 Task: Look for space in Siavonga, Zambia from 10th July, 2023 to 15th July, 2023 for 7 adults in price range Rs.10000 to Rs.15000. Place can be entire place or shared room with 4 bedrooms having 7 beds and 4 bathrooms. Property type can be house, flat, guest house. Amenities needed are: wifi, TV, free parkinig on premises, gym, breakfast. Booking option can be shelf check-in. Required host language is English.
Action: Mouse moved to (442, 106)
Screenshot: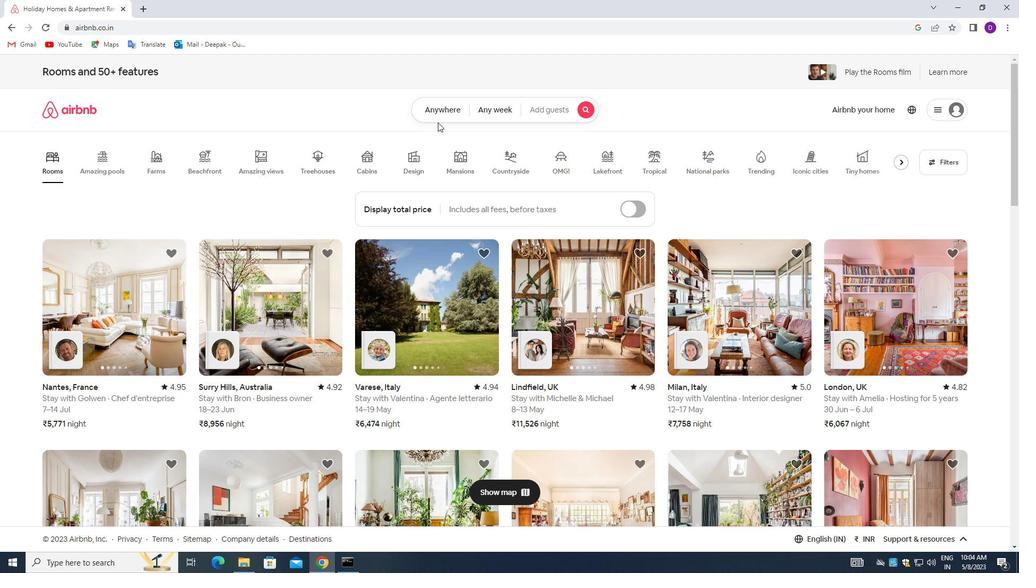 
Action: Mouse pressed left at (442, 106)
Screenshot: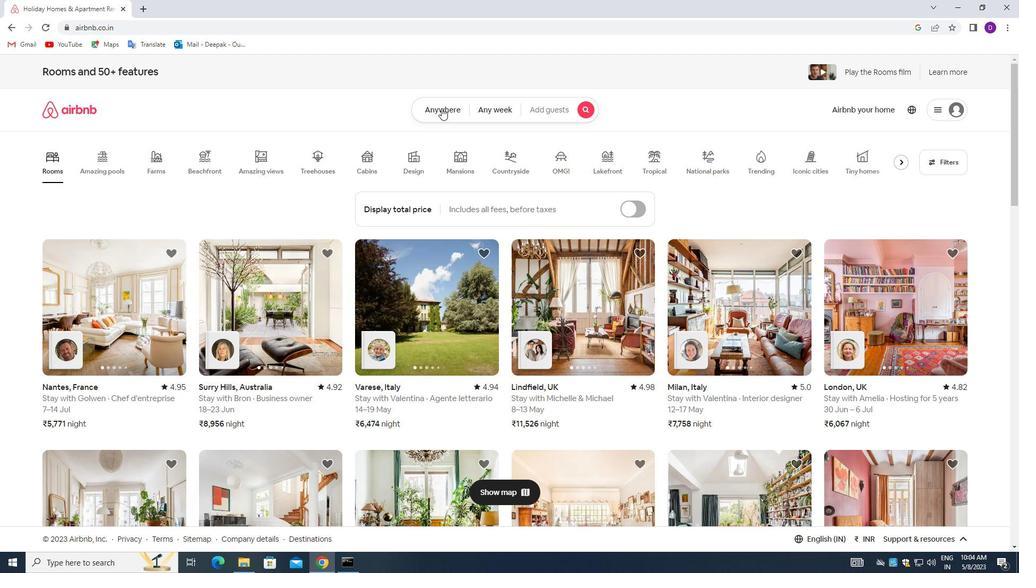 
Action: Mouse moved to (375, 154)
Screenshot: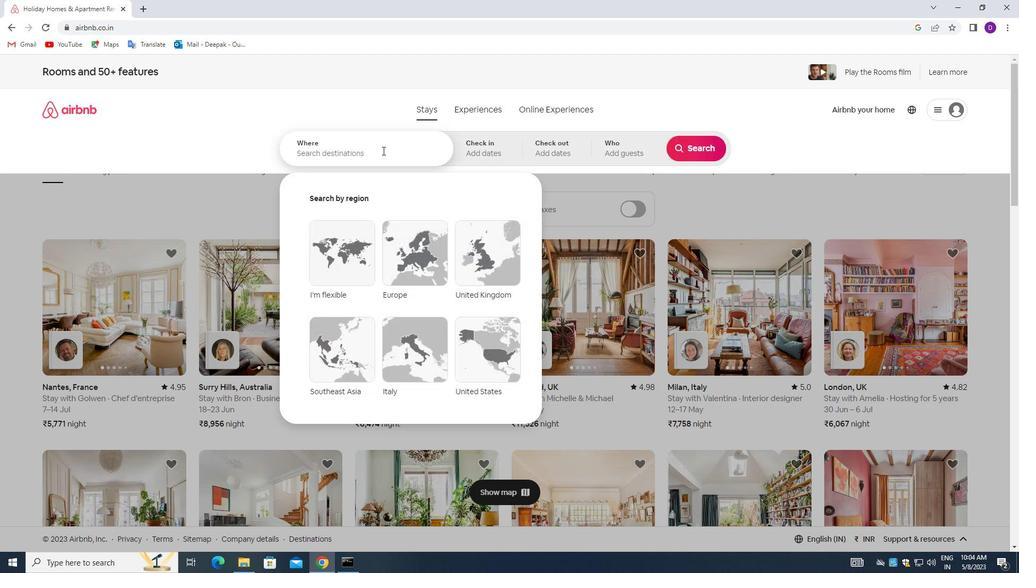 
Action: Mouse pressed left at (375, 154)
Screenshot: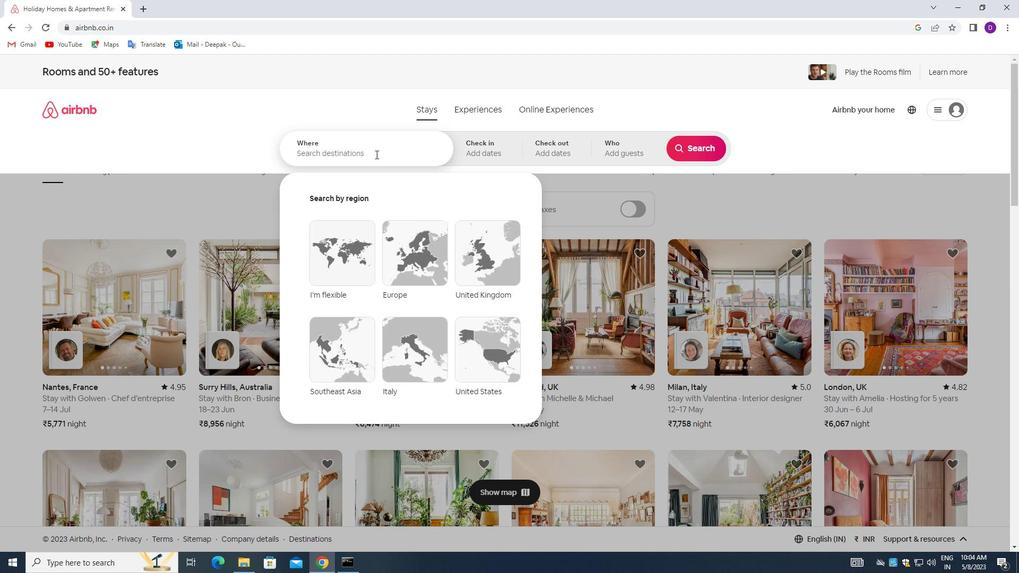 
Action: Mouse moved to (208, 188)
Screenshot: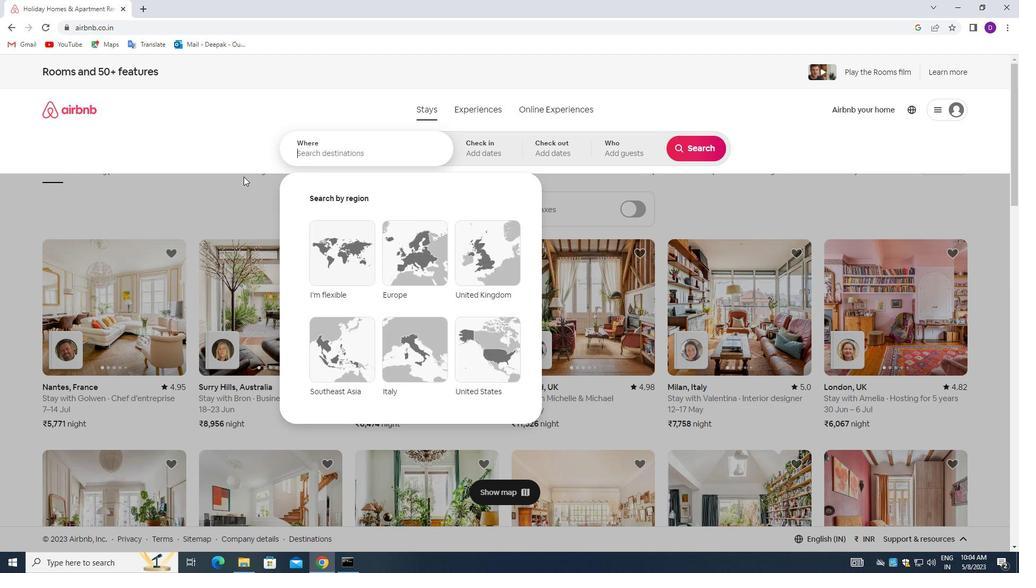
Action: Key pressed <Key.shift_r>Siavonga,<Key.space><Key.shift_r>Zambia<Key.enter>
Screenshot: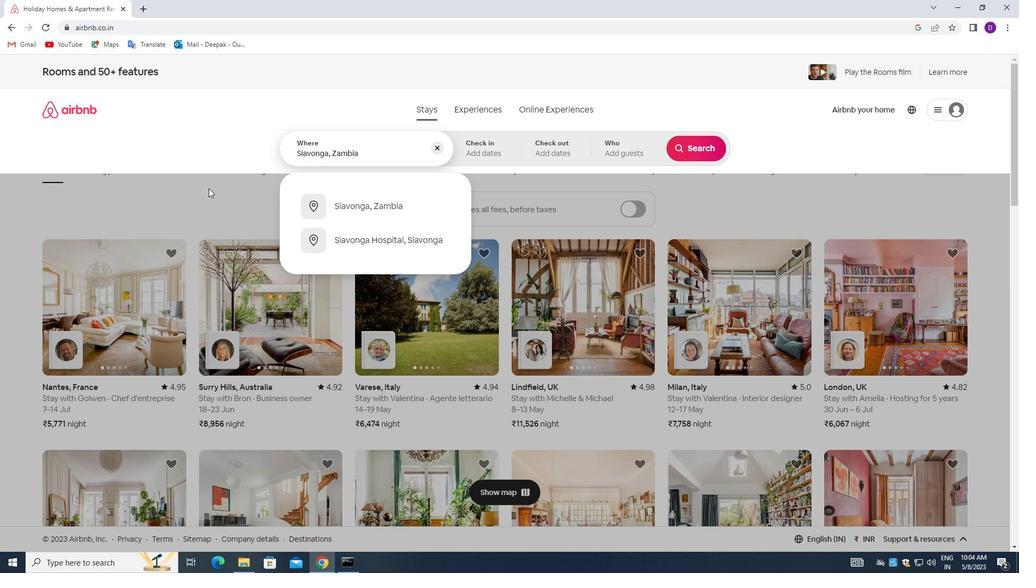 
Action: Mouse moved to (692, 234)
Screenshot: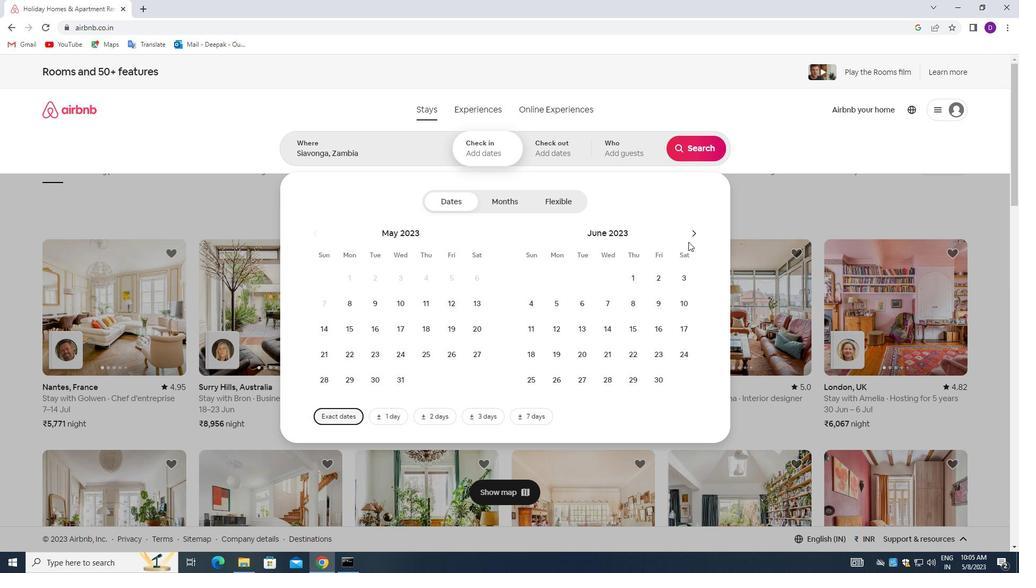 
Action: Mouse pressed left at (692, 234)
Screenshot: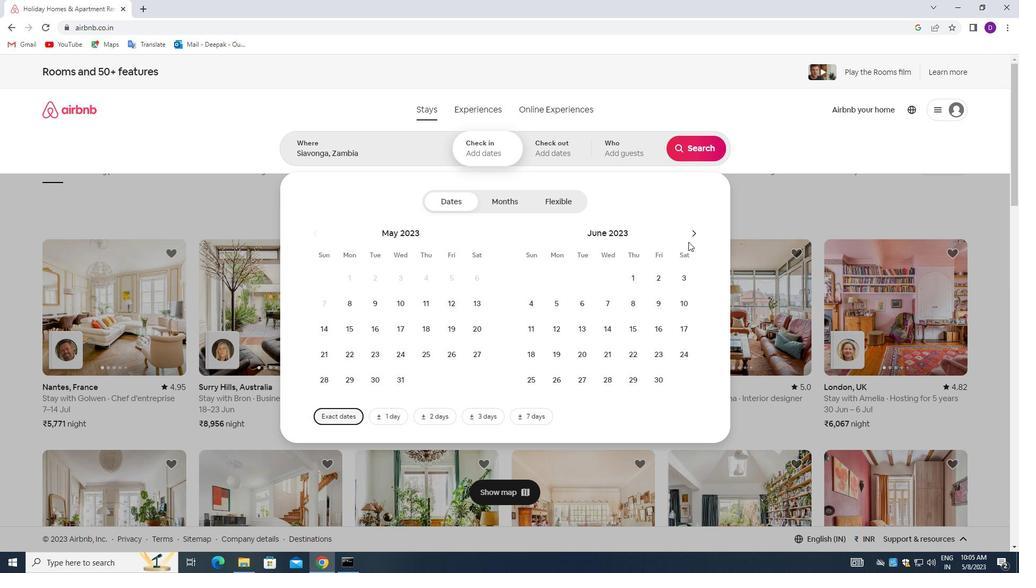
Action: Mouse moved to (559, 324)
Screenshot: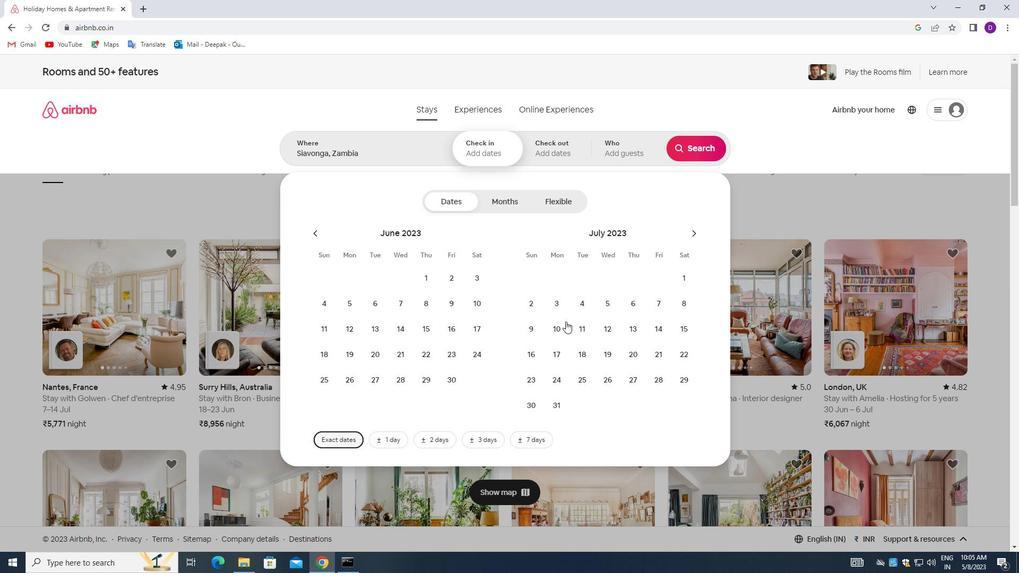 
Action: Mouse pressed left at (559, 324)
Screenshot: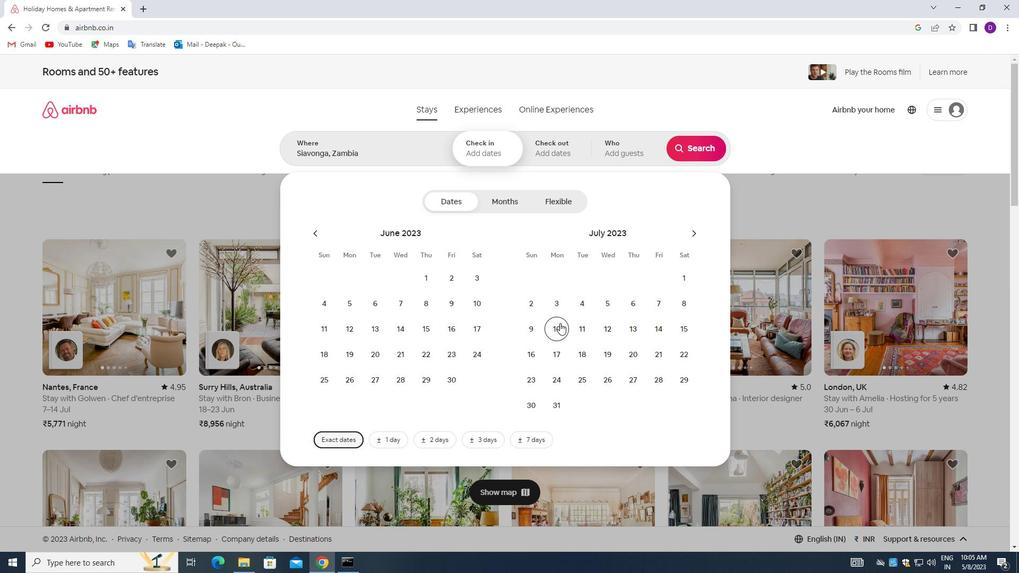 
Action: Mouse moved to (679, 324)
Screenshot: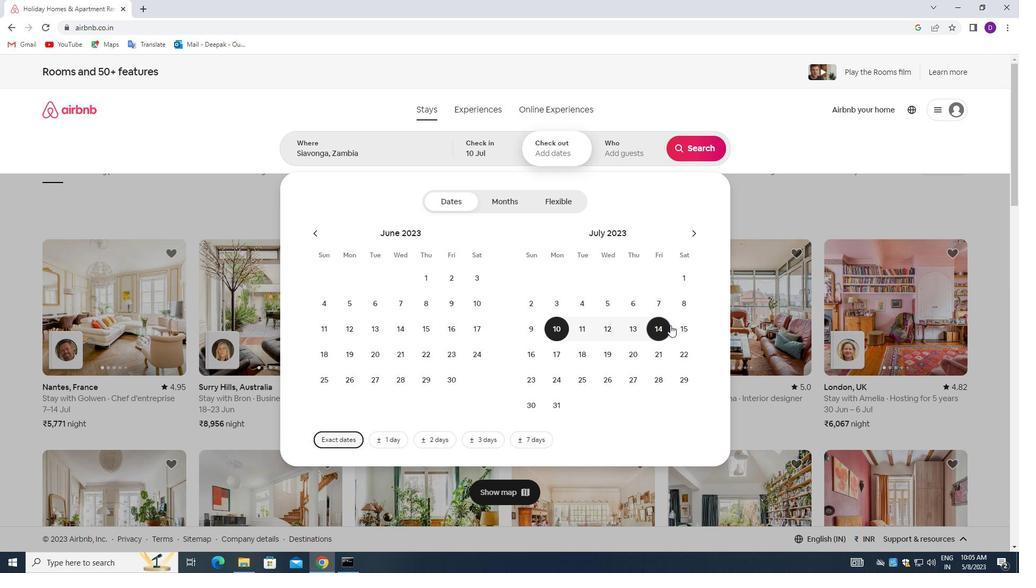 
Action: Mouse pressed left at (679, 324)
Screenshot: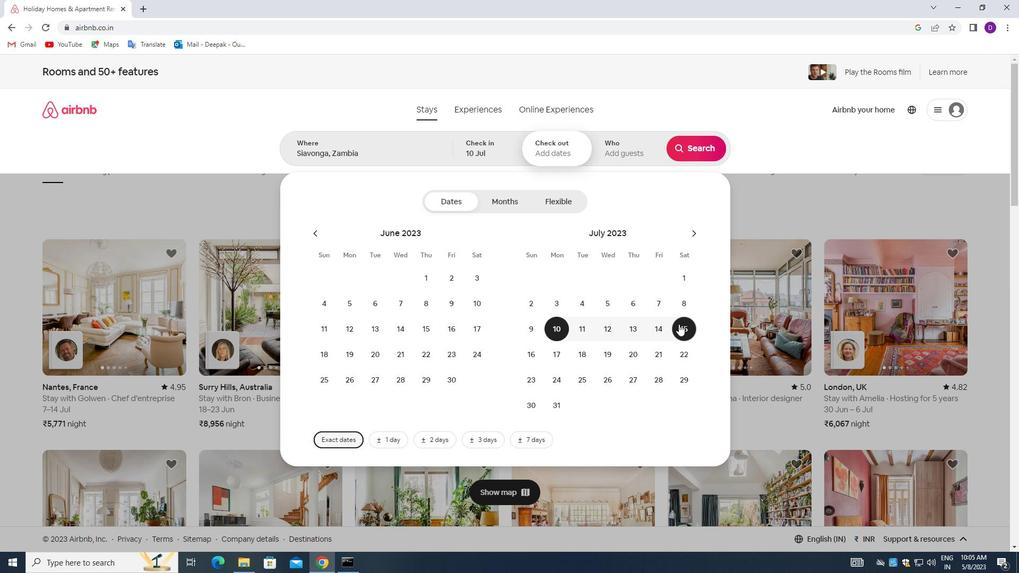 
Action: Mouse moved to (624, 153)
Screenshot: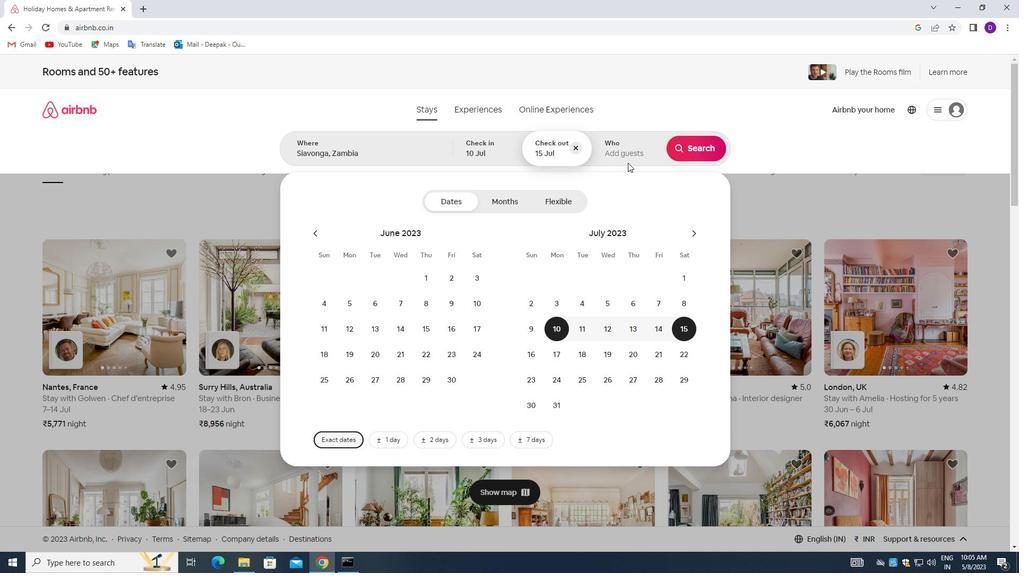 
Action: Mouse pressed left at (624, 153)
Screenshot: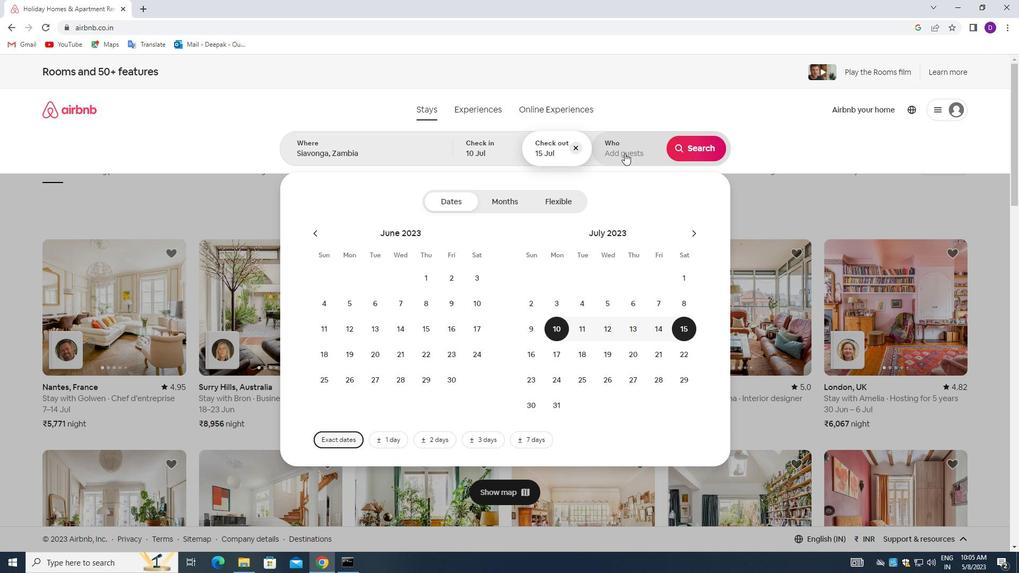 
Action: Mouse moved to (694, 208)
Screenshot: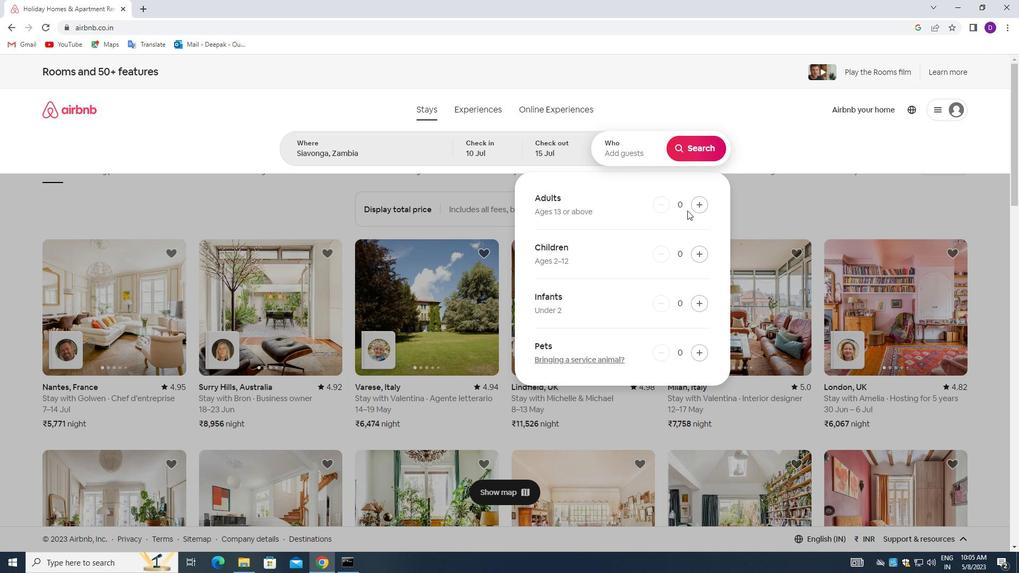 
Action: Mouse pressed left at (694, 208)
Screenshot: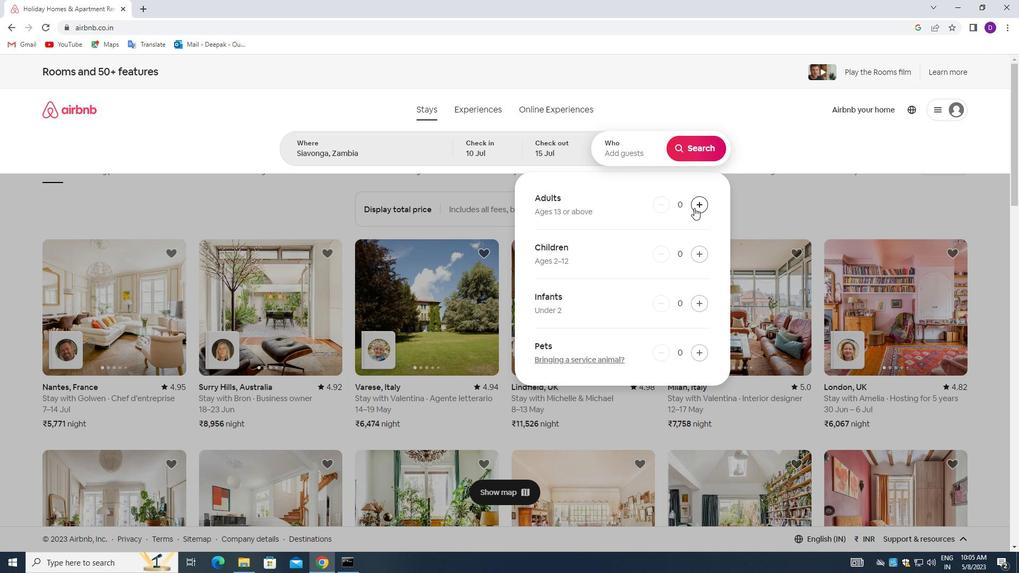 
Action: Mouse pressed left at (694, 208)
Screenshot: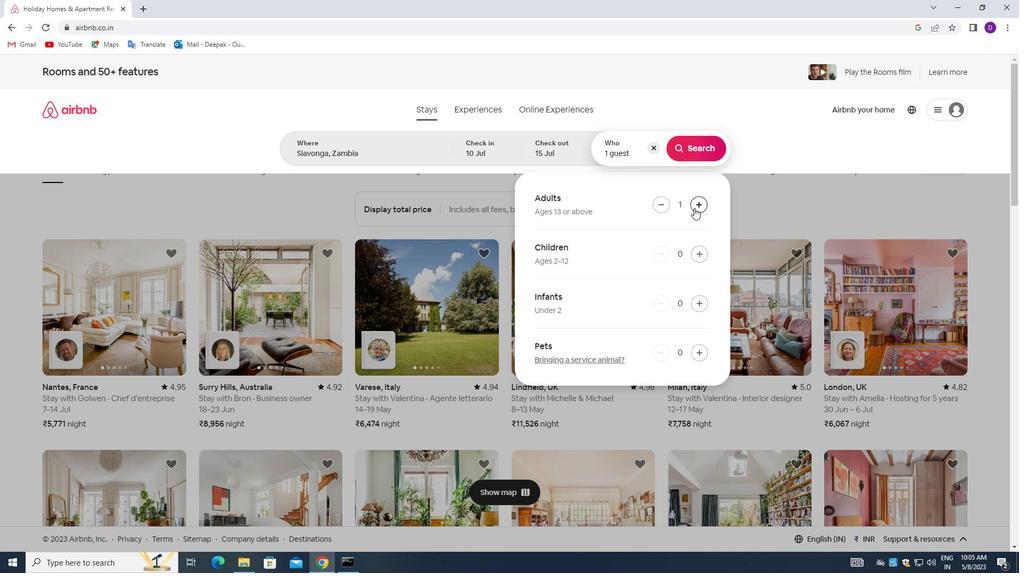 
Action: Mouse pressed left at (694, 208)
Screenshot: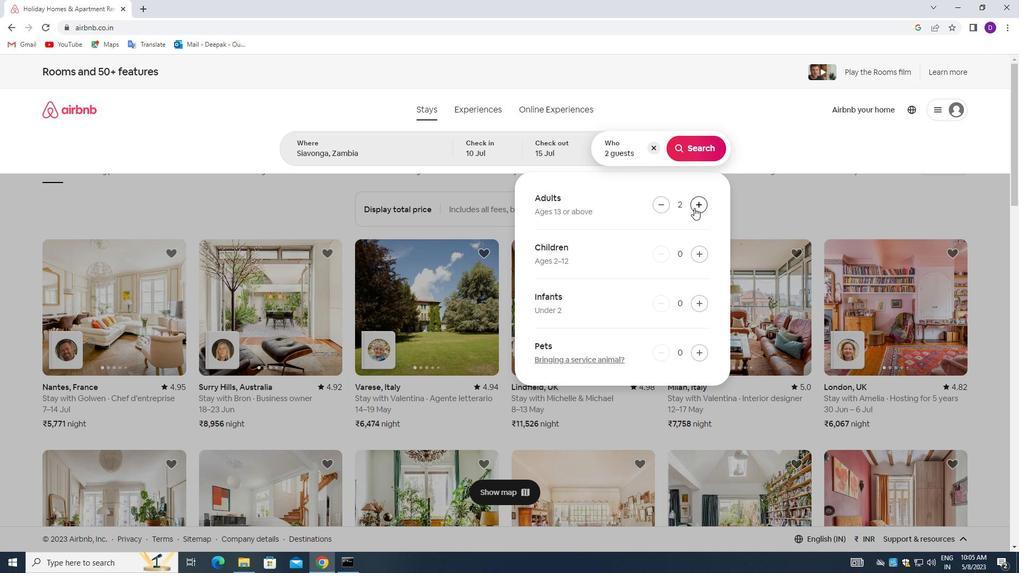 
Action: Mouse pressed left at (694, 208)
Screenshot: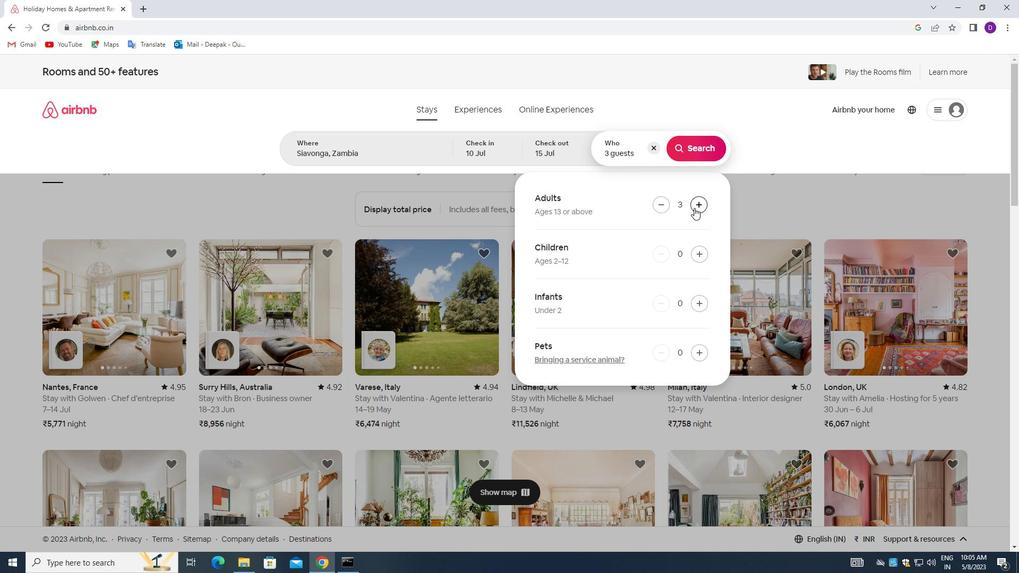 
Action: Mouse pressed left at (694, 208)
Screenshot: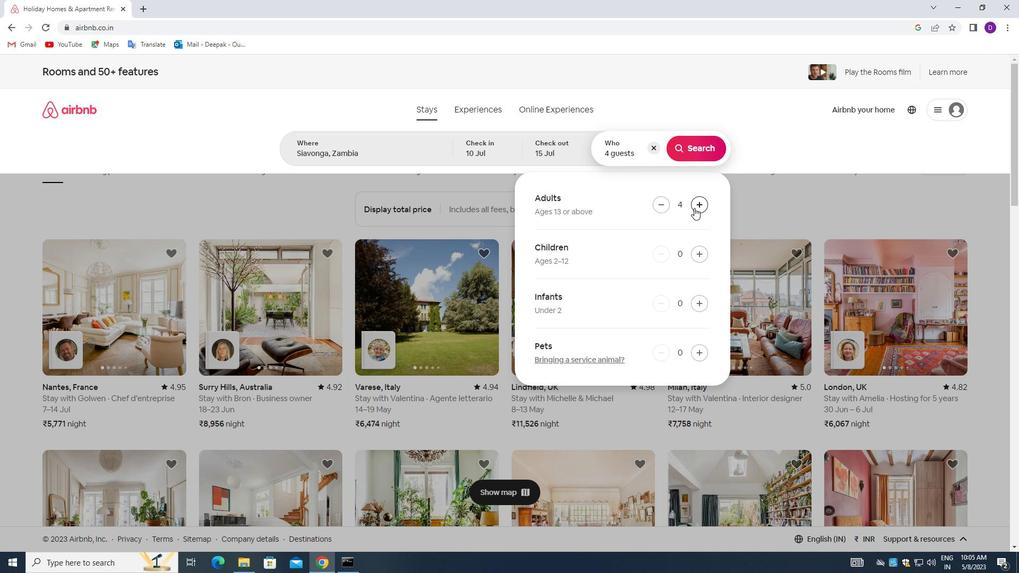 
Action: Mouse pressed left at (694, 208)
Screenshot: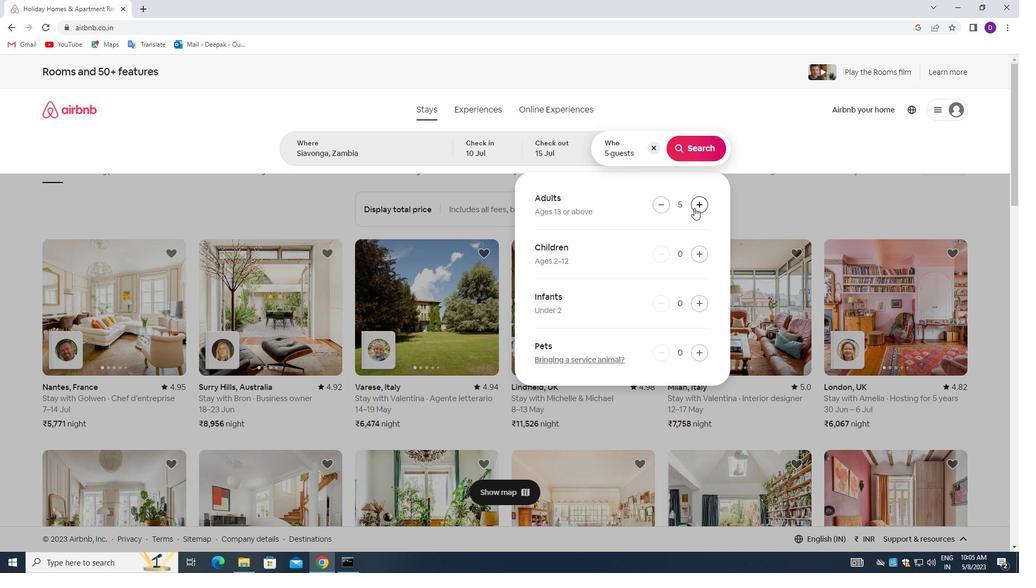 
Action: Mouse pressed left at (694, 208)
Screenshot: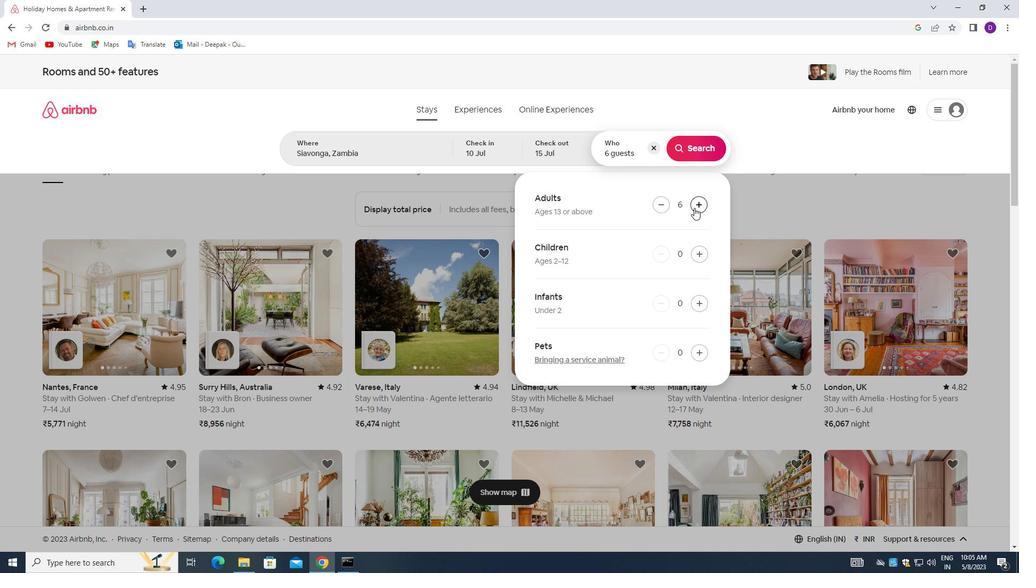 
Action: Mouse moved to (693, 148)
Screenshot: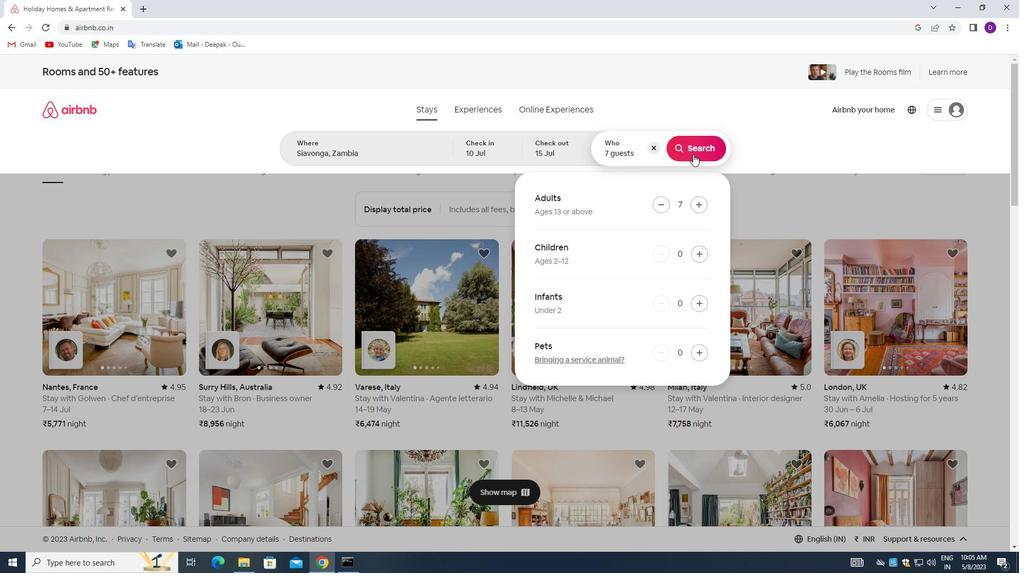 
Action: Mouse pressed left at (693, 148)
Screenshot: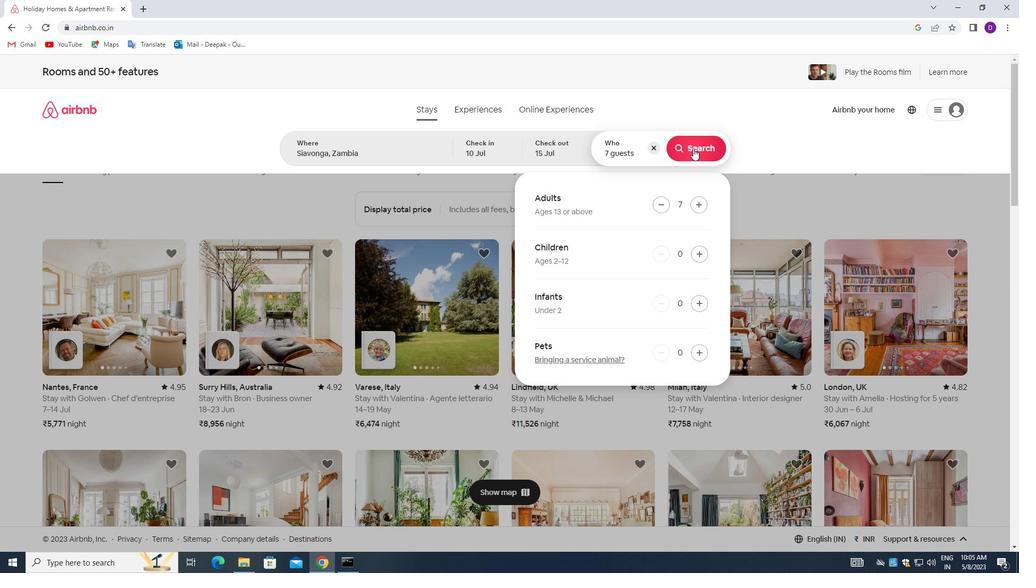 
Action: Mouse moved to (960, 117)
Screenshot: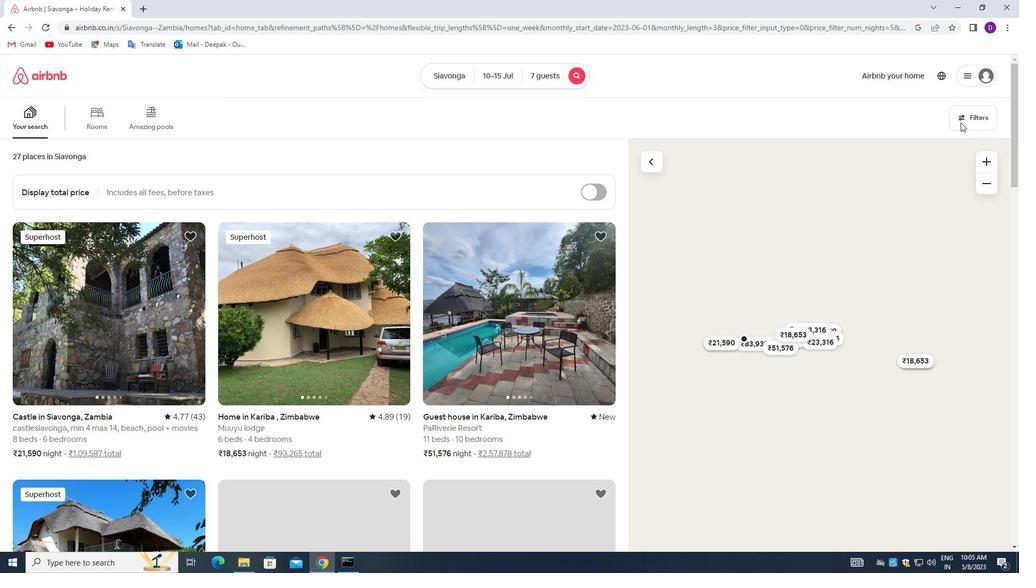 
Action: Mouse pressed left at (960, 117)
Screenshot: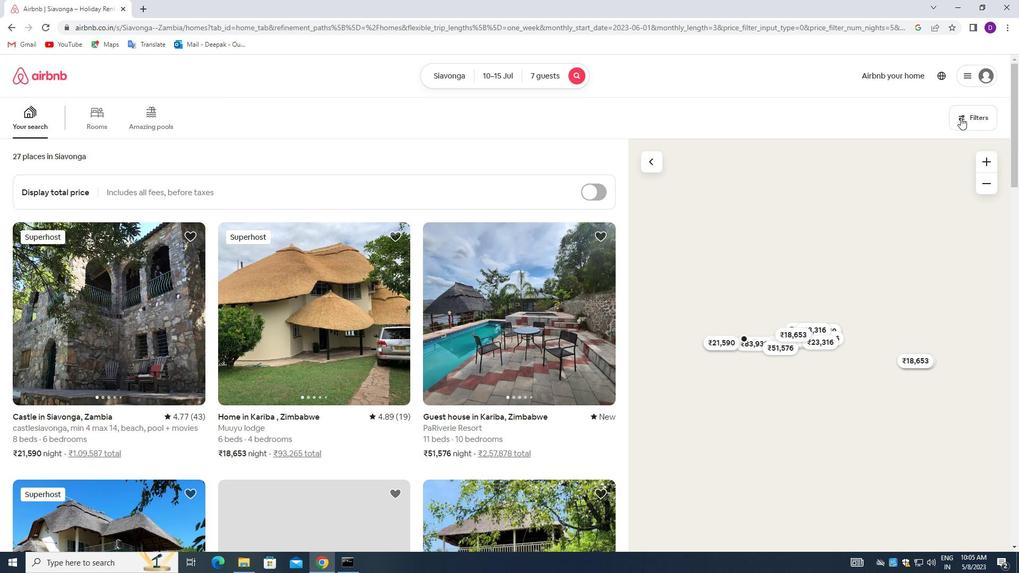 
Action: Mouse moved to (368, 379)
Screenshot: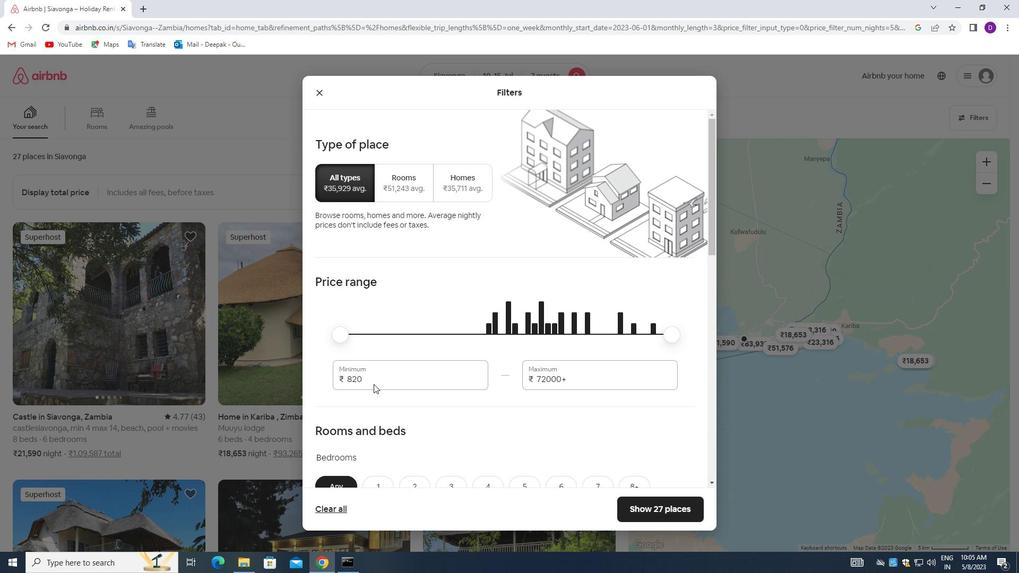 
Action: Mouse pressed left at (368, 379)
Screenshot: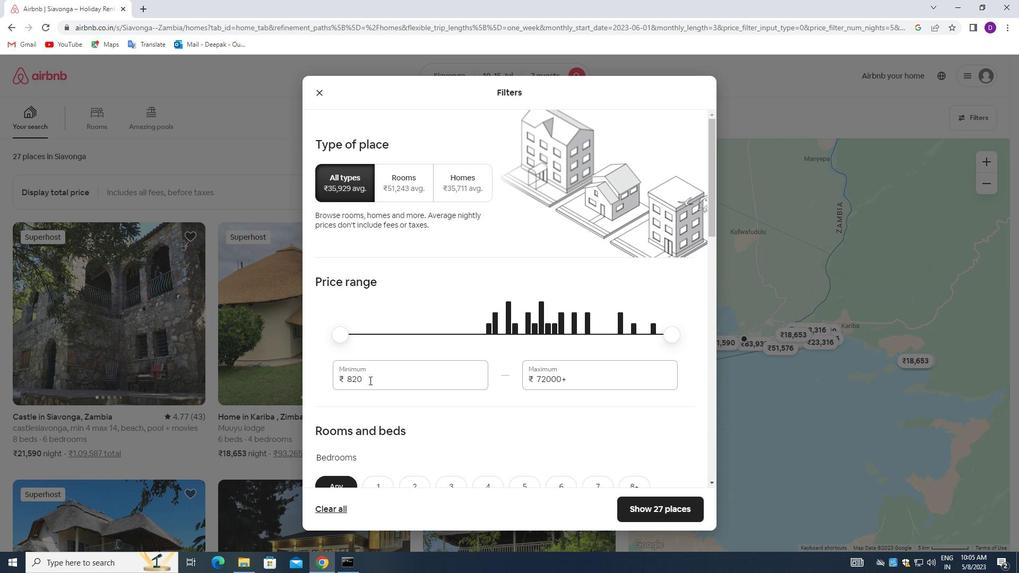 
Action: Mouse pressed left at (368, 379)
Screenshot: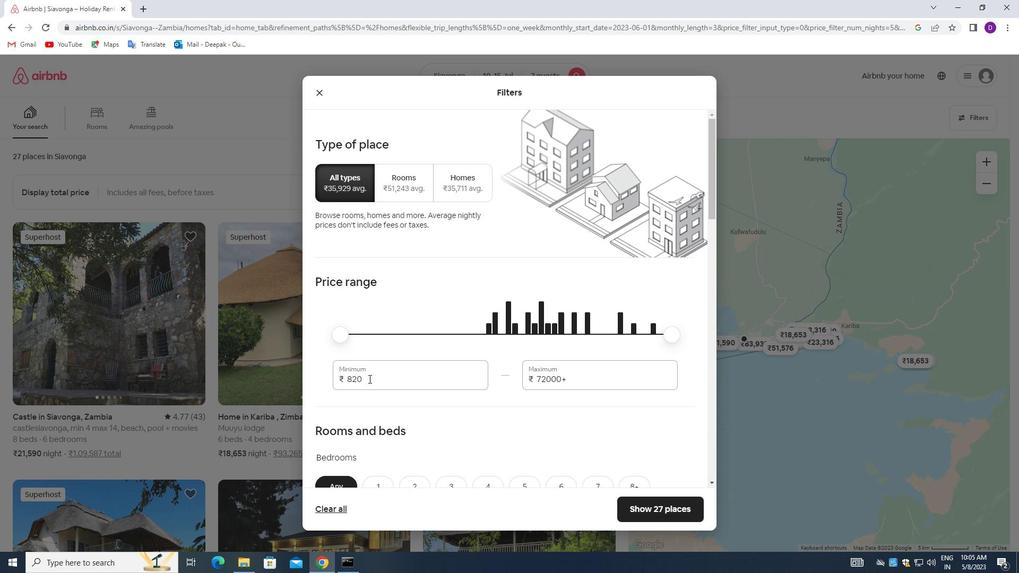 
Action: Key pressed 10000<Key.tab>15000
Screenshot: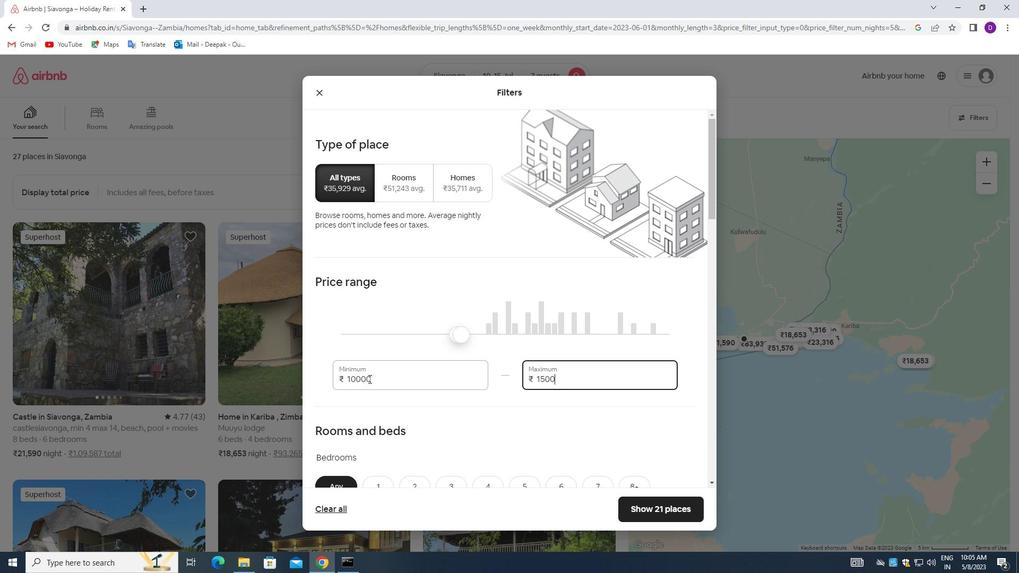 
Action: Mouse moved to (516, 399)
Screenshot: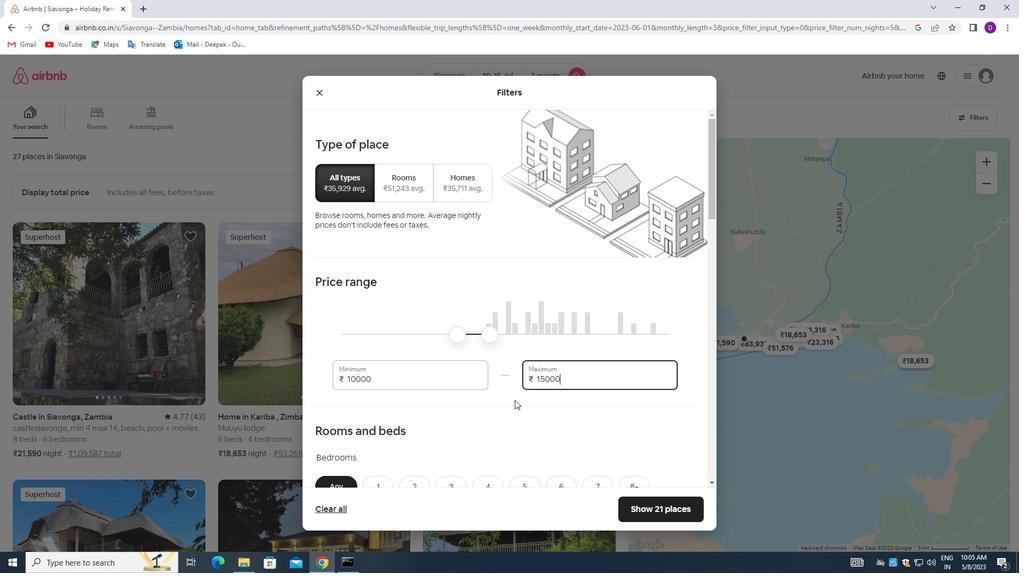 
Action: Mouse scrolled (516, 399) with delta (0, 0)
Screenshot: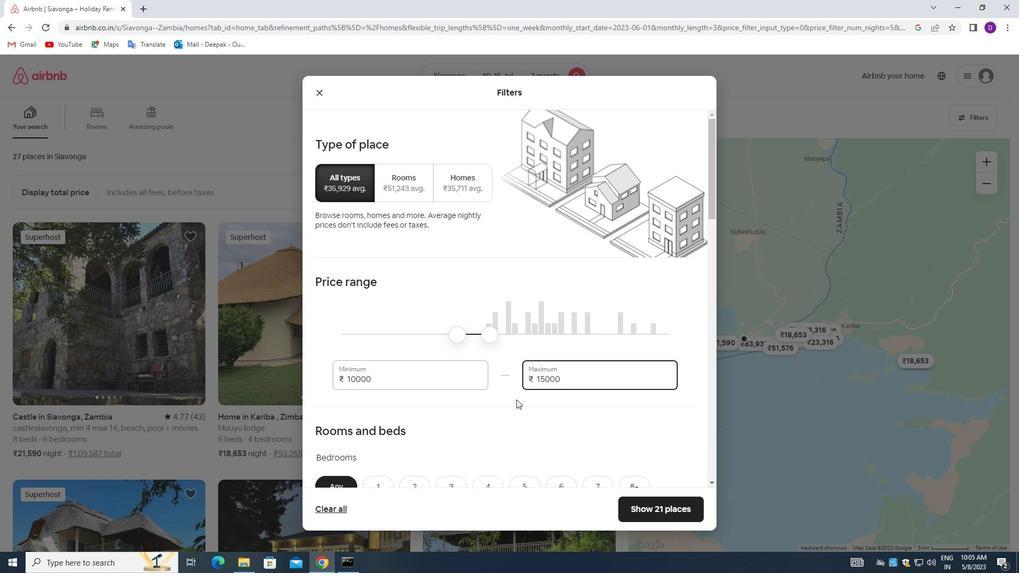 
Action: Mouse moved to (516, 399)
Screenshot: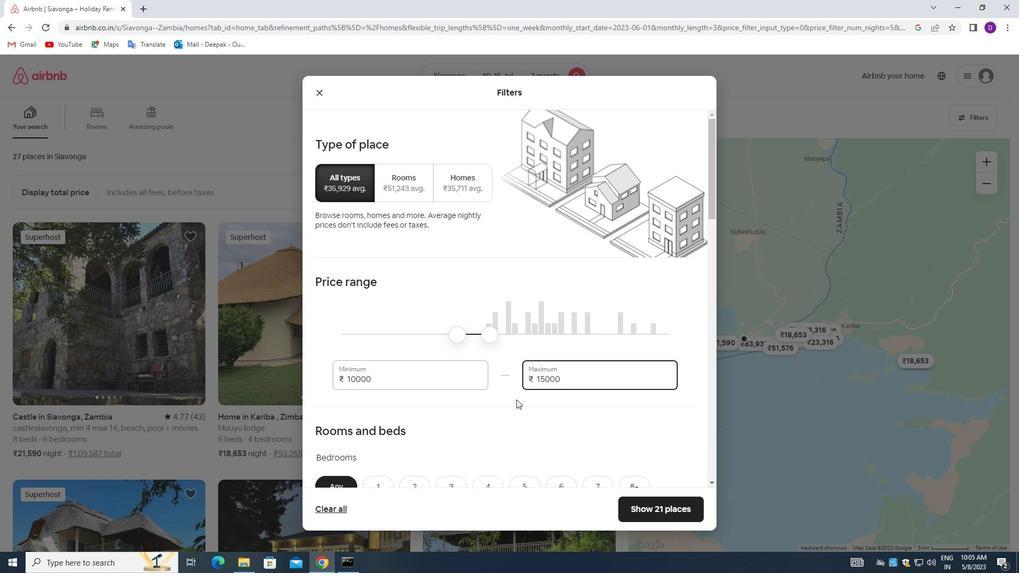 
Action: Mouse scrolled (516, 399) with delta (0, 0)
Screenshot: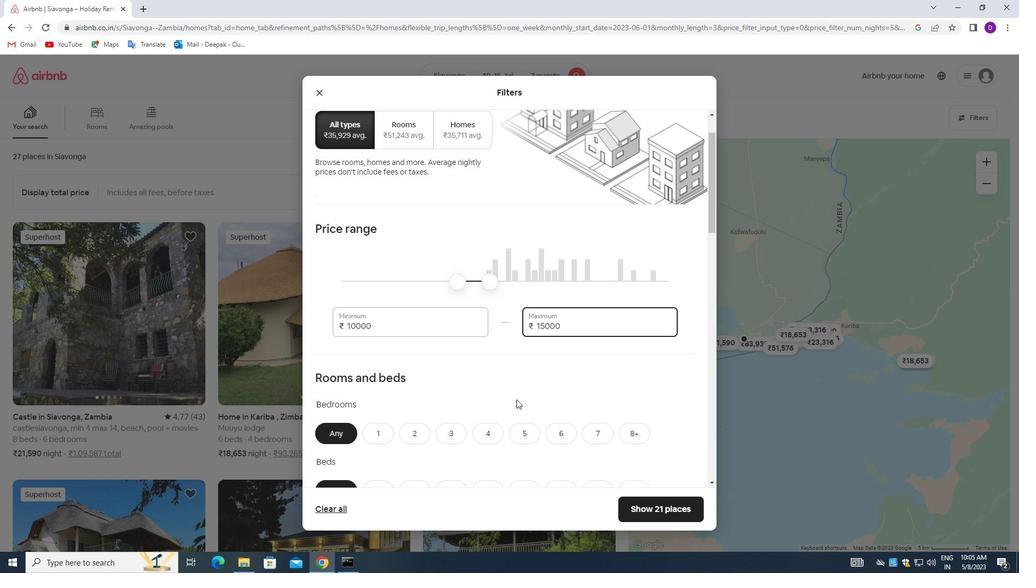 
Action: Mouse moved to (484, 348)
Screenshot: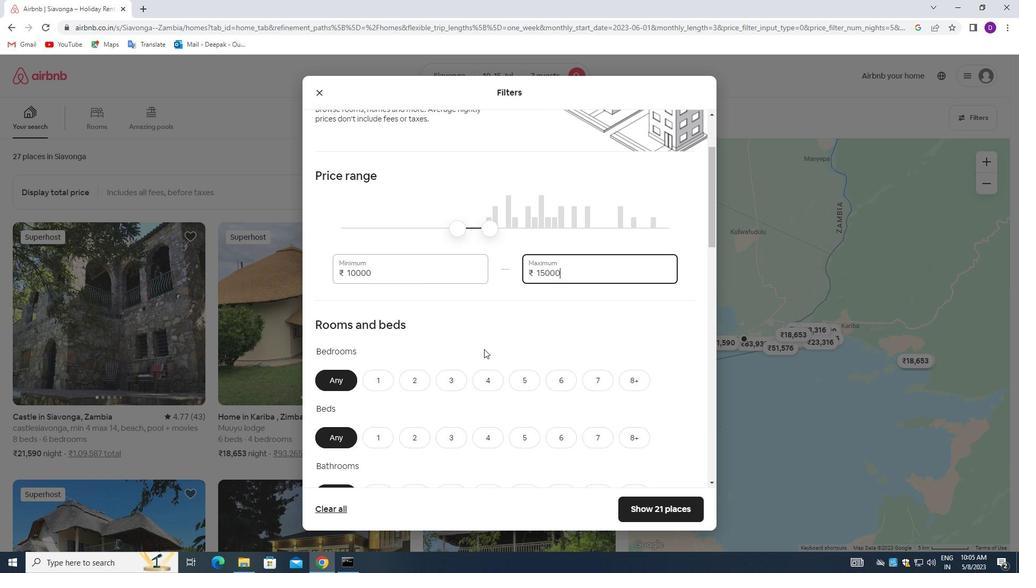 
Action: Mouse scrolled (484, 348) with delta (0, 0)
Screenshot: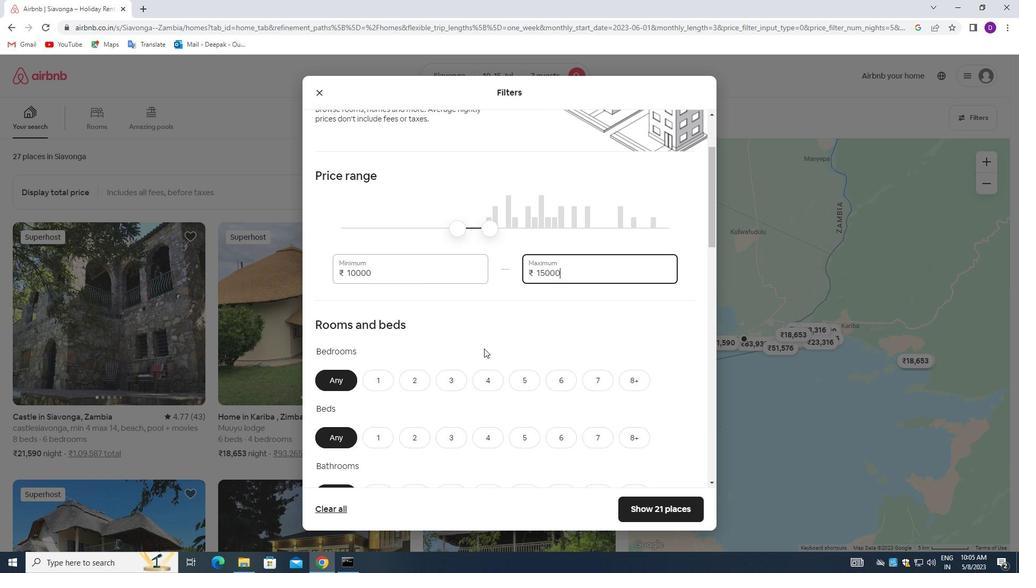 
Action: Mouse scrolled (484, 348) with delta (0, 0)
Screenshot: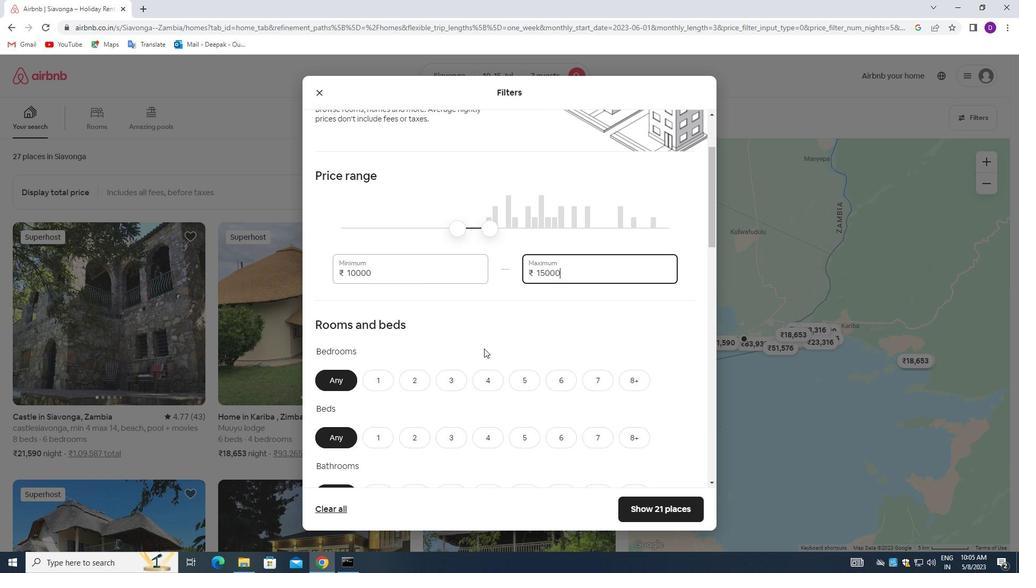
Action: Mouse moved to (480, 279)
Screenshot: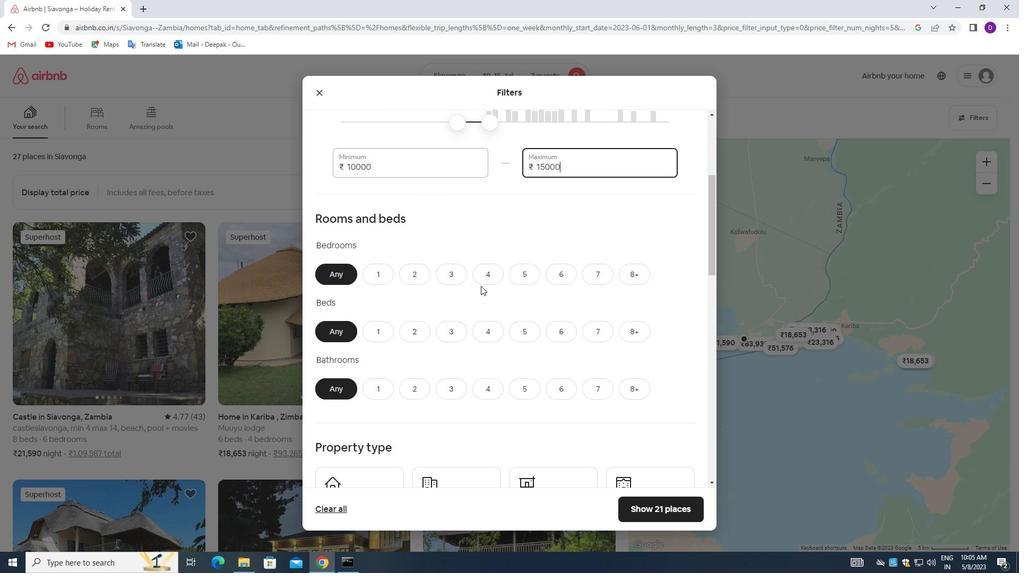 
Action: Mouse pressed left at (480, 279)
Screenshot: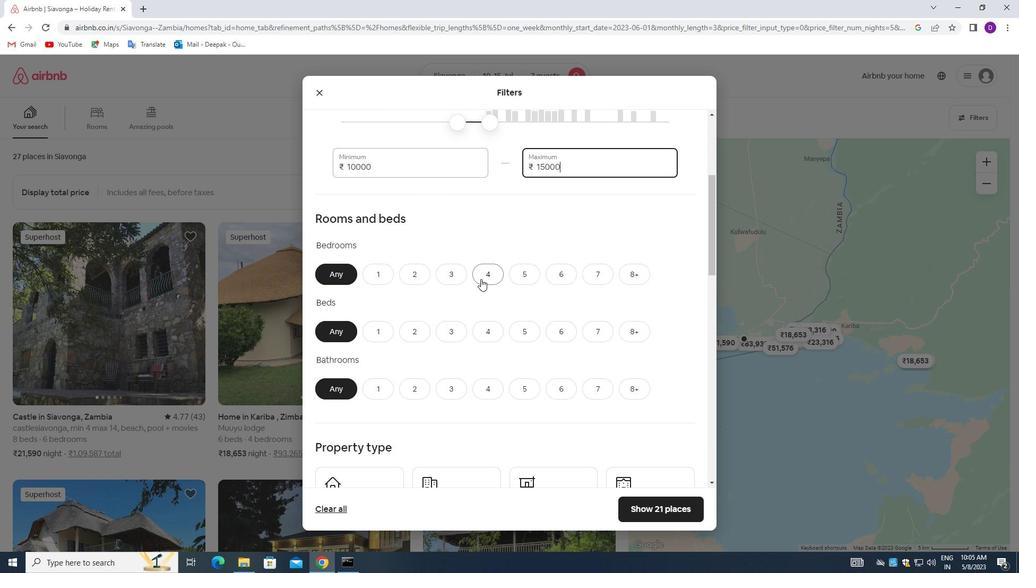 
Action: Mouse moved to (595, 331)
Screenshot: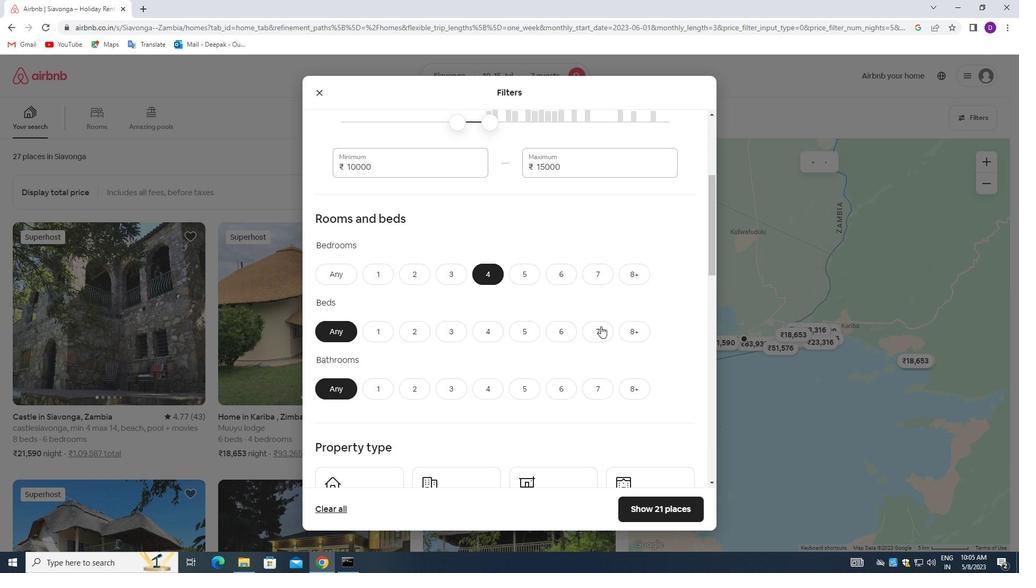 
Action: Mouse pressed left at (595, 331)
Screenshot: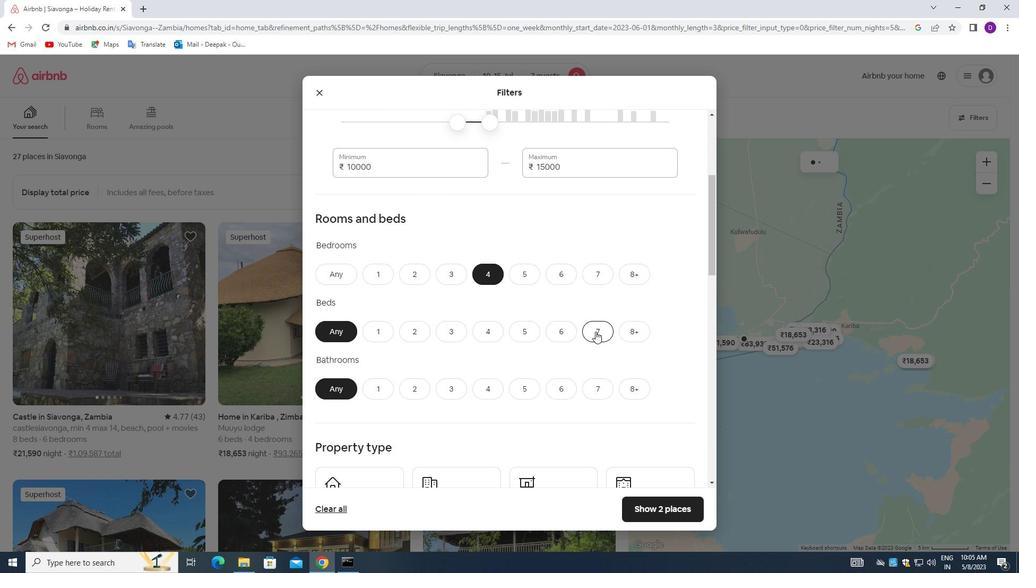 
Action: Mouse moved to (479, 385)
Screenshot: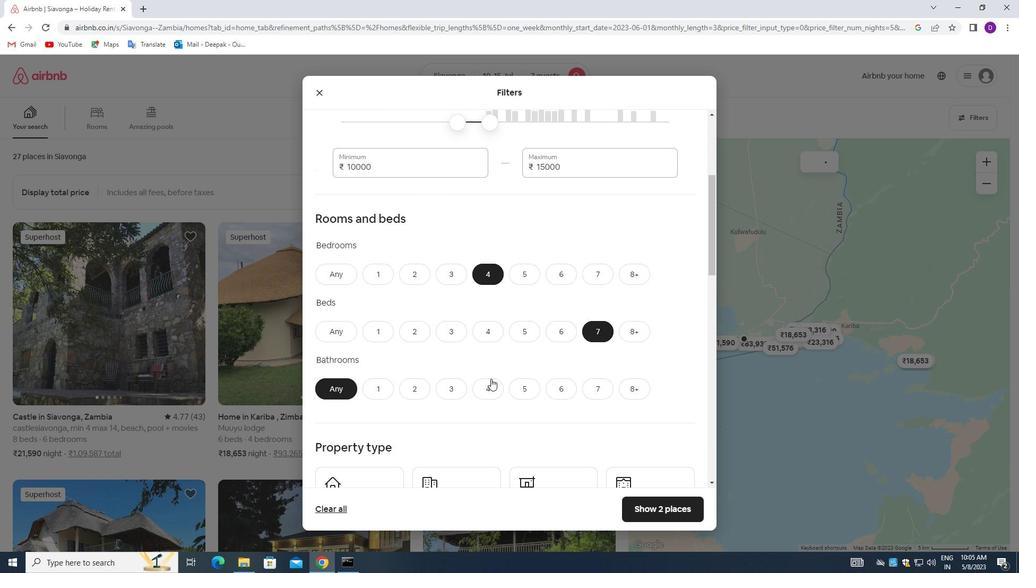 
Action: Mouse pressed left at (479, 385)
Screenshot: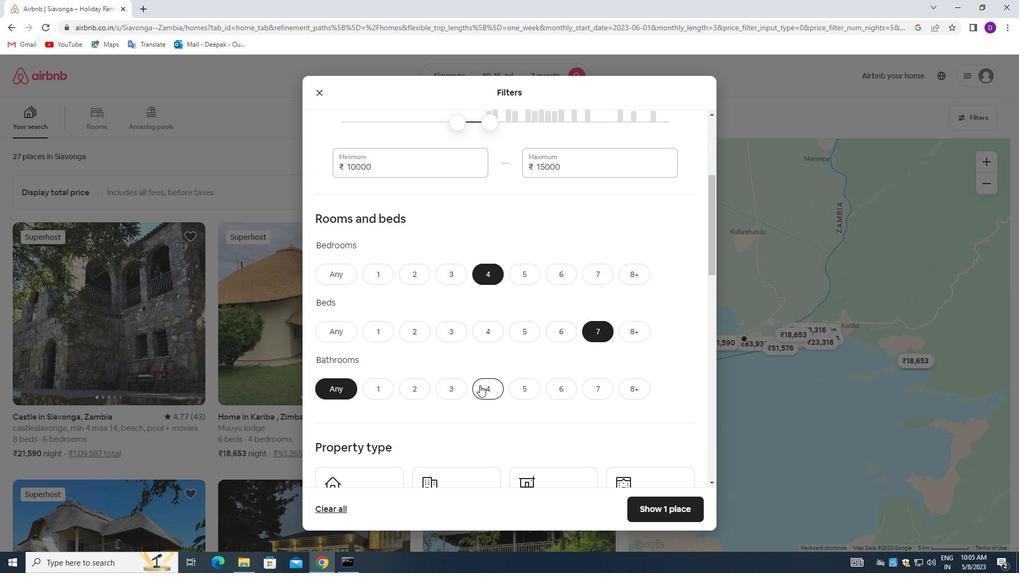 
Action: Mouse moved to (474, 353)
Screenshot: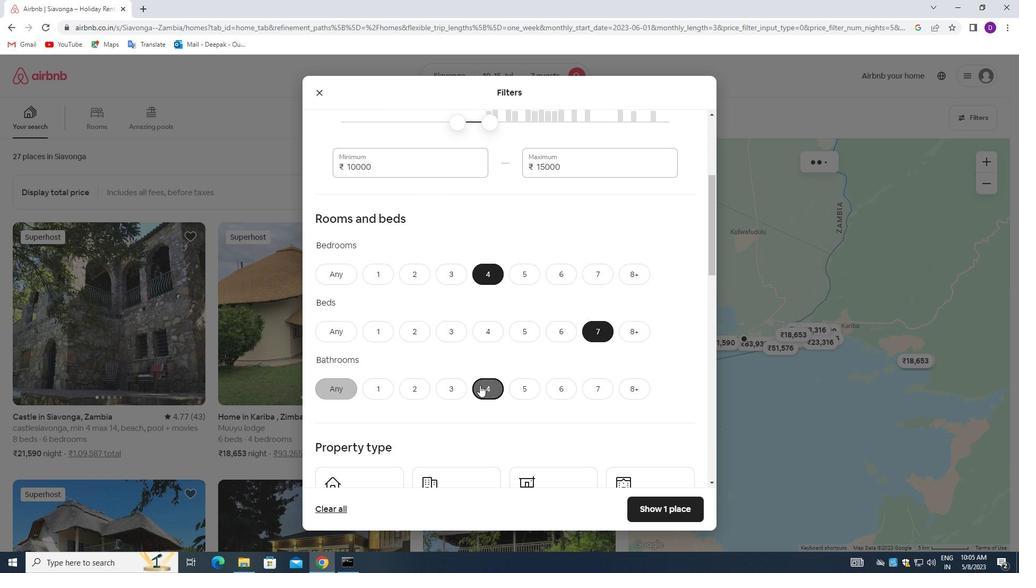 
Action: Mouse scrolled (474, 352) with delta (0, 0)
Screenshot: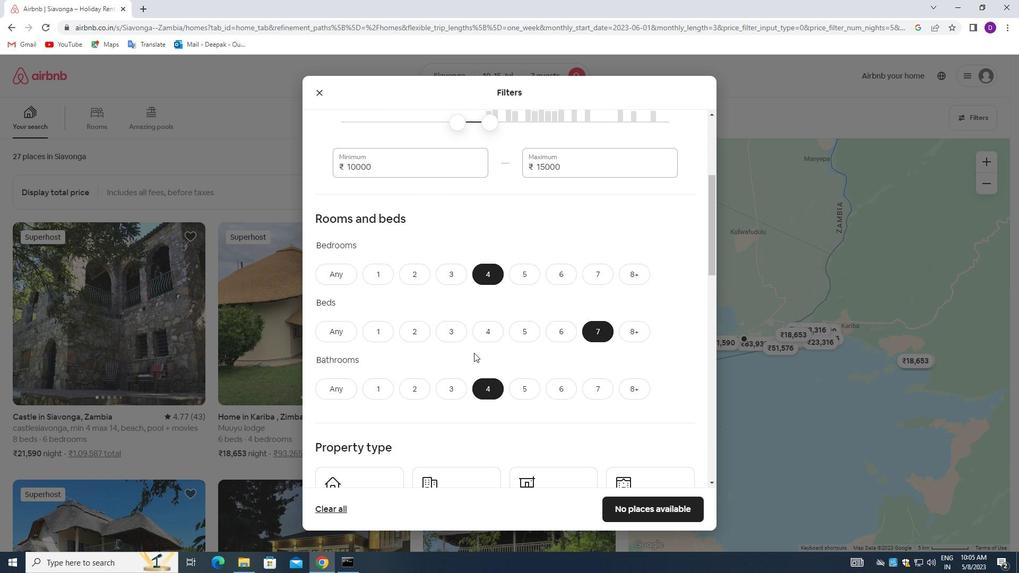 
Action: Mouse scrolled (474, 352) with delta (0, 0)
Screenshot: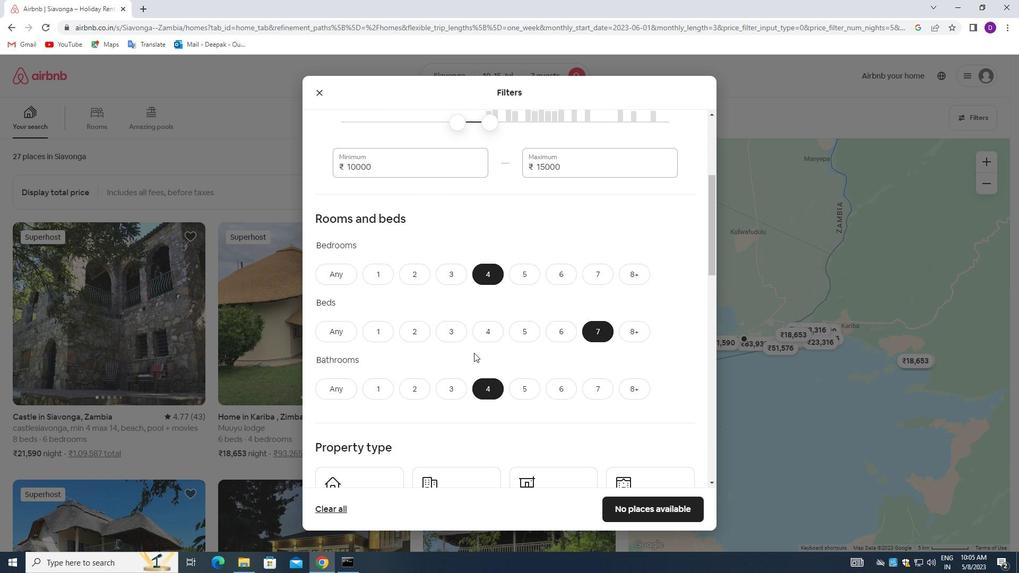 
Action: Mouse moved to (477, 342)
Screenshot: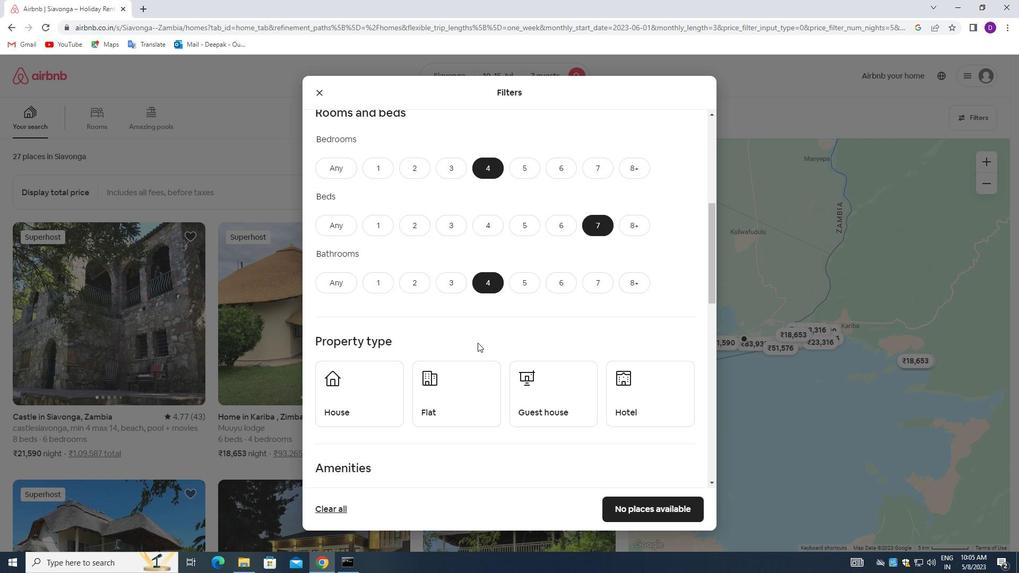 
Action: Mouse scrolled (477, 342) with delta (0, 0)
Screenshot: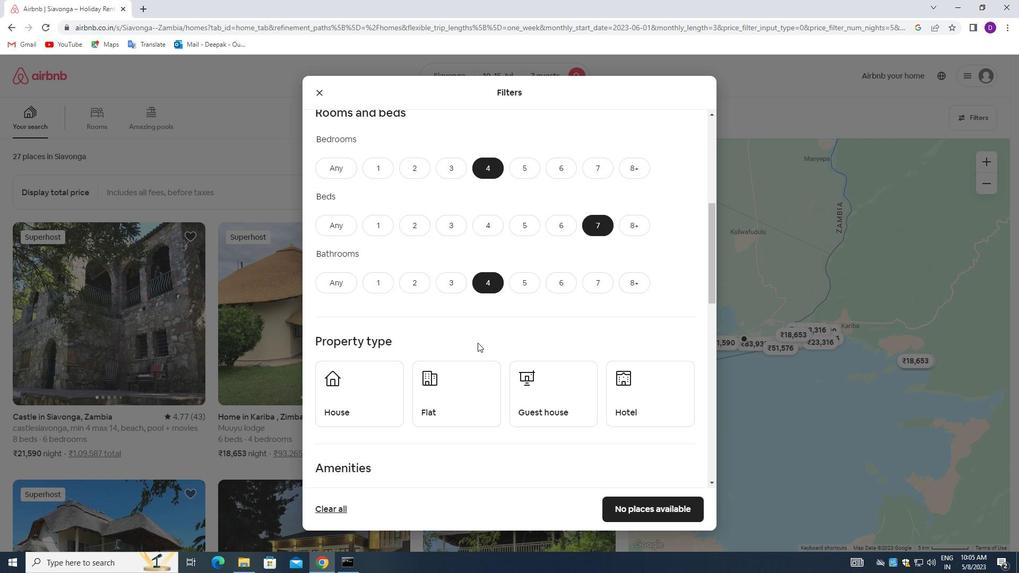 
Action: Mouse scrolled (477, 342) with delta (0, 0)
Screenshot: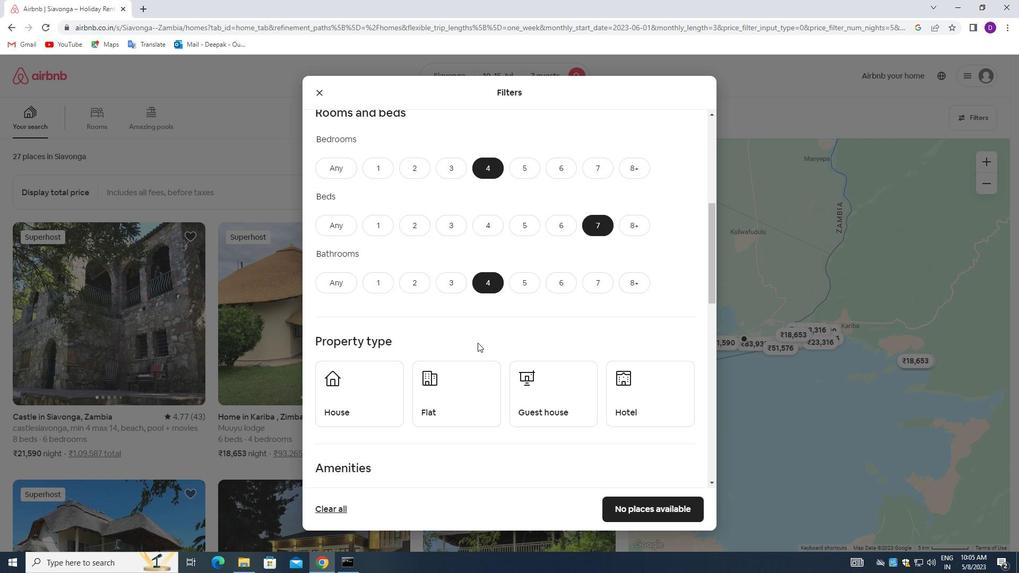 
Action: Mouse moved to (370, 298)
Screenshot: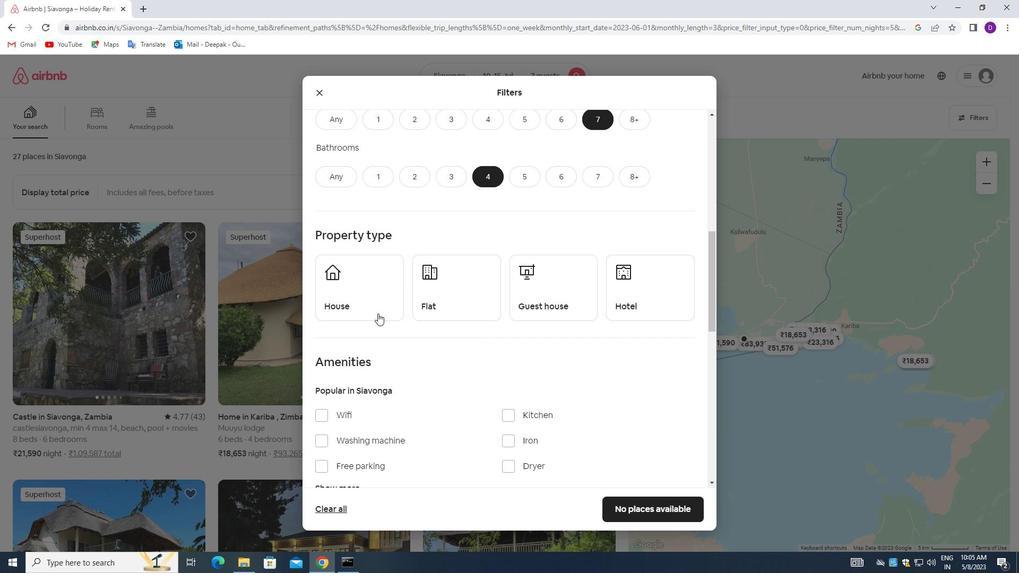
Action: Mouse pressed left at (370, 298)
Screenshot: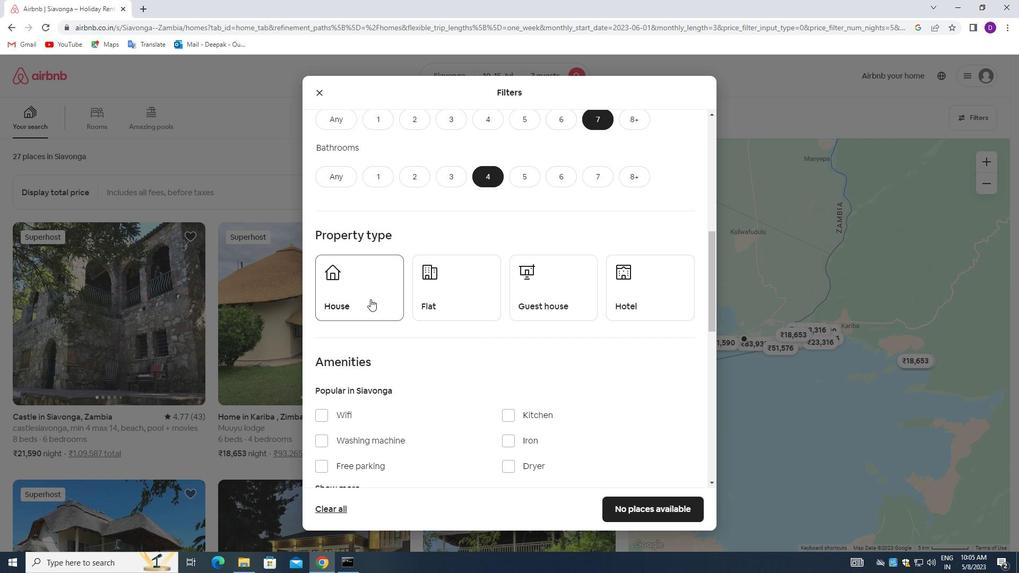 
Action: Mouse moved to (464, 302)
Screenshot: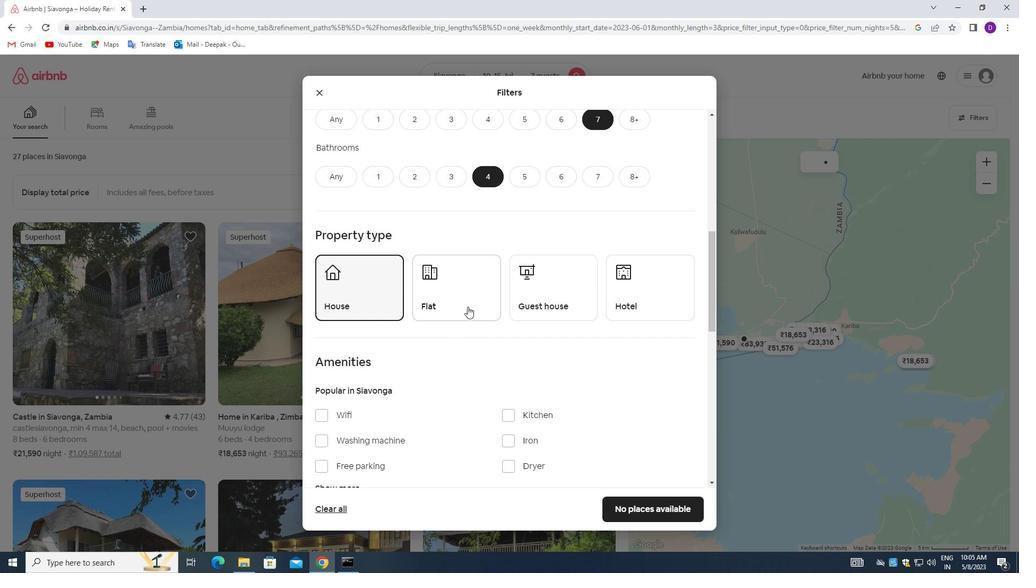 
Action: Mouse pressed left at (464, 302)
Screenshot: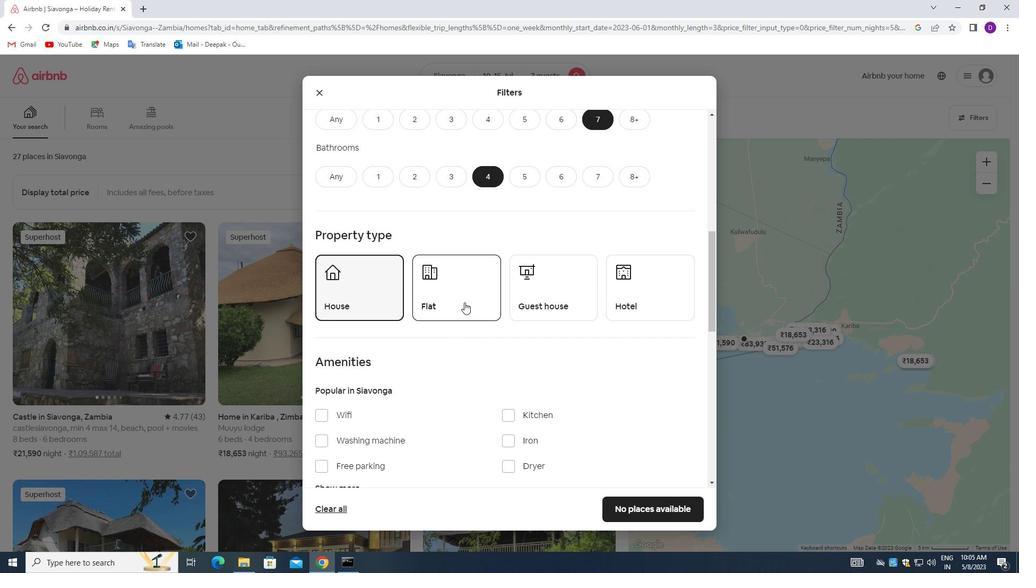 
Action: Mouse moved to (564, 289)
Screenshot: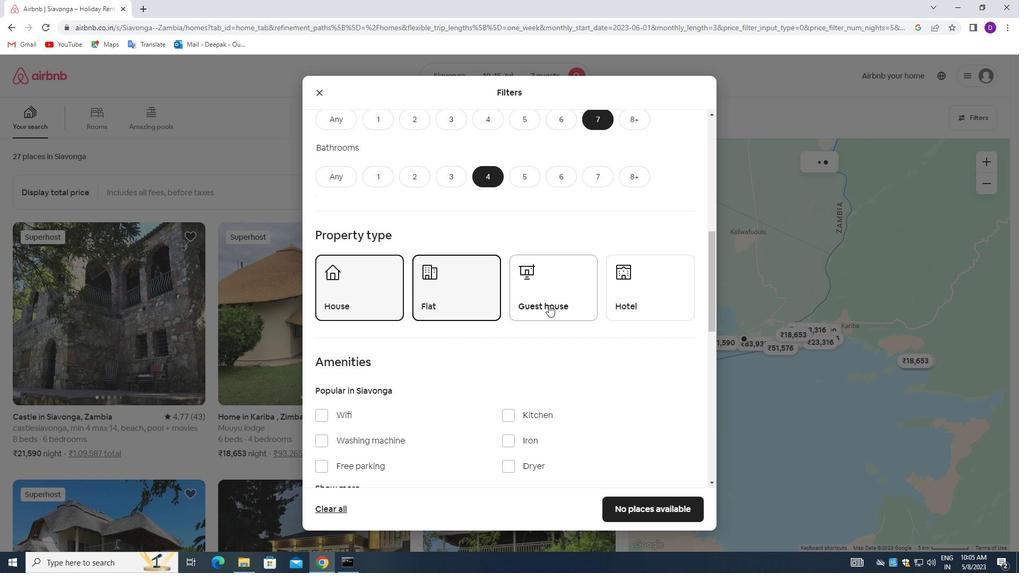 
Action: Mouse pressed left at (564, 289)
Screenshot: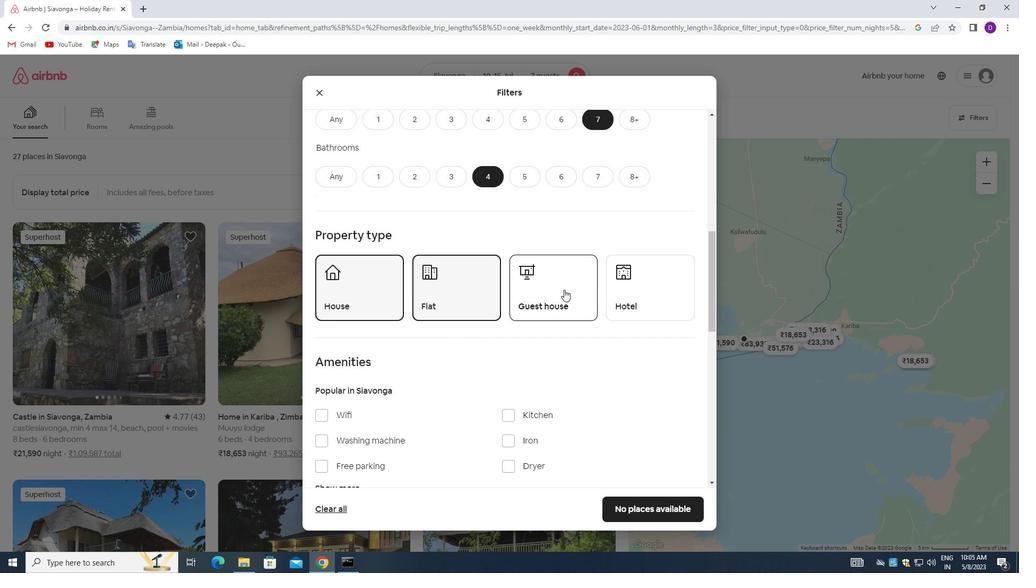 
Action: Mouse moved to (531, 294)
Screenshot: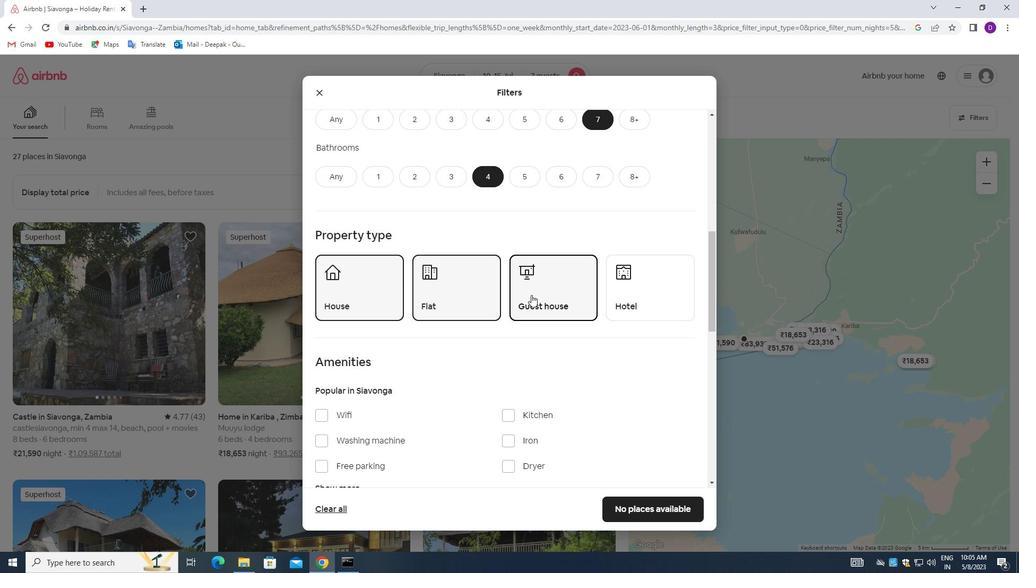 
Action: Mouse scrolled (531, 294) with delta (0, 0)
Screenshot: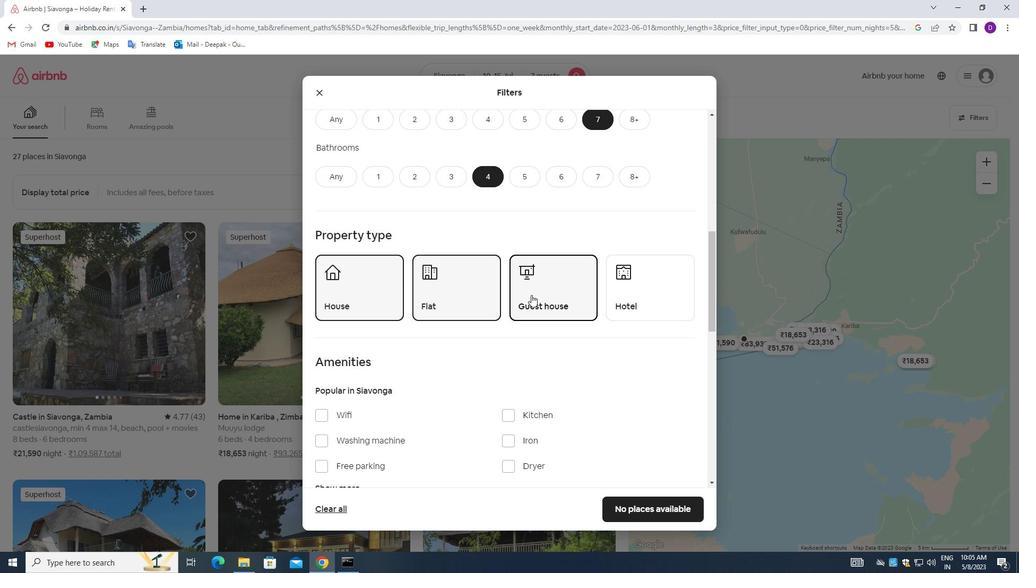 
Action: Mouse scrolled (531, 294) with delta (0, 0)
Screenshot: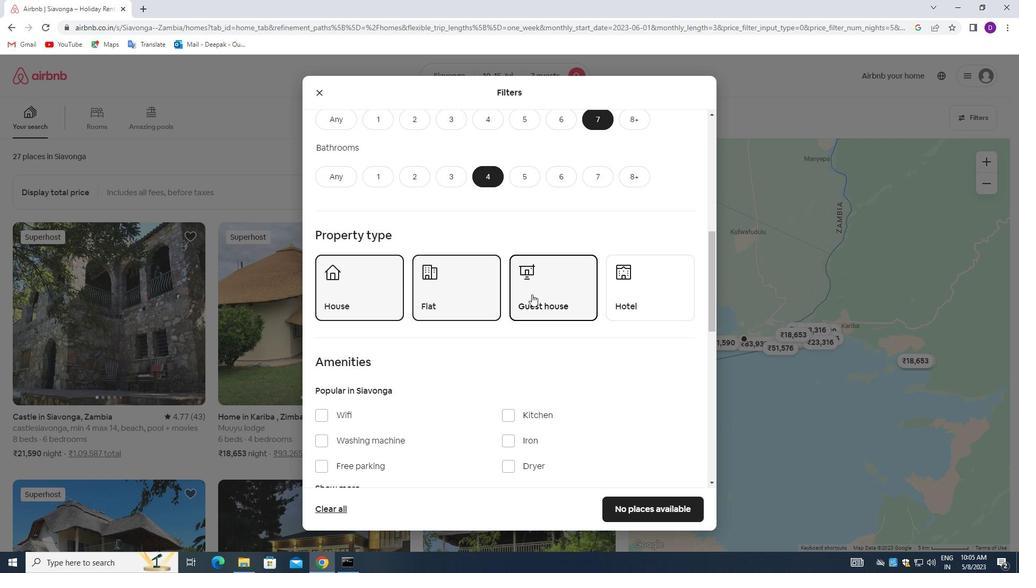 
Action: Mouse moved to (535, 296)
Screenshot: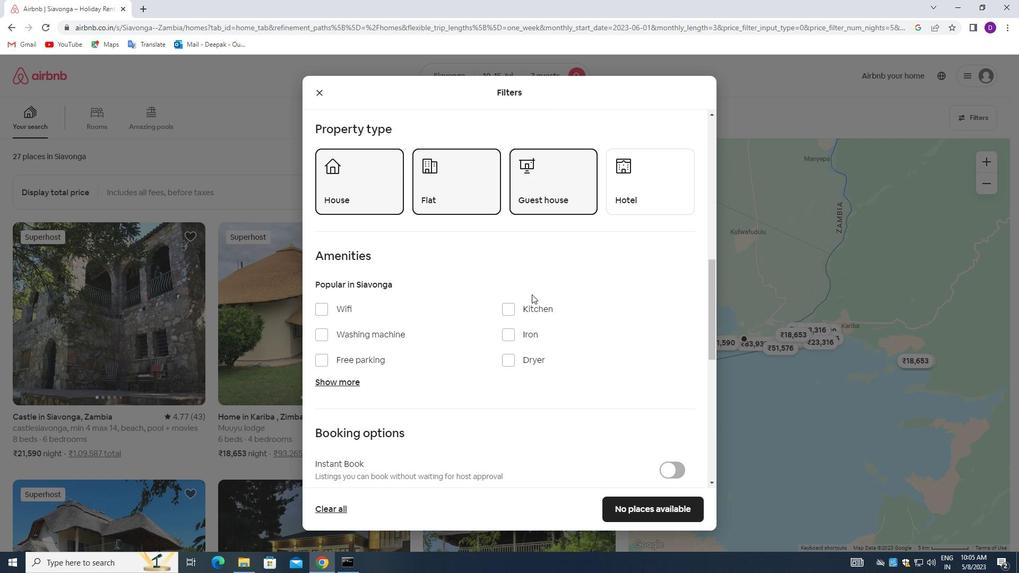 
Action: Mouse scrolled (535, 296) with delta (0, 0)
Screenshot: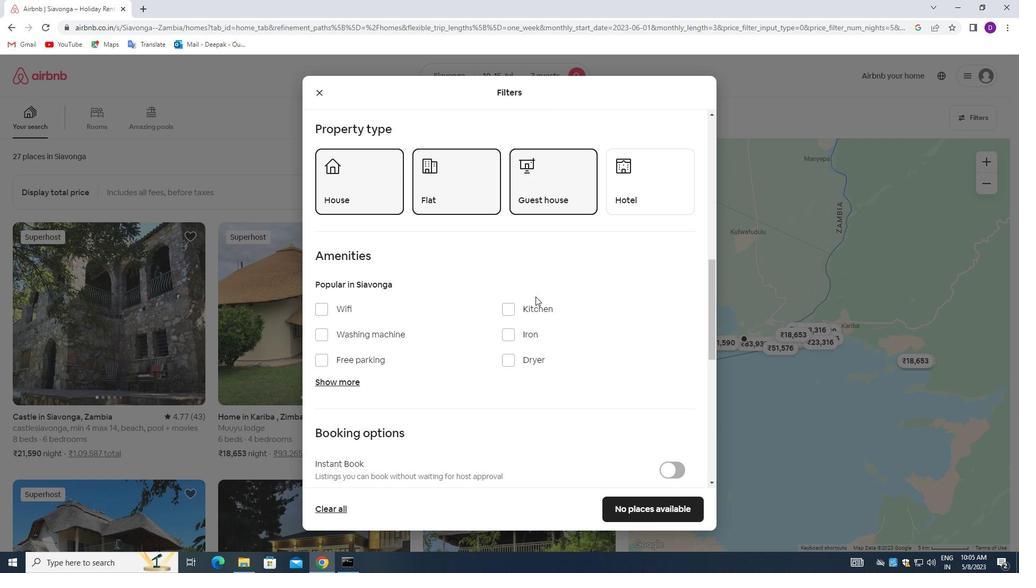
Action: Mouse scrolled (535, 296) with delta (0, 0)
Screenshot: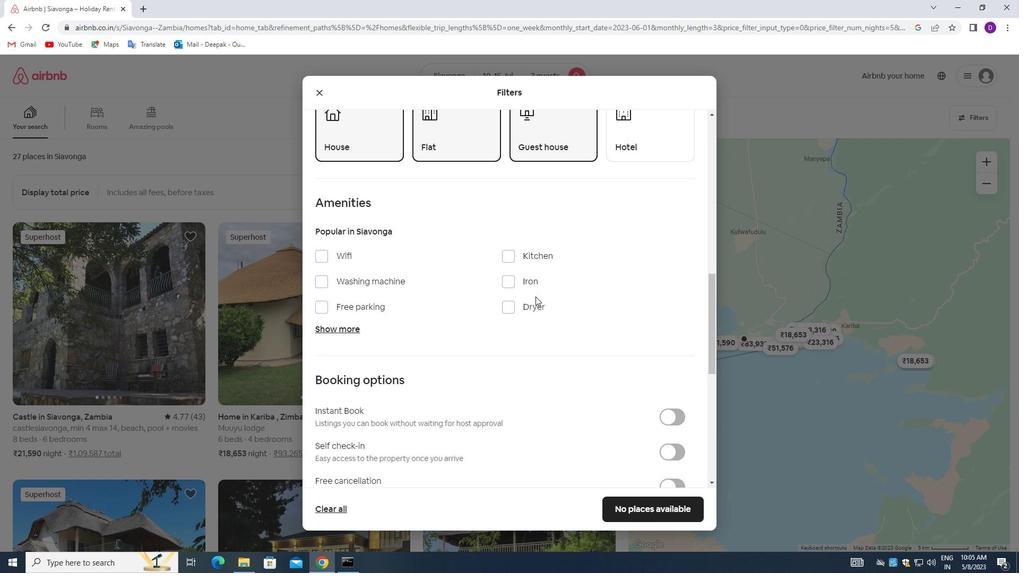 
Action: Mouse scrolled (535, 296) with delta (0, 0)
Screenshot: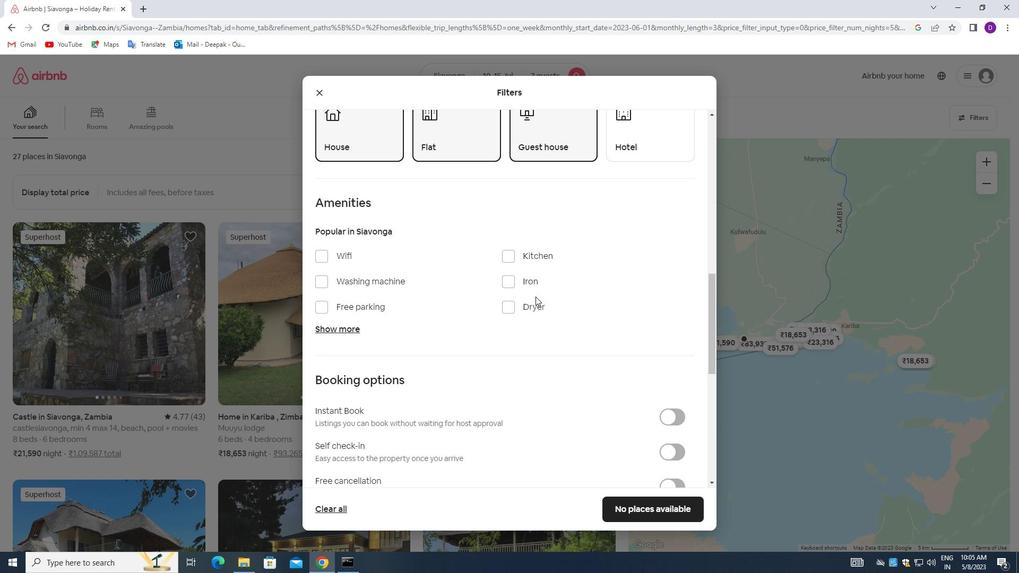 
Action: Mouse moved to (393, 289)
Screenshot: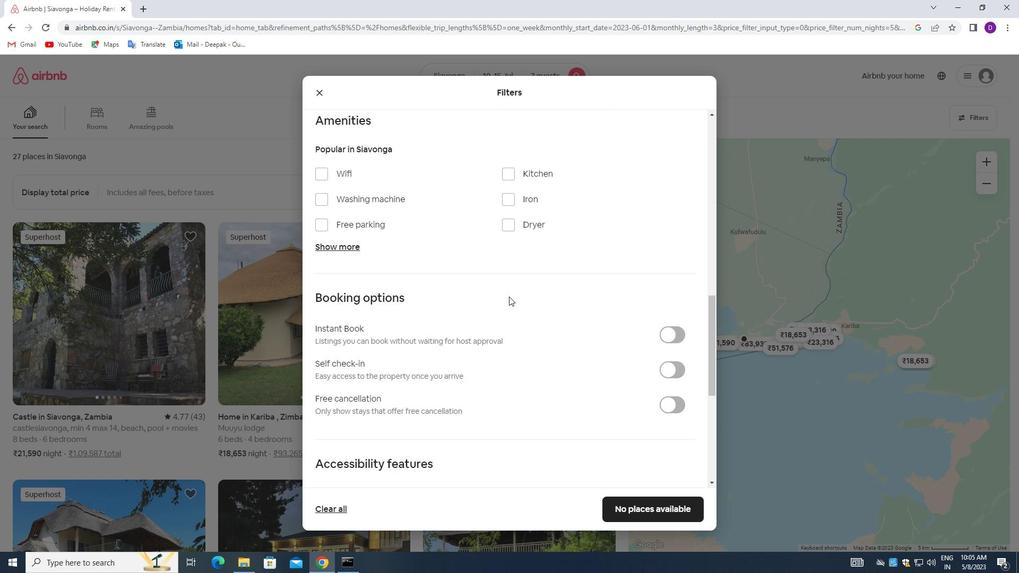 
Action: Mouse scrolled (393, 290) with delta (0, 0)
Screenshot: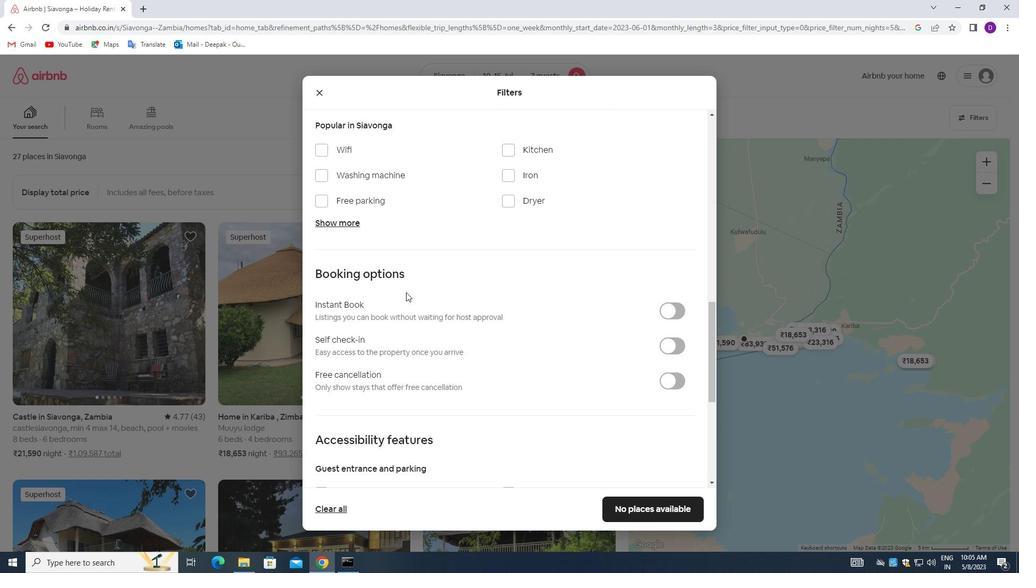 
Action: Mouse moved to (322, 205)
Screenshot: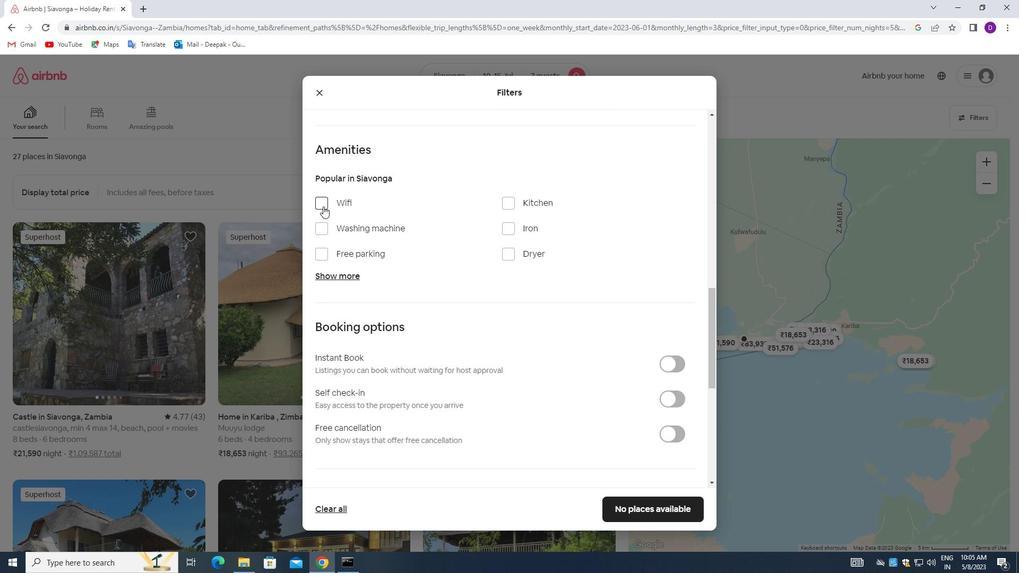 
Action: Mouse pressed left at (322, 205)
Screenshot: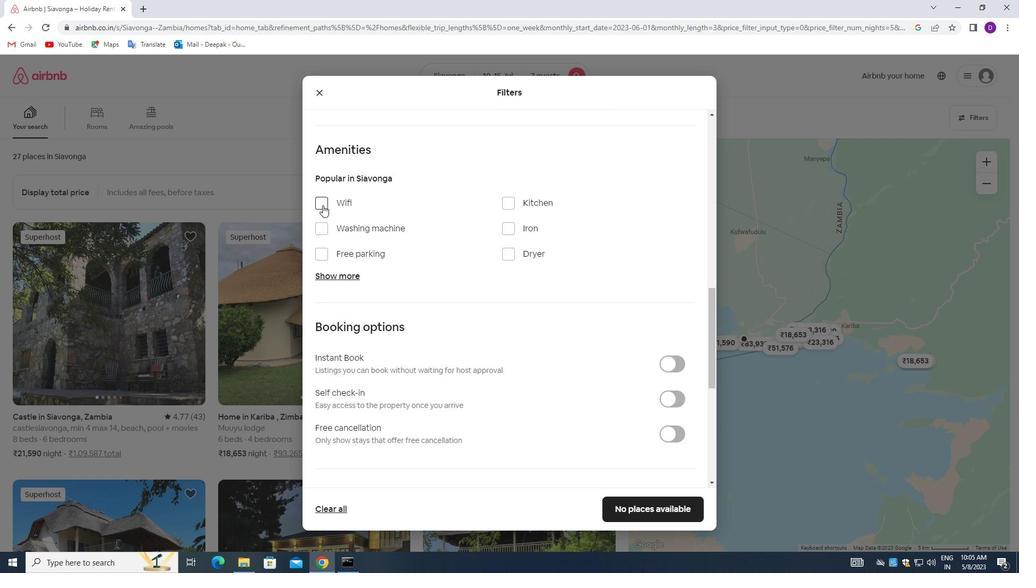 
Action: Mouse moved to (323, 255)
Screenshot: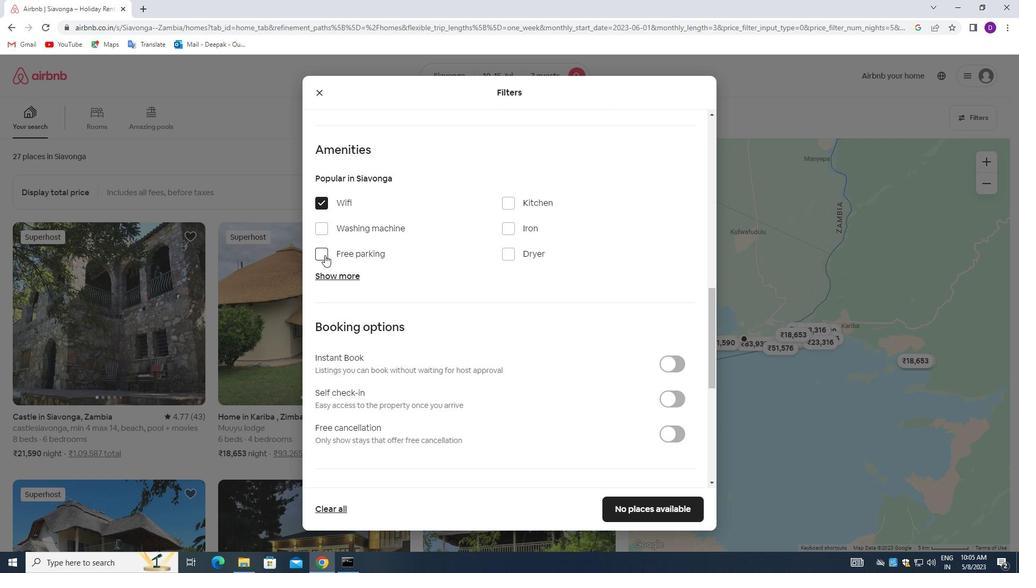 
Action: Mouse pressed left at (323, 255)
Screenshot: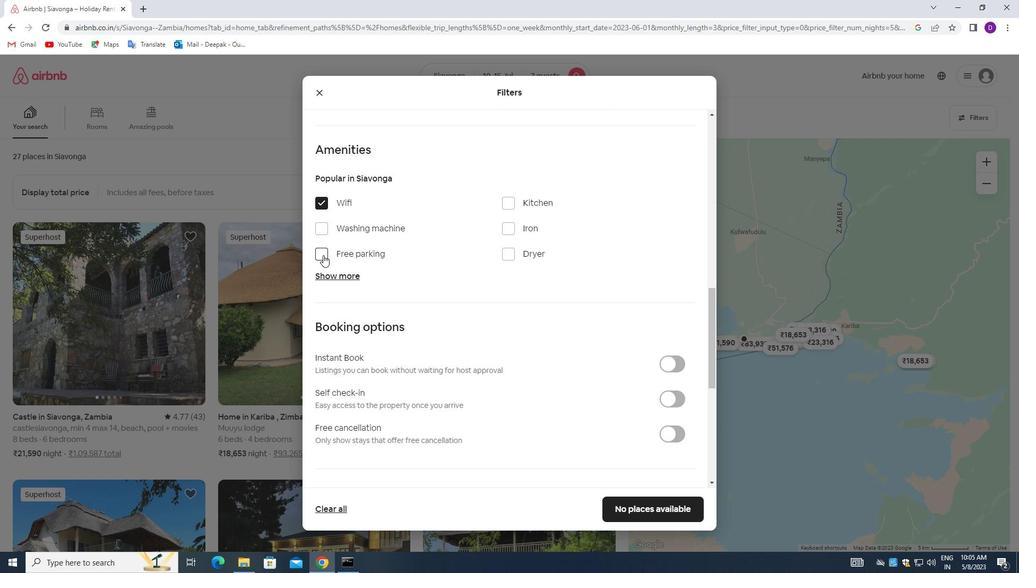 
Action: Mouse moved to (341, 278)
Screenshot: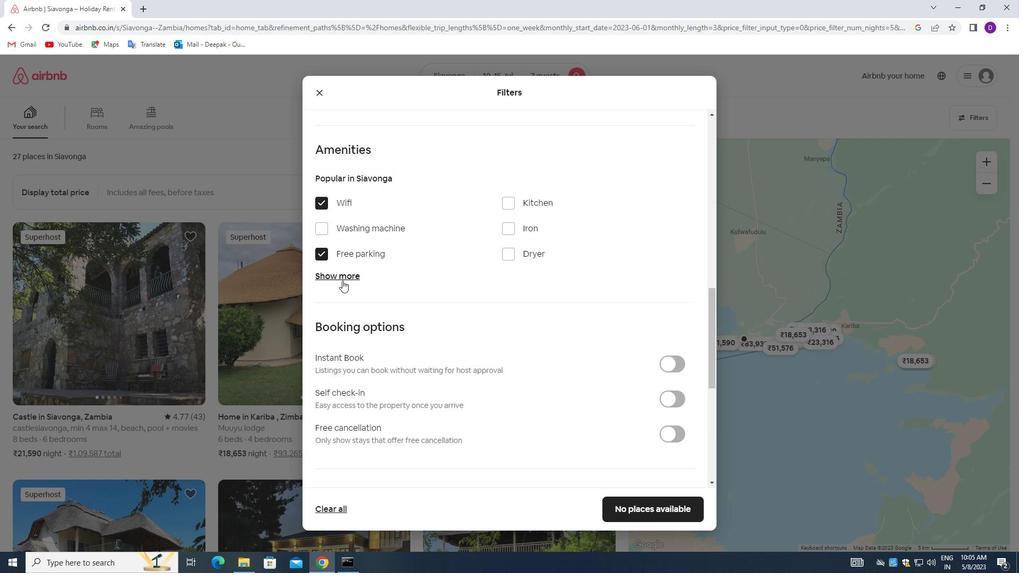 
Action: Mouse pressed left at (341, 278)
Screenshot: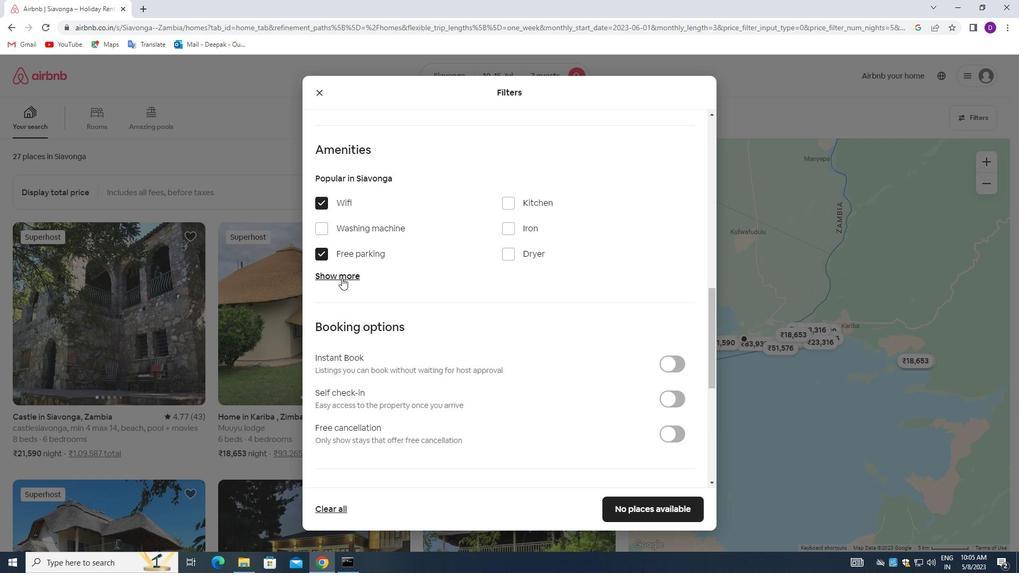 
Action: Mouse moved to (502, 342)
Screenshot: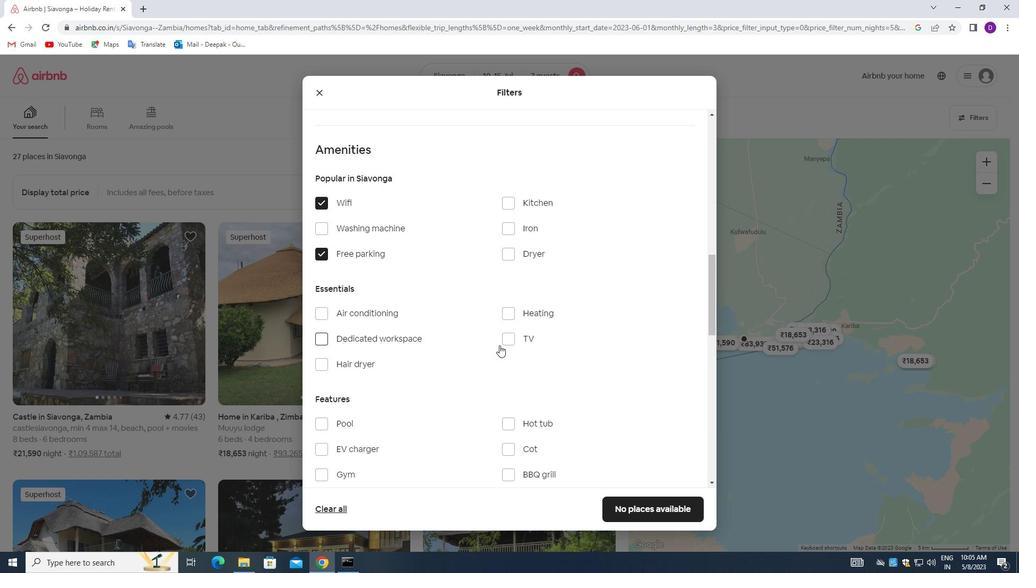 
Action: Mouse pressed left at (502, 342)
Screenshot: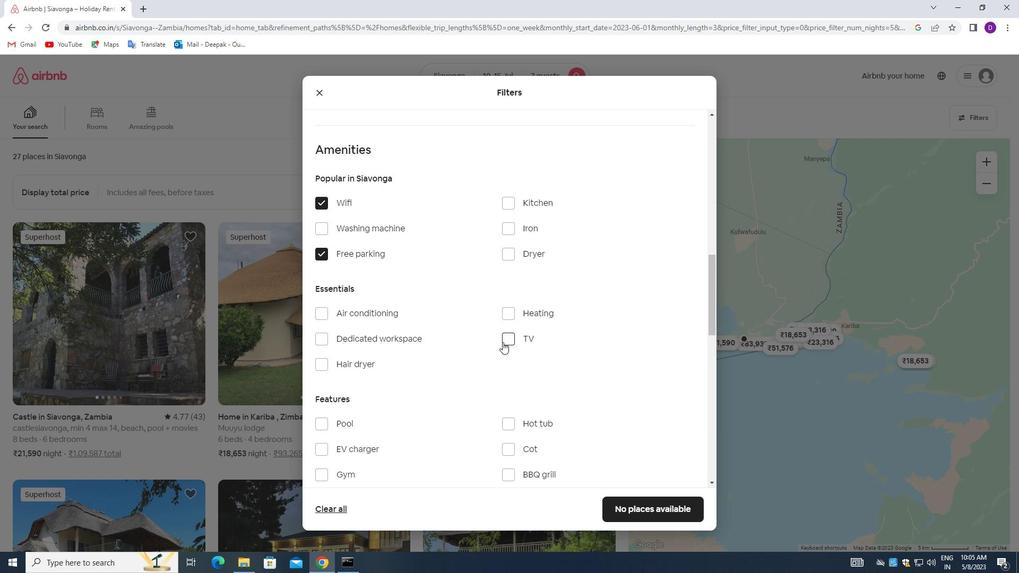 
Action: Mouse moved to (403, 385)
Screenshot: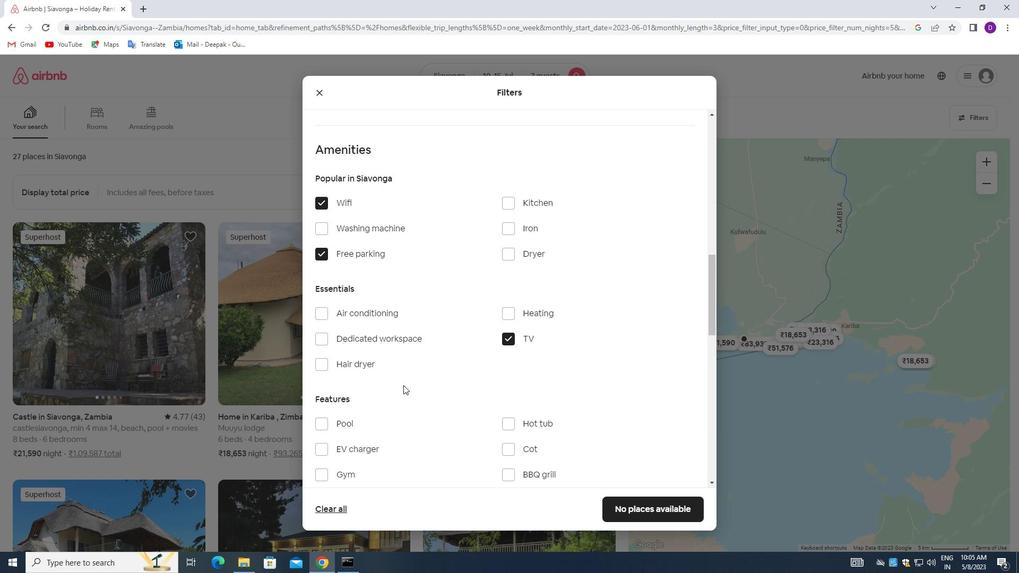 
Action: Mouse scrolled (403, 384) with delta (0, 0)
Screenshot: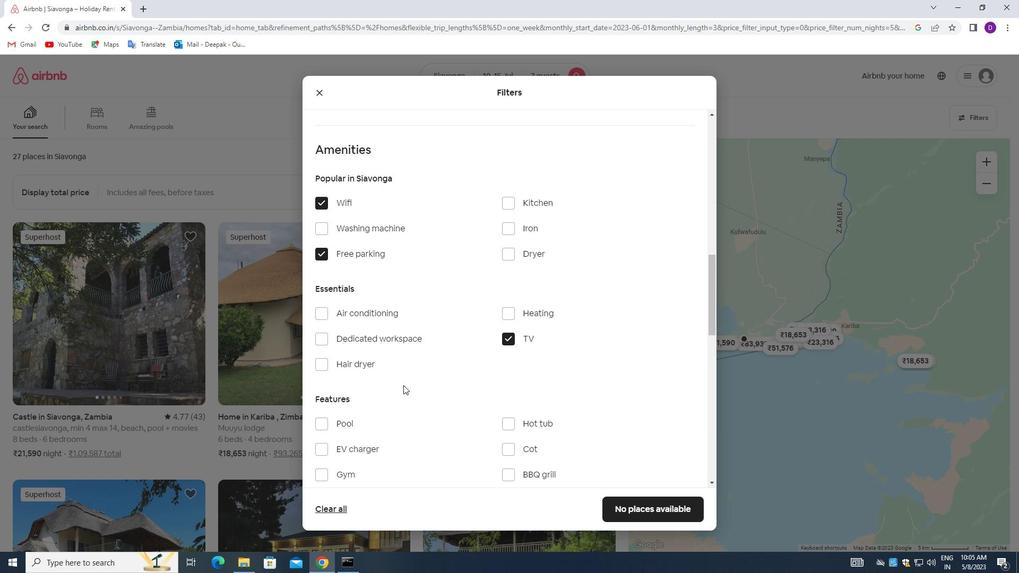 
Action: Mouse moved to (405, 386)
Screenshot: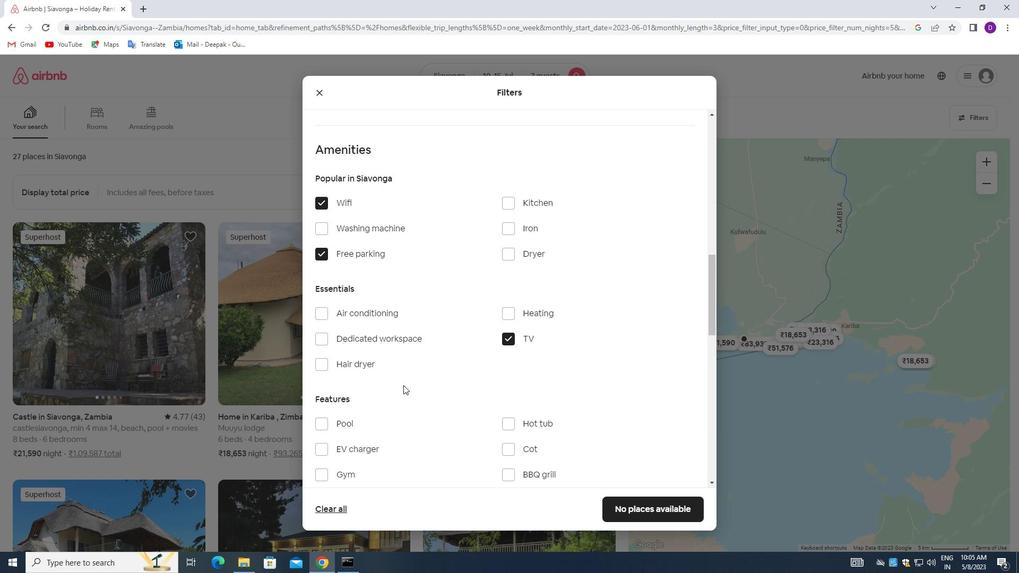 
Action: Mouse scrolled (405, 385) with delta (0, 0)
Screenshot: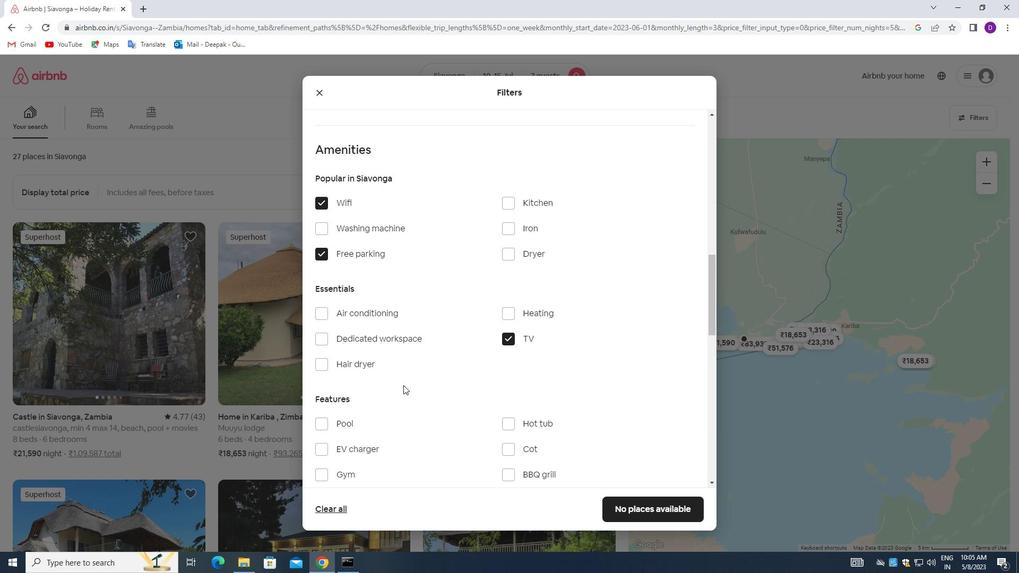 
Action: Mouse moved to (326, 370)
Screenshot: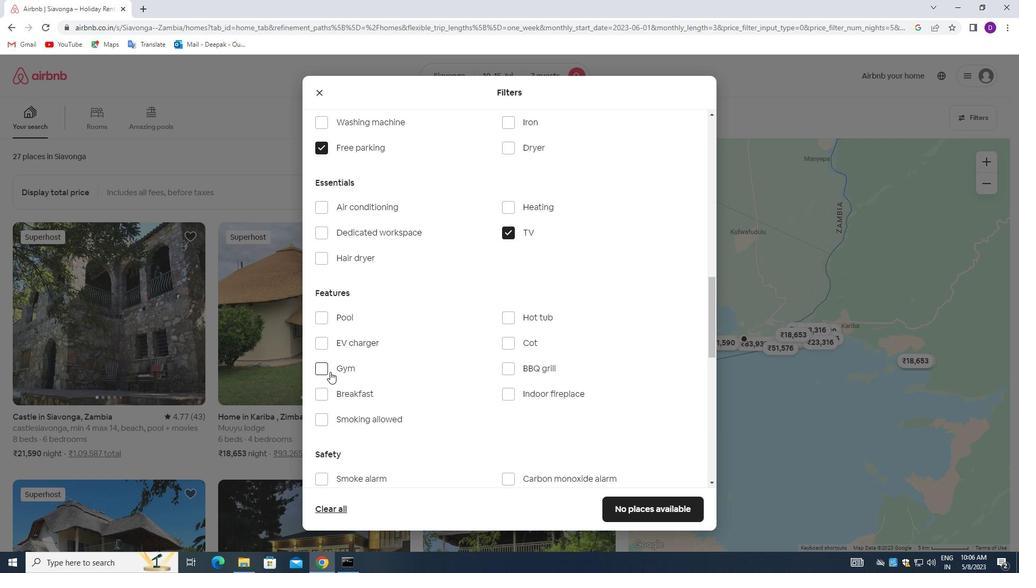 
Action: Mouse pressed left at (326, 370)
Screenshot: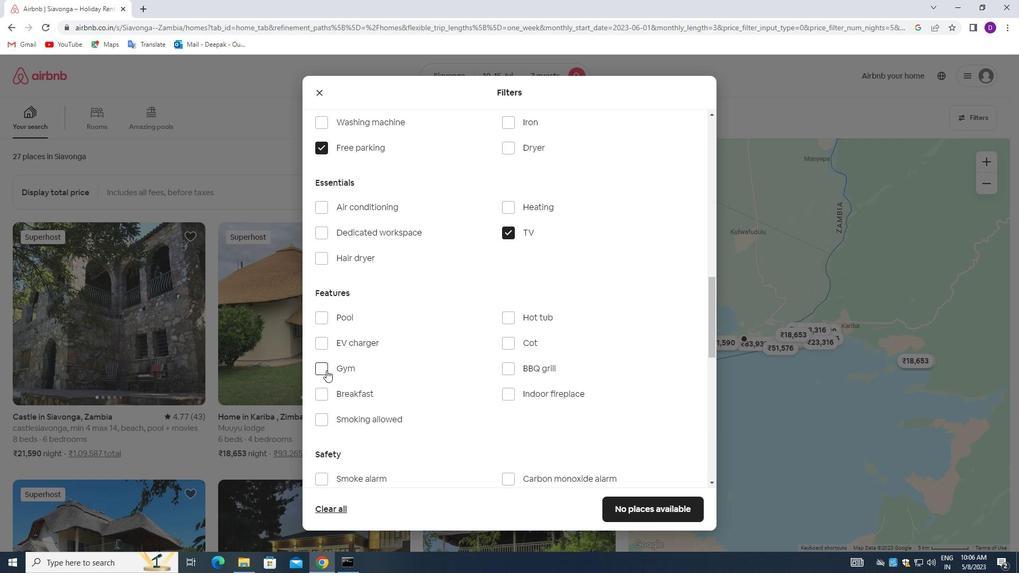 
Action: Mouse moved to (319, 397)
Screenshot: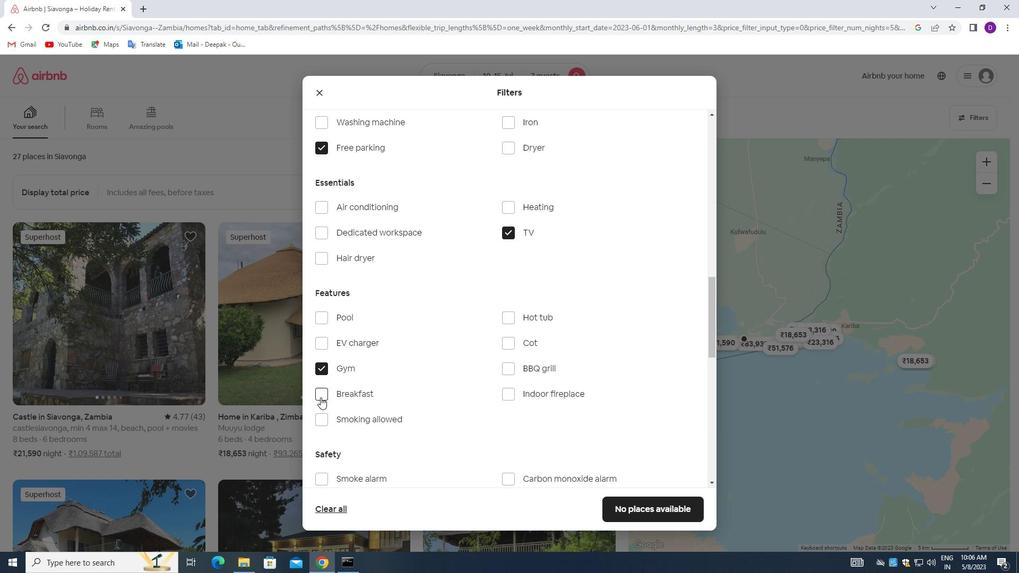 
Action: Mouse pressed left at (319, 397)
Screenshot: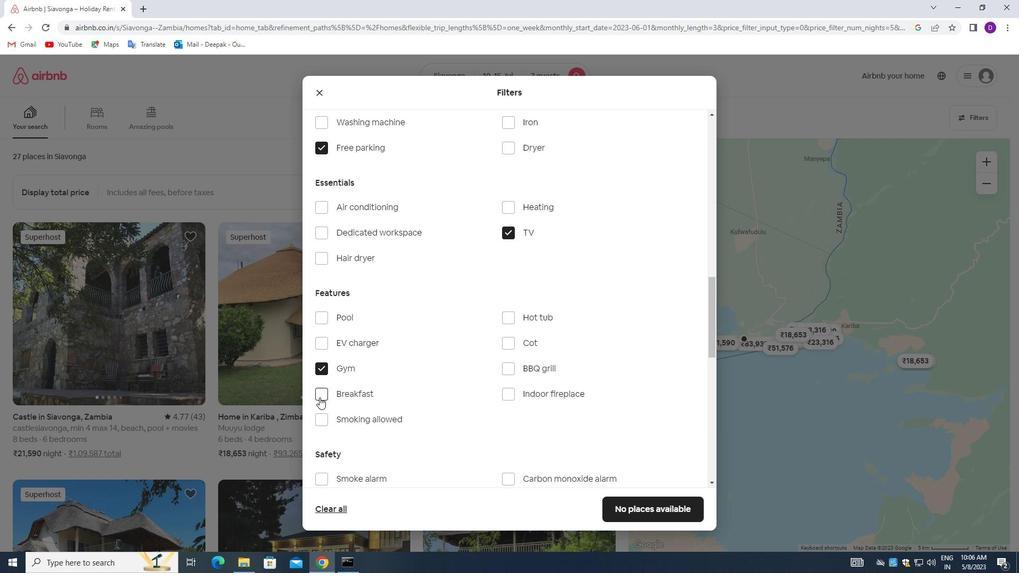 
Action: Mouse moved to (419, 367)
Screenshot: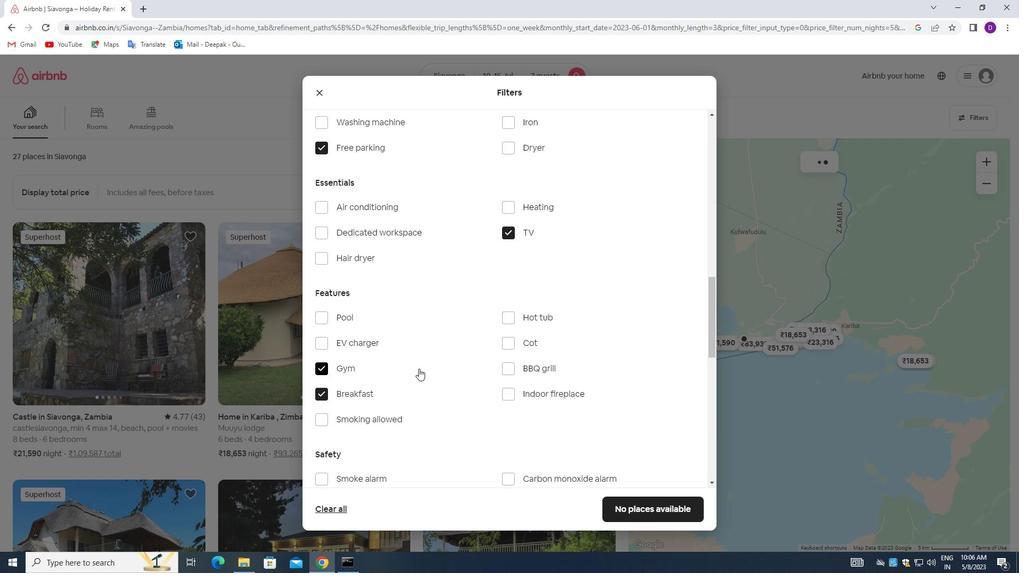 
Action: Mouse scrolled (419, 368) with delta (0, 0)
Screenshot: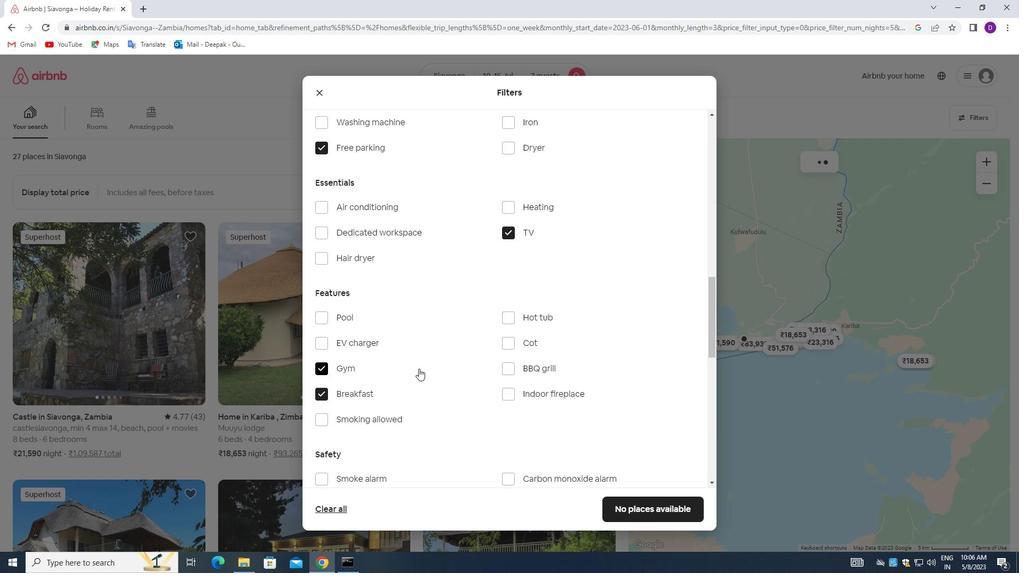 
Action: Mouse moved to (419, 368)
Screenshot: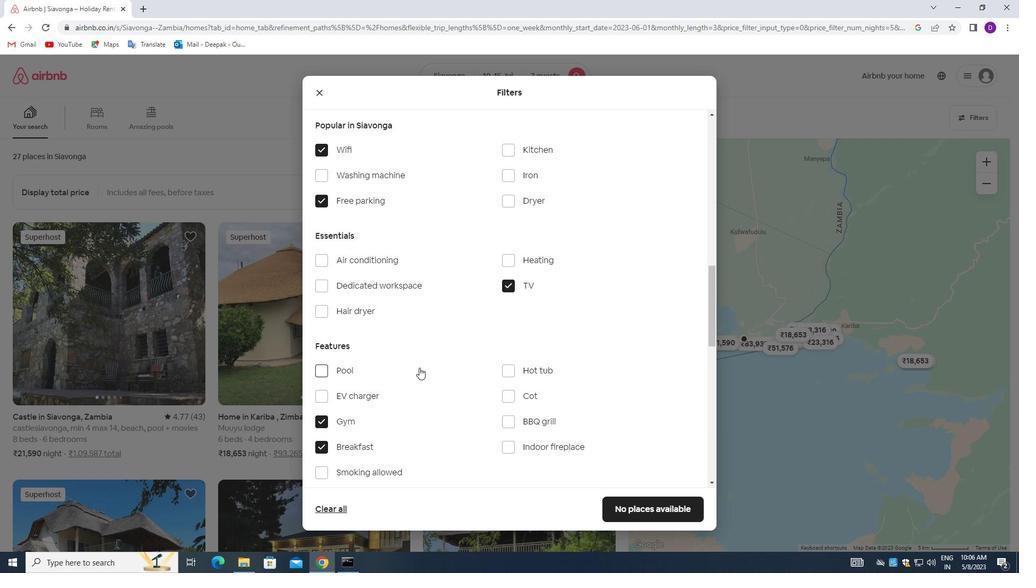 
Action: Mouse scrolled (419, 368) with delta (0, 0)
Screenshot: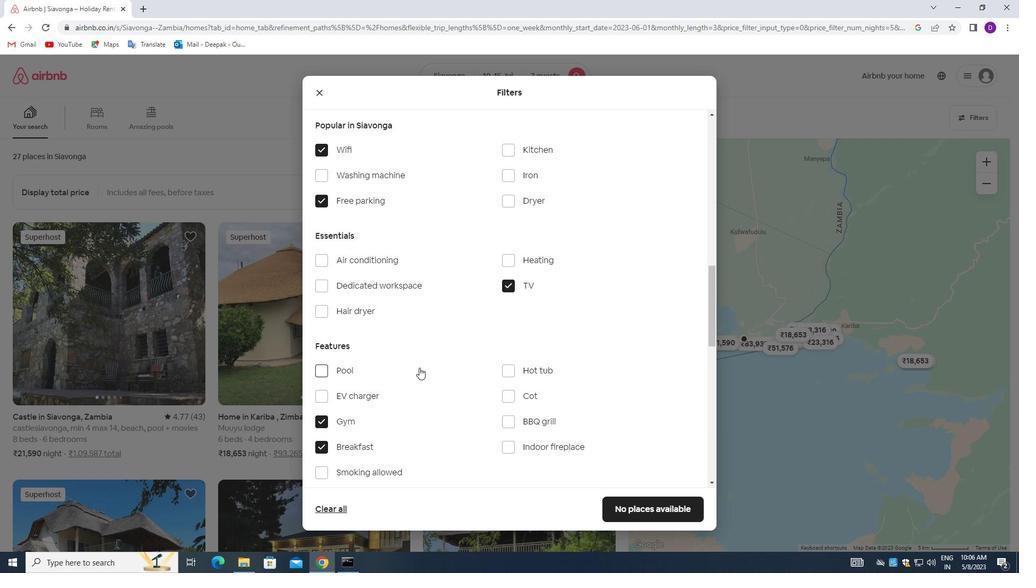 
Action: Mouse scrolled (419, 368) with delta (0, 0)
Screenshot: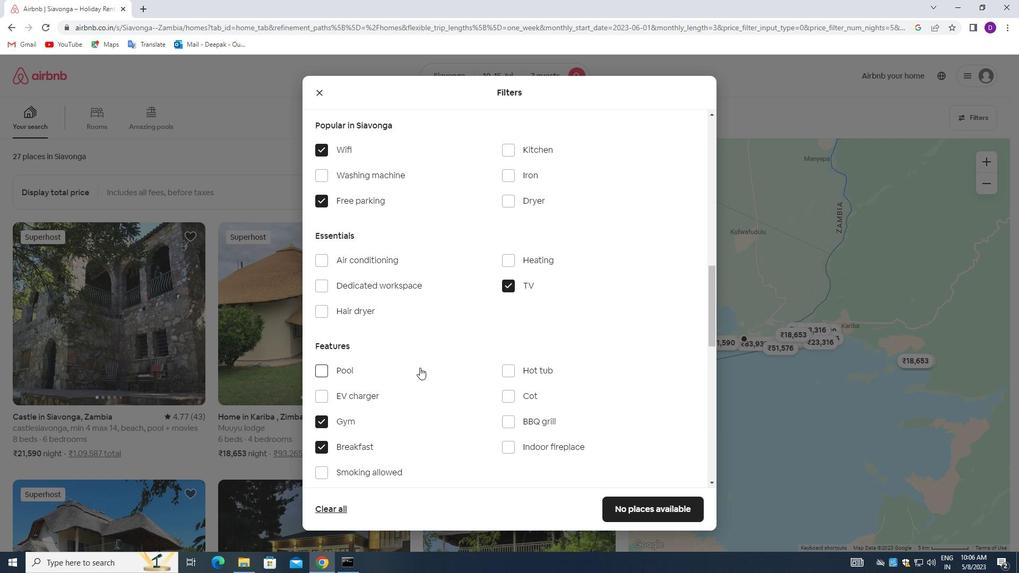 
Action: Mouse scrolled (419, 368) with delta (0, 0)
Screenshot: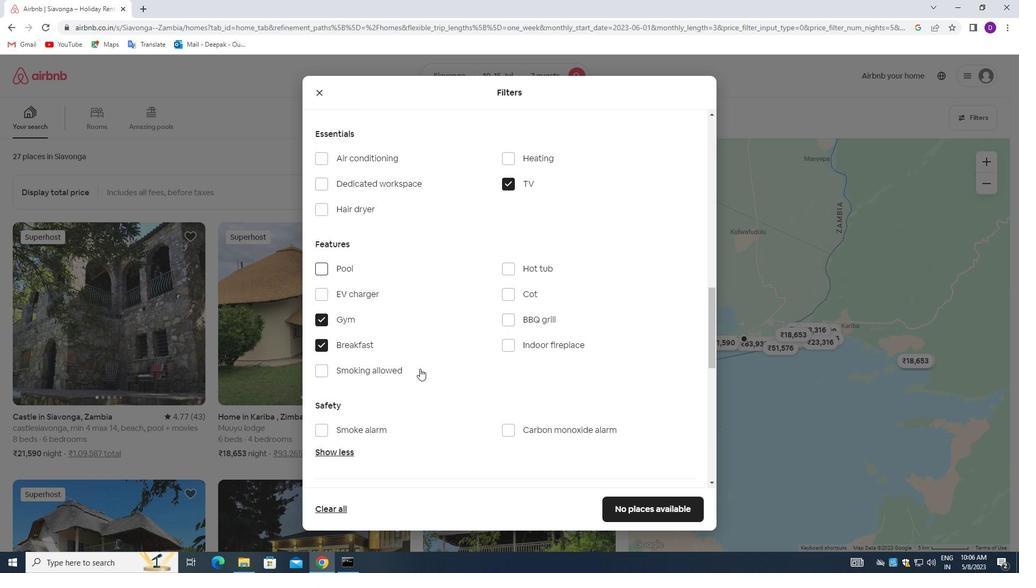 
Action: Mouse moved to (419, 368)
Screenshot: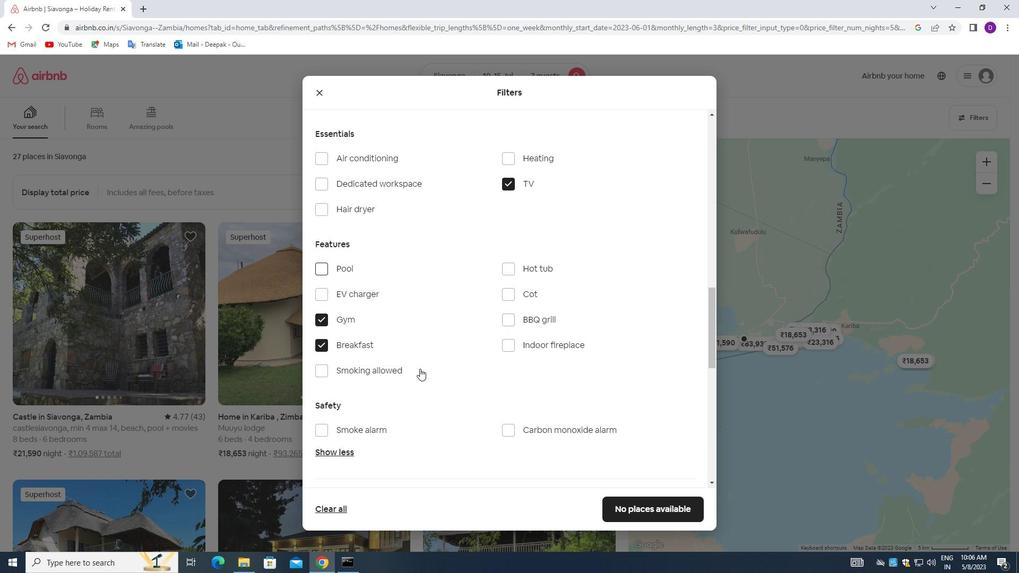 
Action: Mouse scrolled (419, 368) with delta (0, 0)
Screenshot: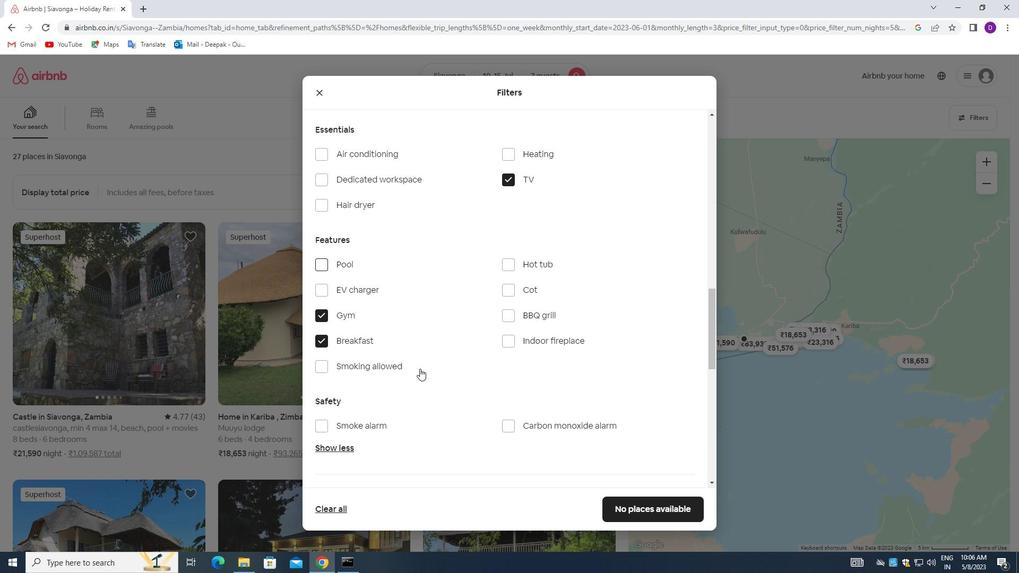 
Action: Mouse scrolled (419, 368) with delta (0, 0)
Screenshot: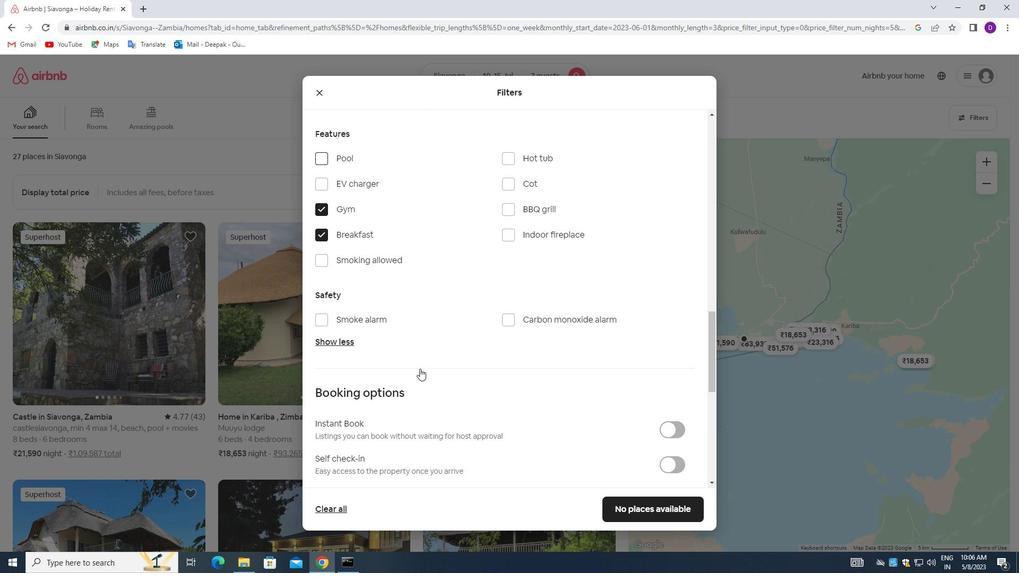 
Action: Mouse moved to (663, 413)
Screenshot: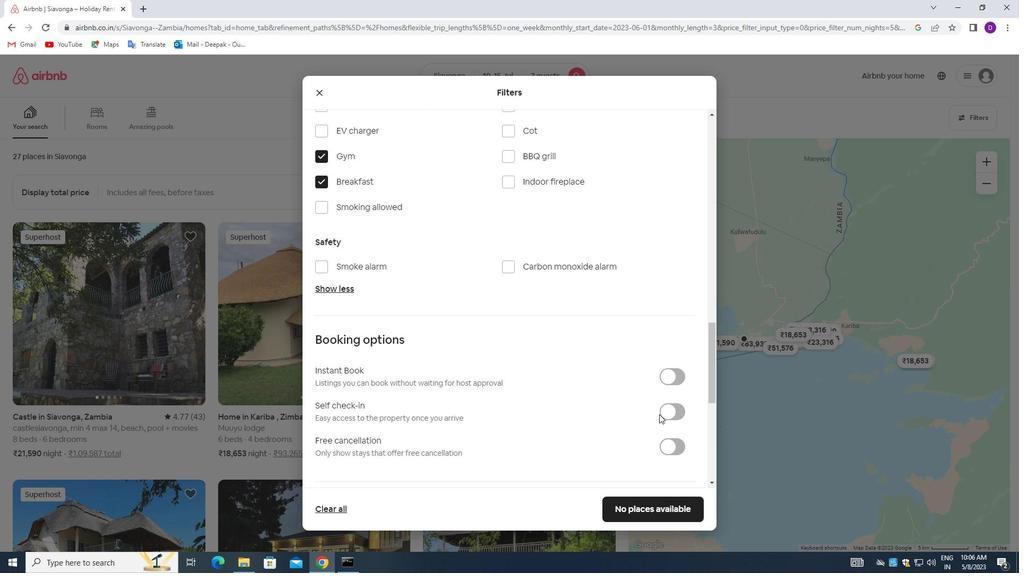 
Action: Mouse pressed left at (663, 413)
Screenshot: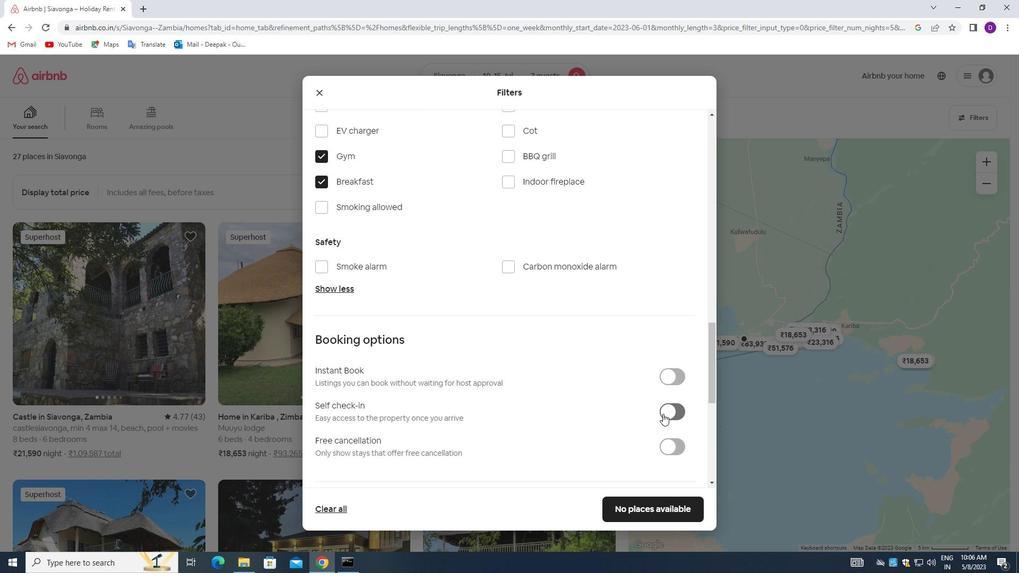 
Action: Mouse moved to (495, 409)
Screenshot: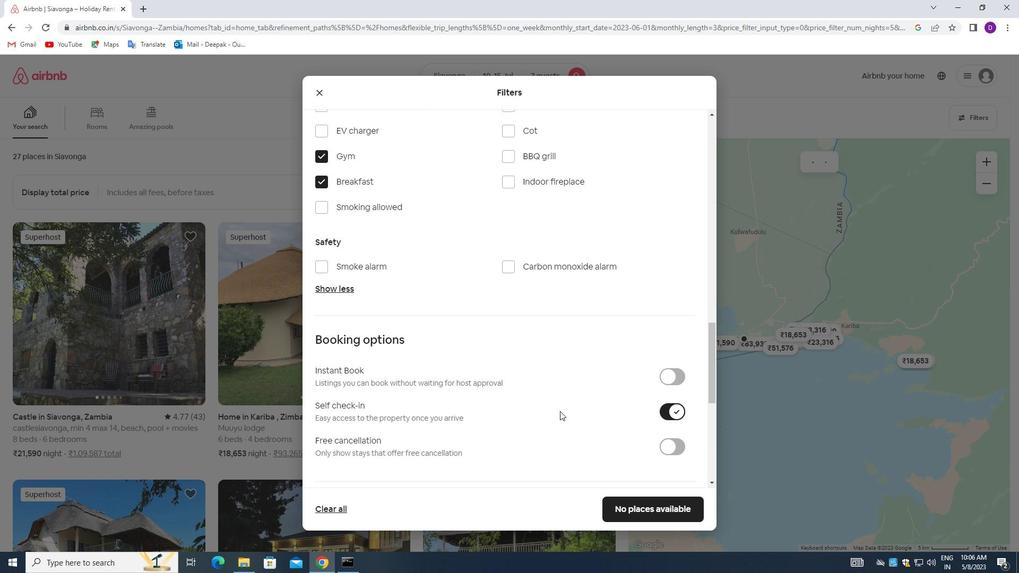 
Action: Mouse scrolled (495, 409) with delta (0, 0)
Screenshot: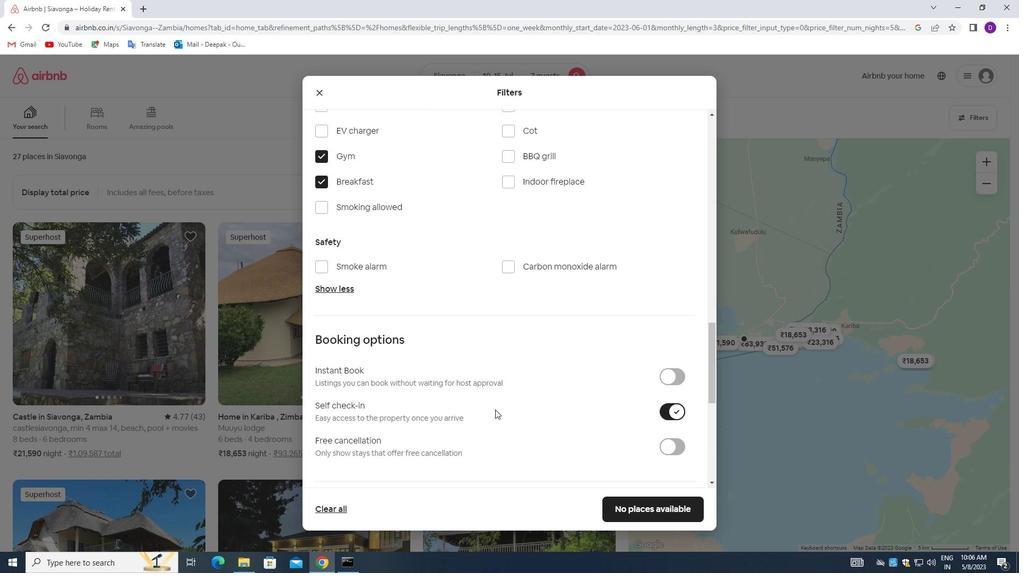 
Action: Mouse scrolled (495, 409) with delta (0, 0)
Screenshot: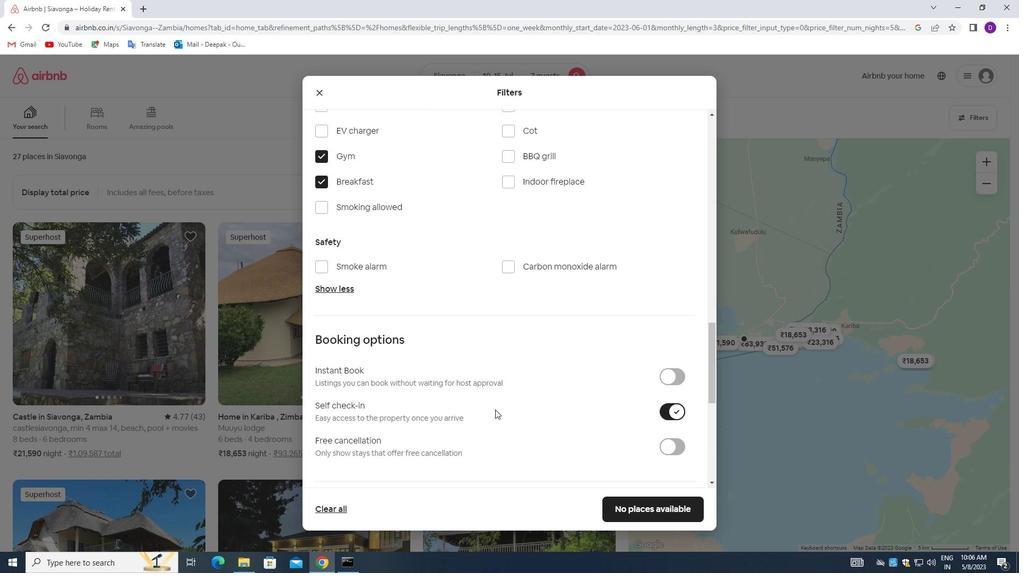 
Action: Mouse moved to (496, 408)
Screenshot: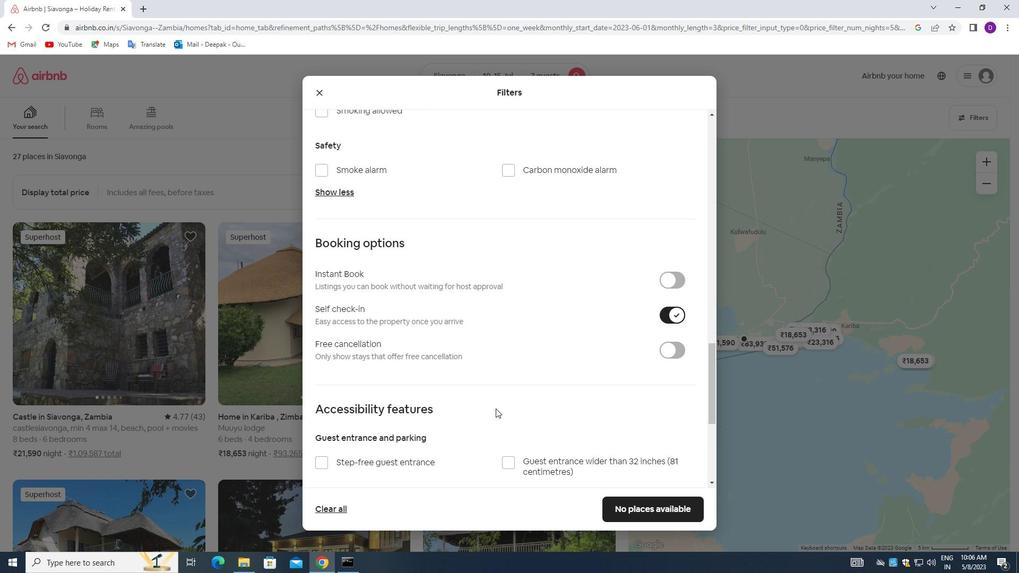 
Action: Mouse scrolled (496, 408) with delta (0, 0)
Screenshot: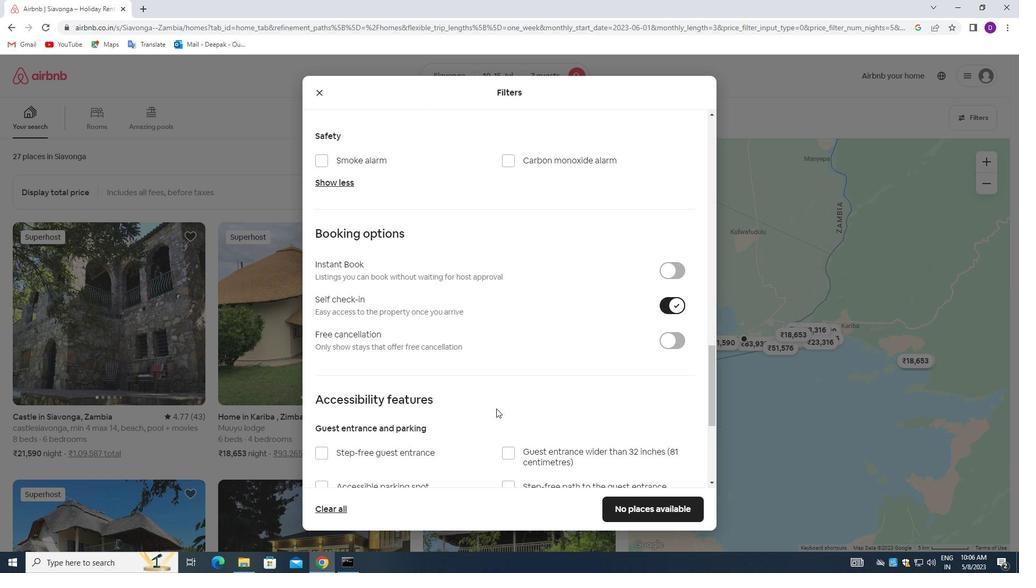 
Action: Mouse scrolled (496, 408) with delta (0, 0)
Screenshot: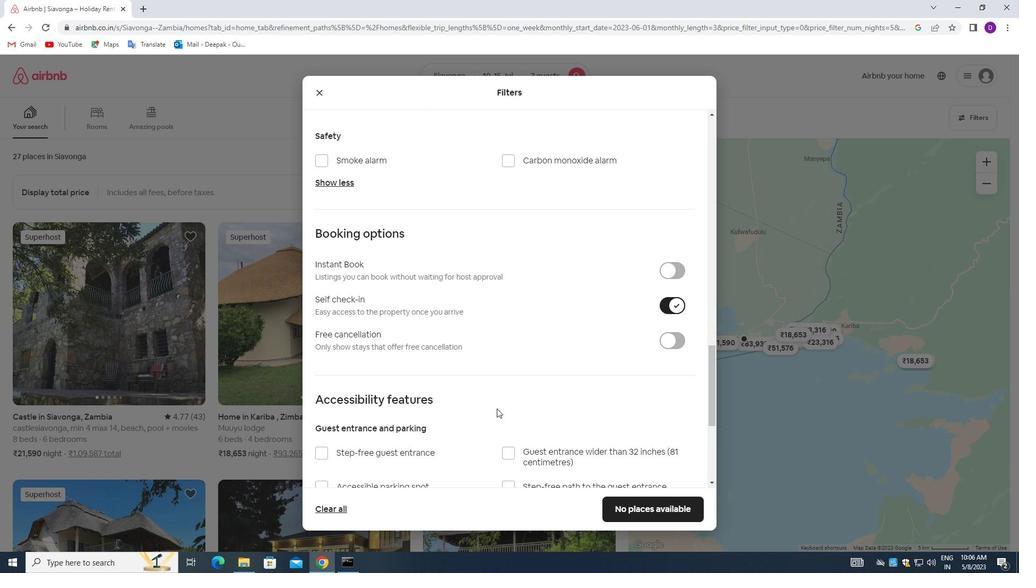 
Action: Mouse moved to (481, 411)
Screenshot: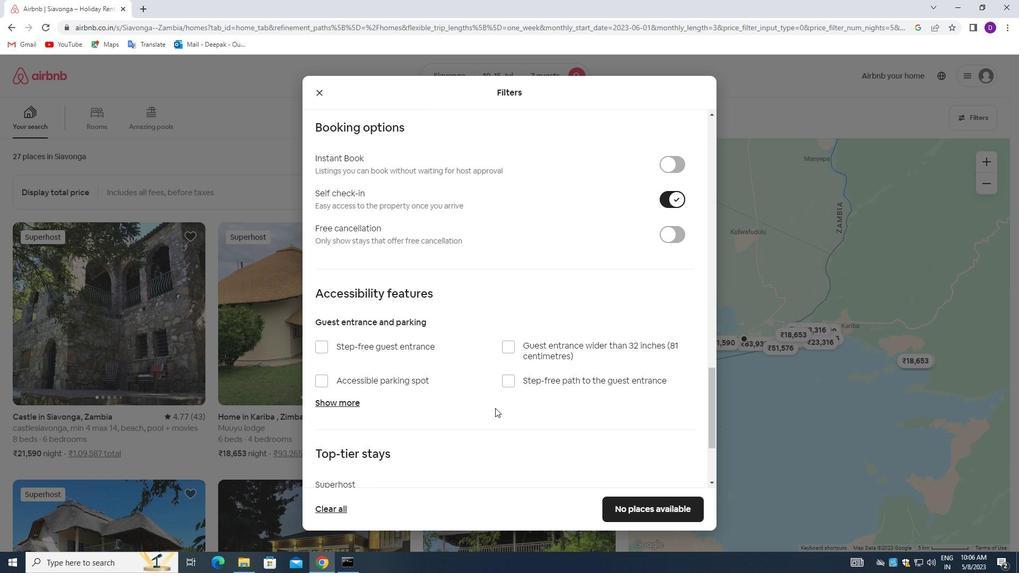
Action: Mouse scrolled (481, 410) with delta (0, 0)
Screenshot: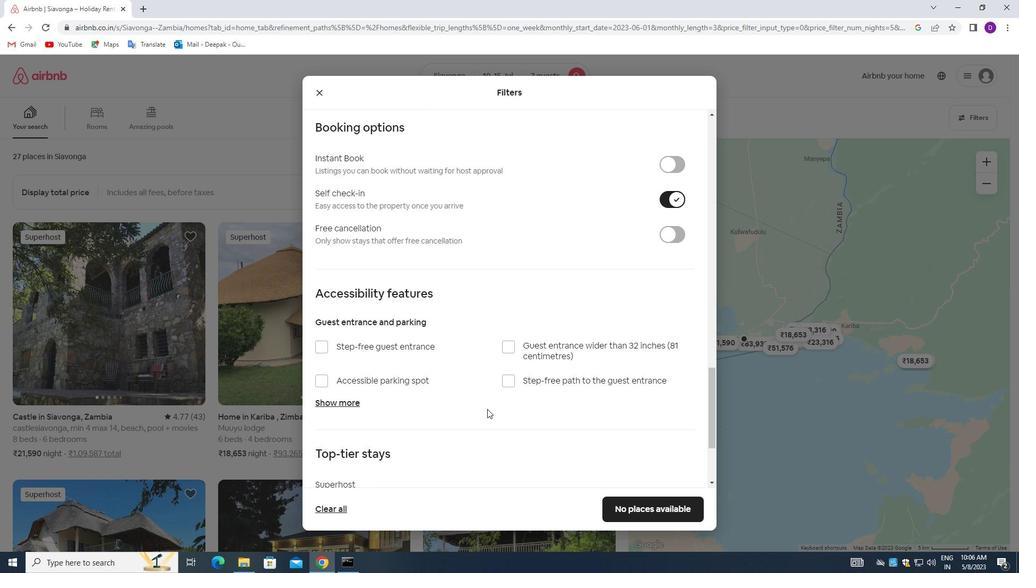 
Action: Mouse moved to (481, 412)
Screenshot: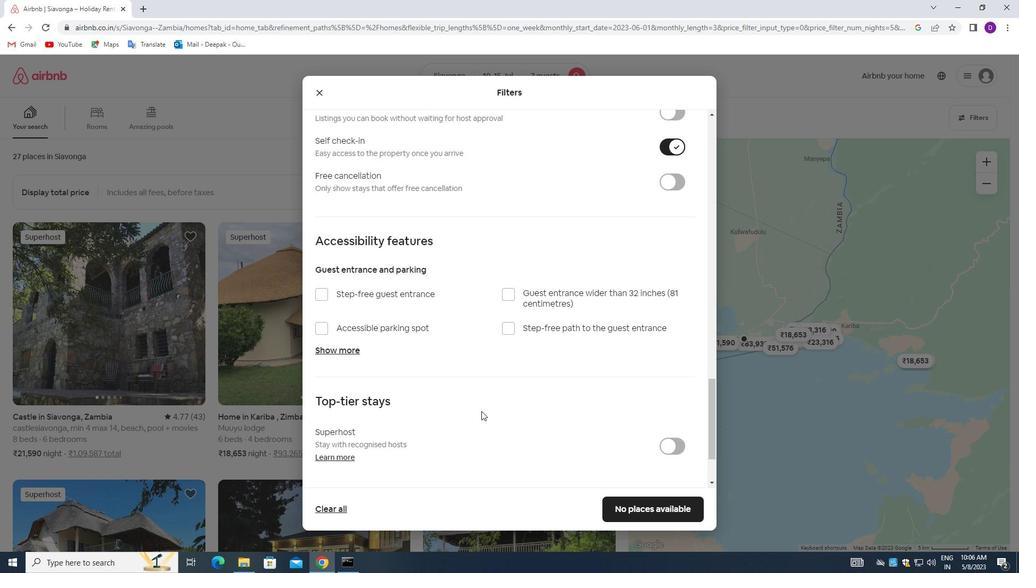 
Action: Mouse scrolled (481, 411) with delta (0, 0)
Screenshot: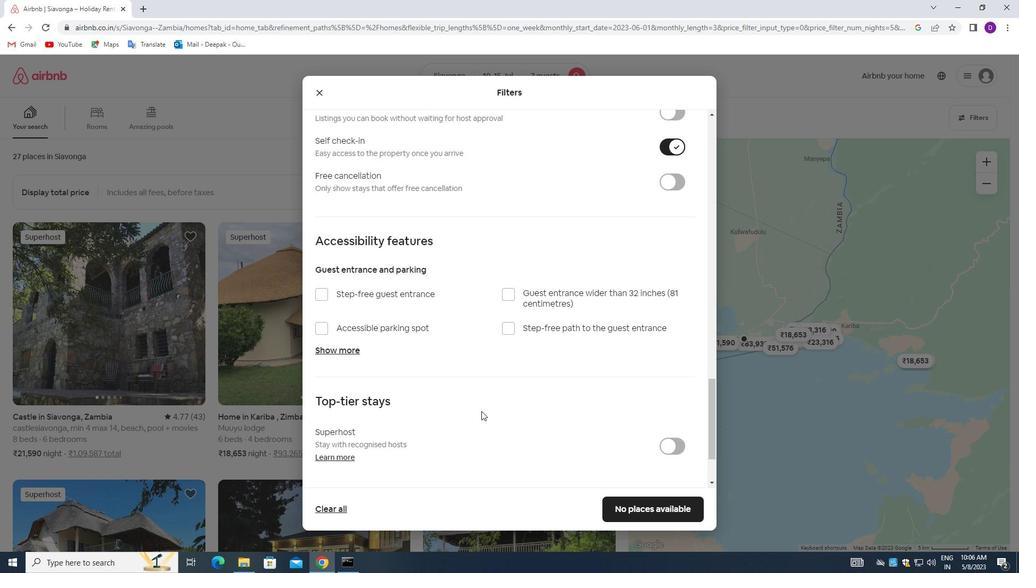 
Action: Mouse moved to (481, 414)
Screenshot: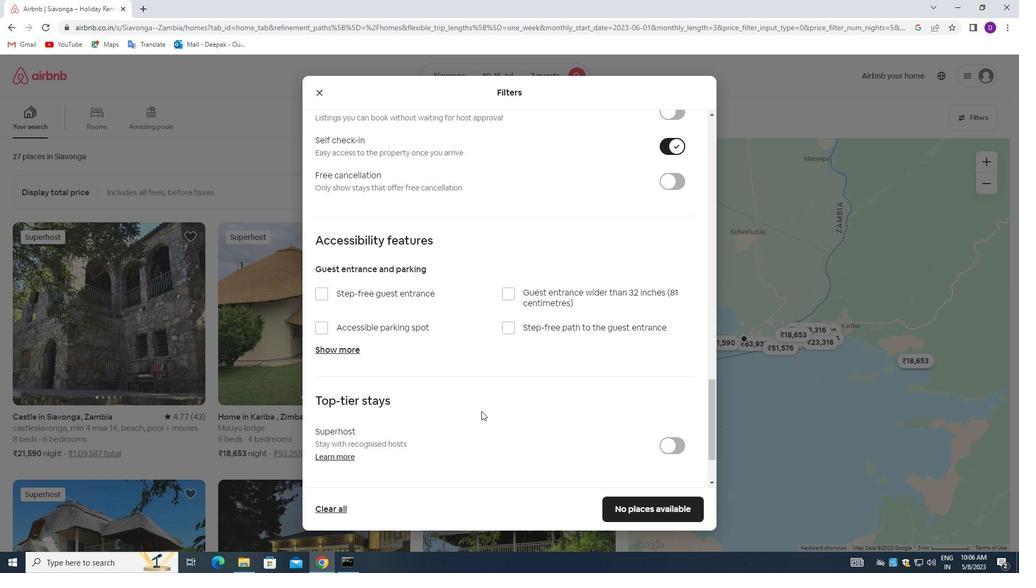 
Action: Mouse scrolled (481, 413) with delta (0, 0)
Screenshot: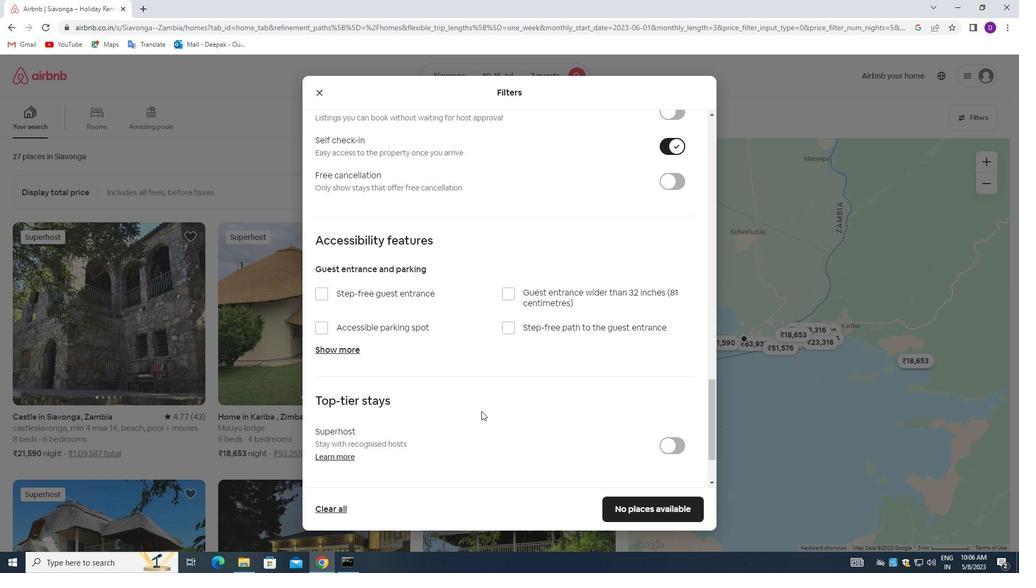 
Action: Mouse moved to (481, 414)
Screenshot: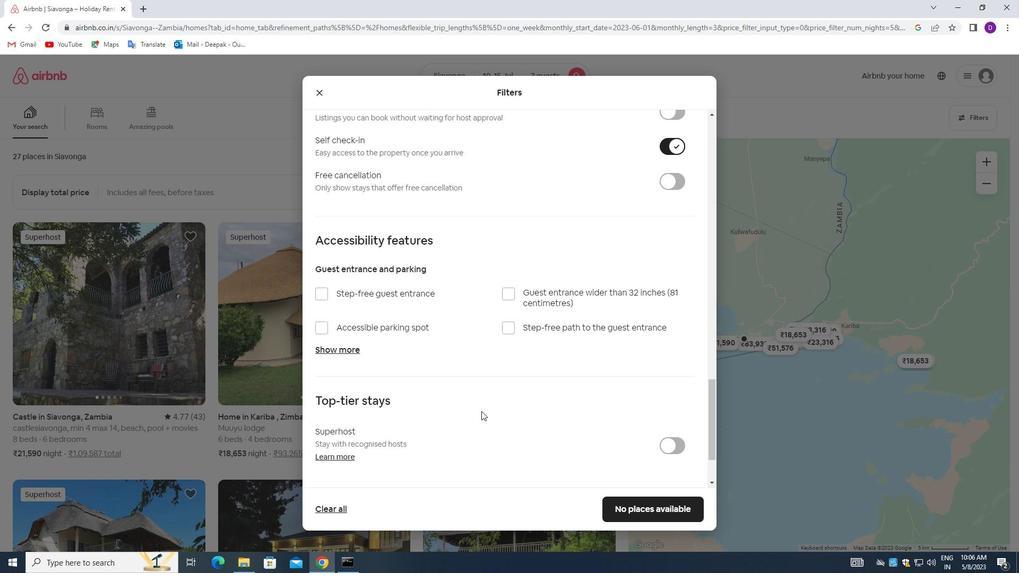 
Action: Mouse scrolled (481, 414) with delta (0, 0)
Screenshot: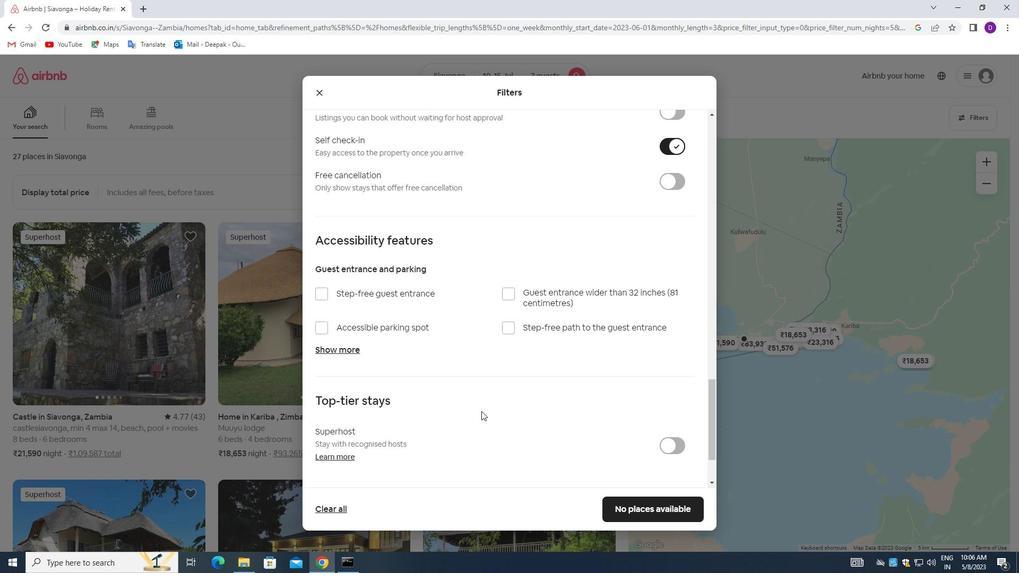 
Action: Mouse moved to (432, 443)
Screenshot: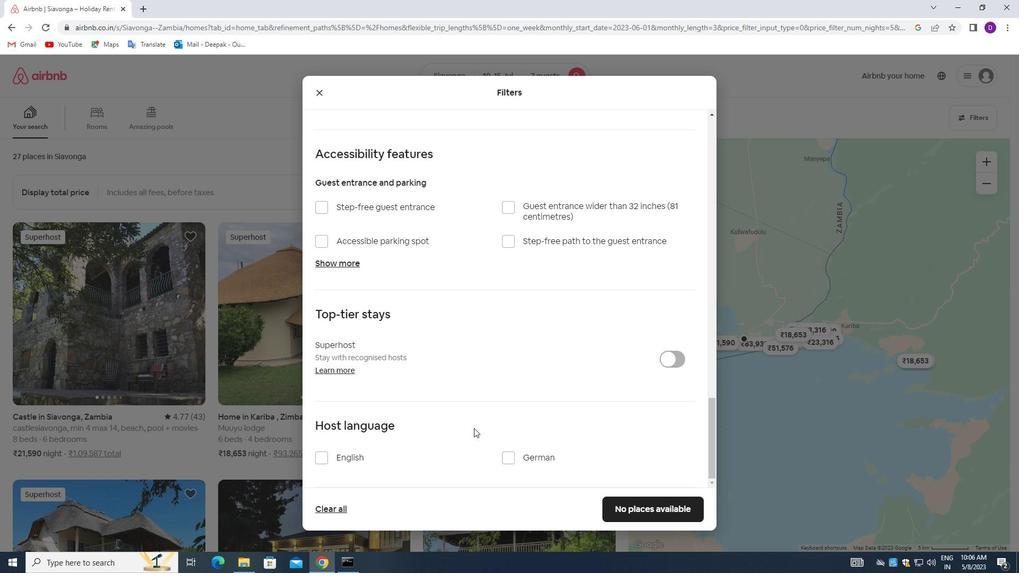 
Action: Mouse scrolled (432, 443) with delta (0, 0)
Screenshot: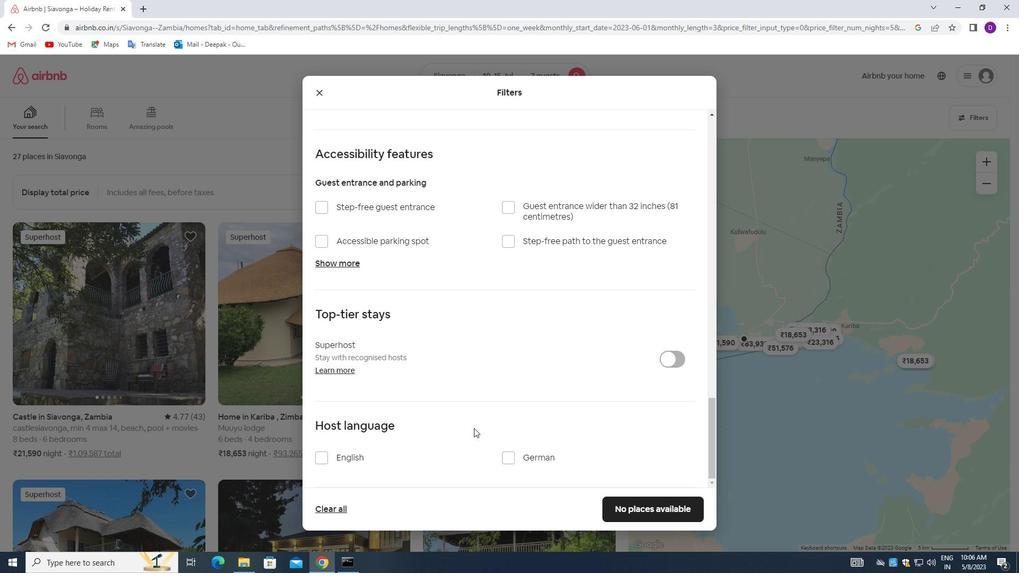 
Action: Mouse moved to (428, 445)
Screenshot: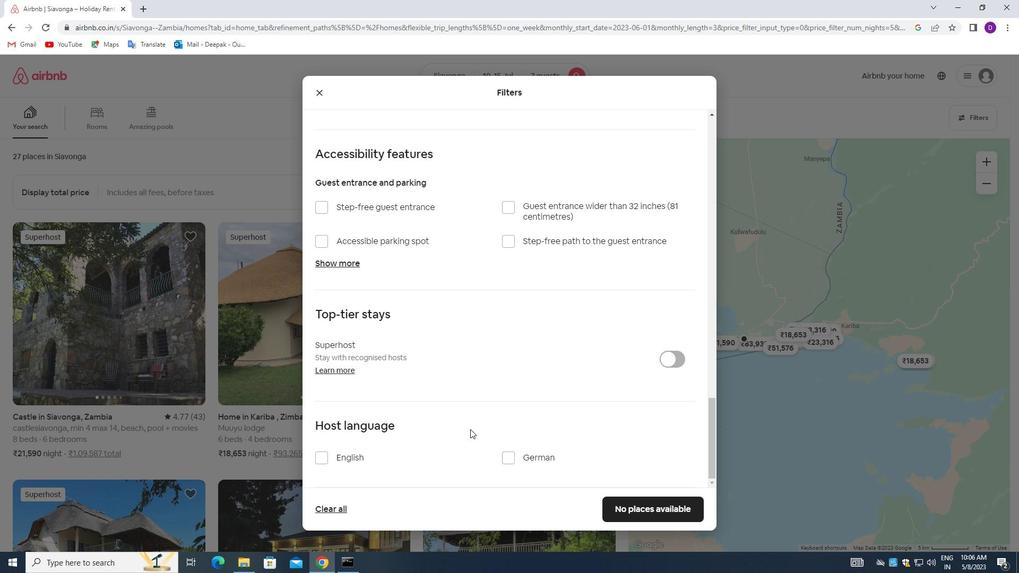 
Action: Mouse scrolled (428, 445) with delta (0, 0)
Screenshot: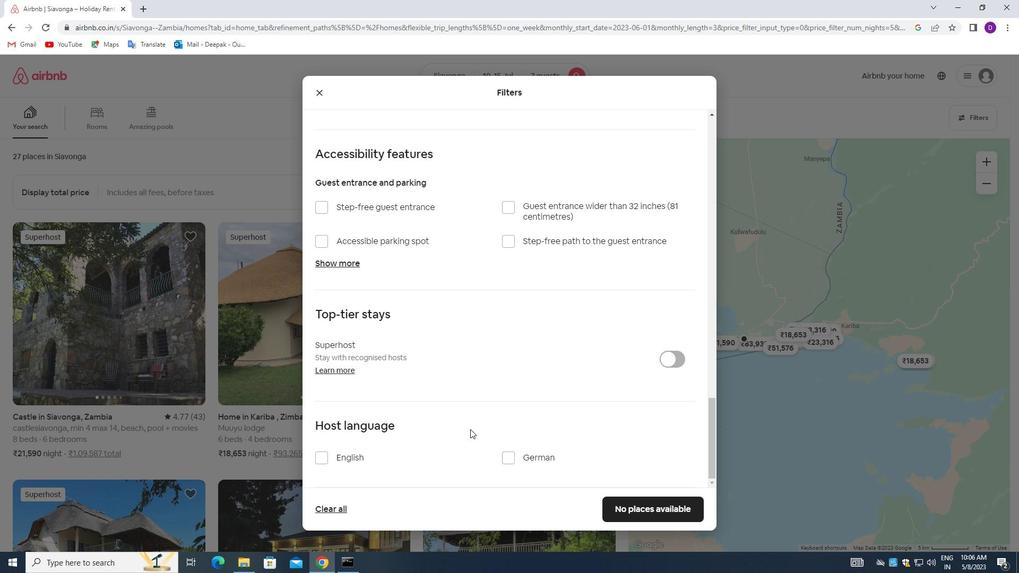 
Action: Mouse moved to (415, 450)
Screenshot: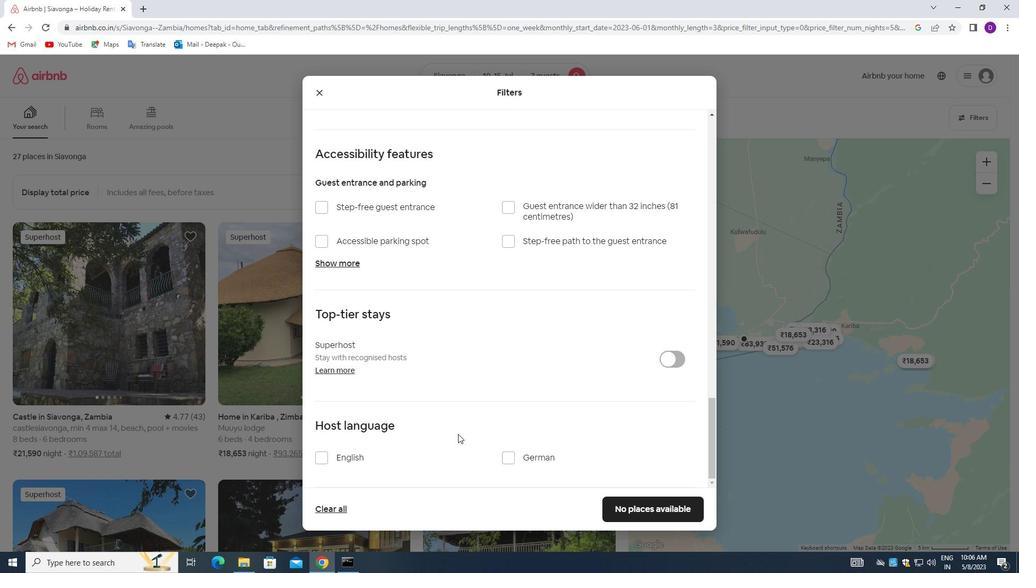 
Action: Mouse scrolled (415, 450) with delta (0, 0)
Screenshot: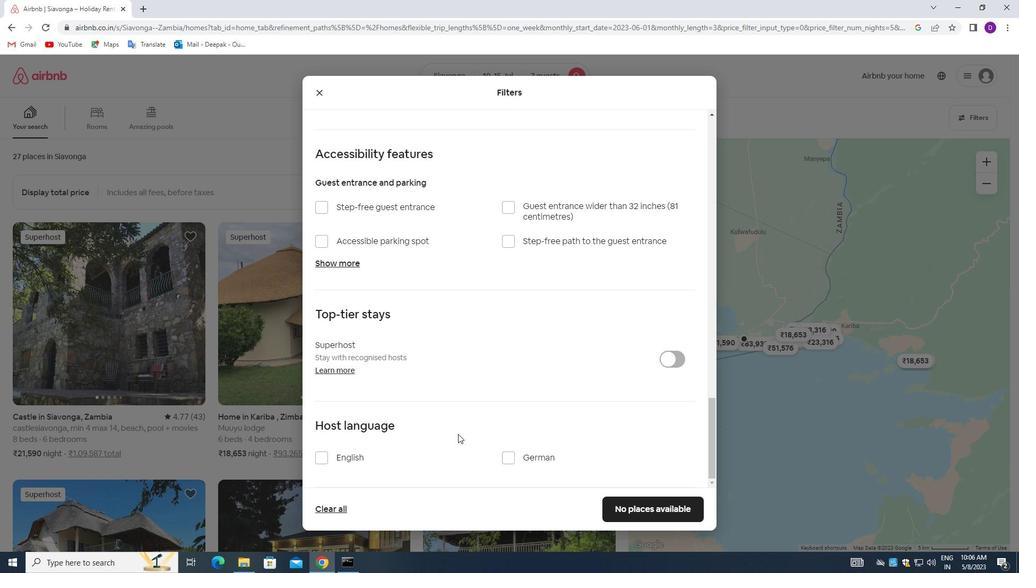 
Action: Mouse moved to (323, 459)
Screenshot: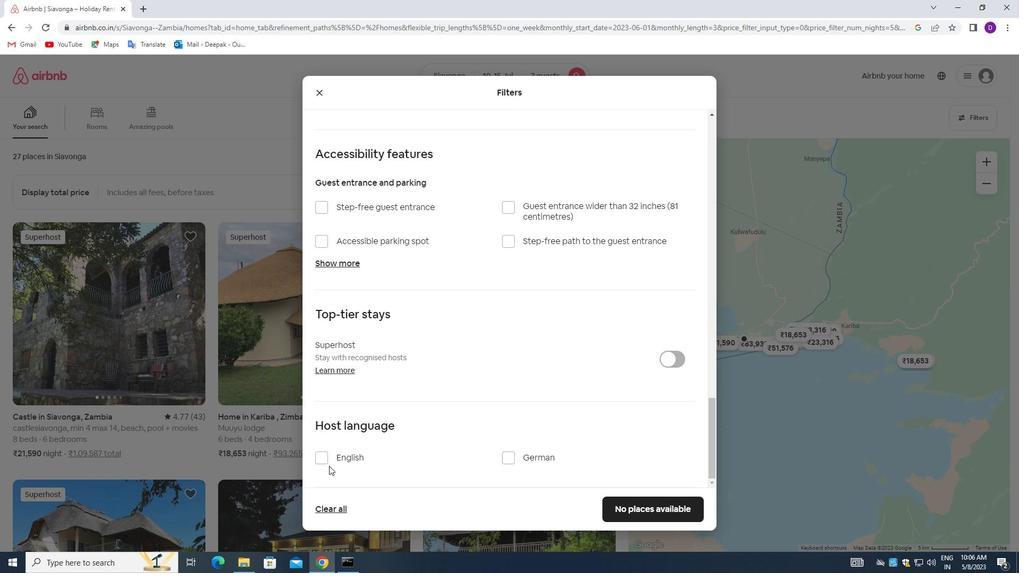 
Action: Mouse pressed left at (323, 459)
Screenshot: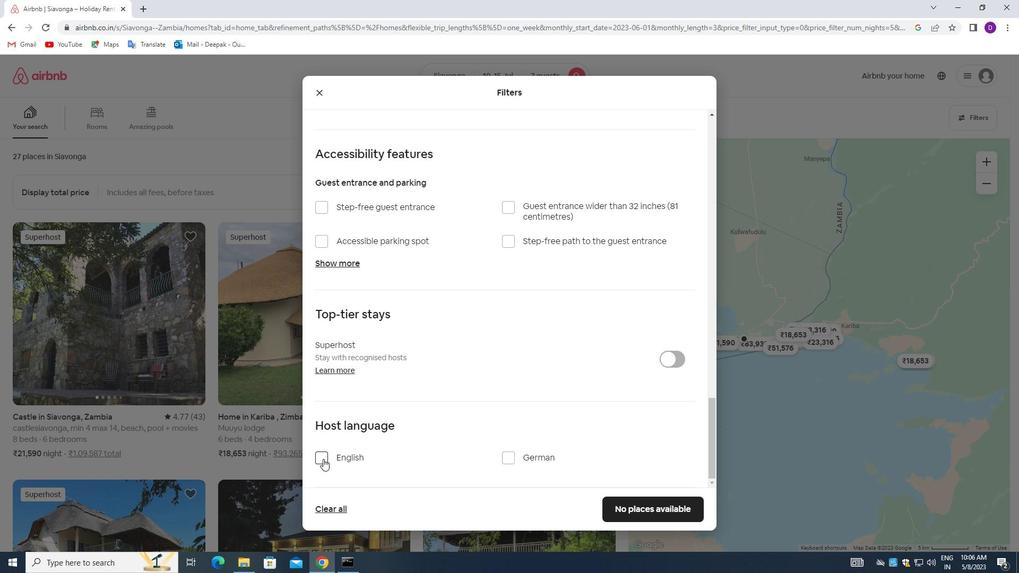 
Action: Mouse moved to (609, 503)
Screenshot: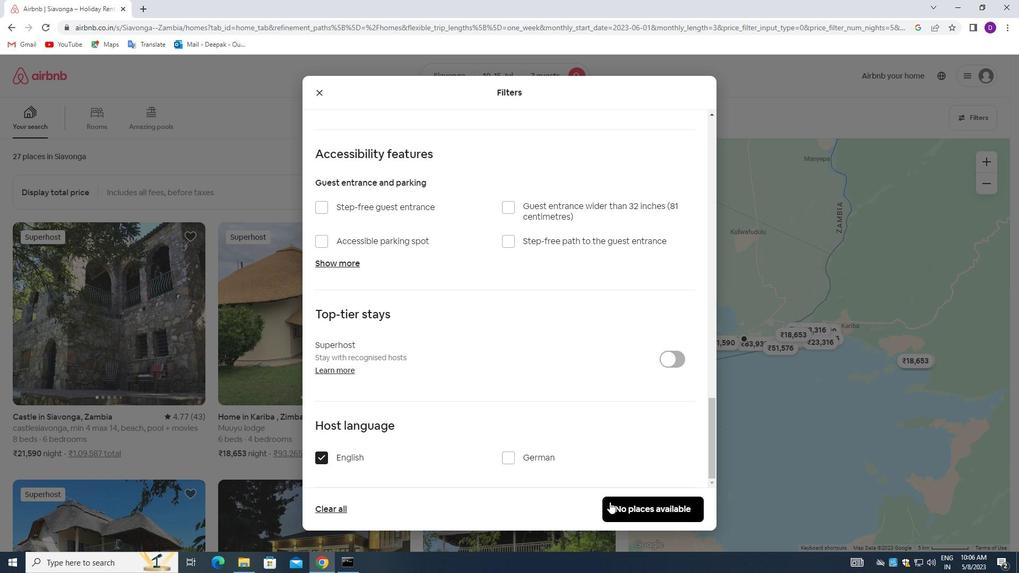 
Action: Mouse pressed left at (609, 503)
Screenshot: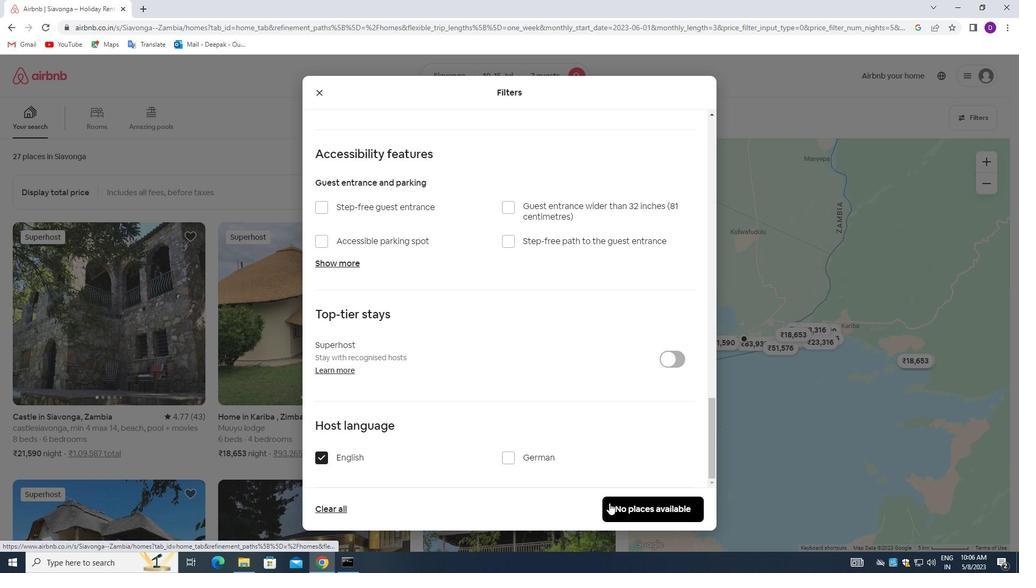 
Action: Mouse moved to (588, 392)
Screenshot: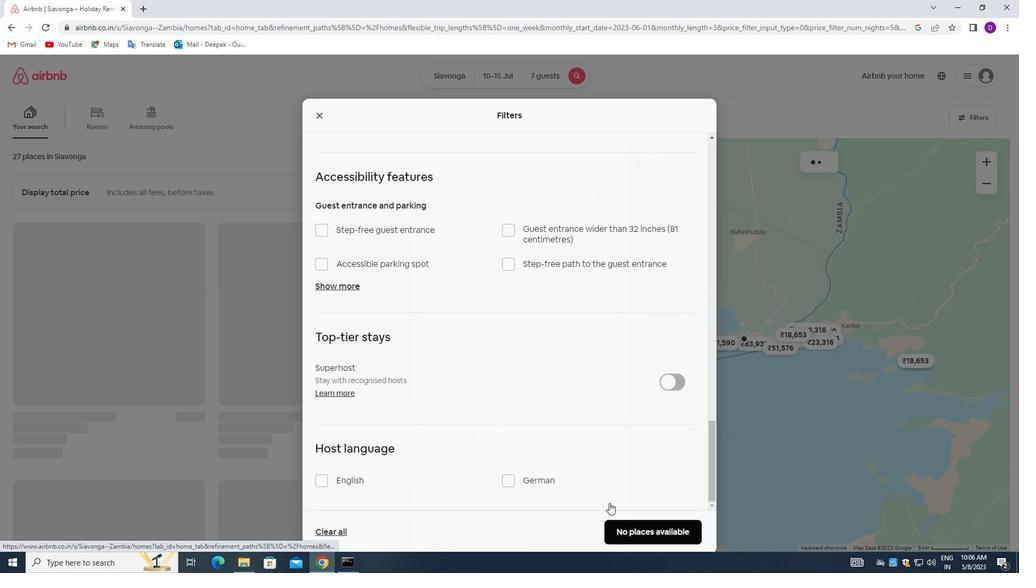 
